 Task: Archive an old repository to make it read-only.
Action: Mouse moved to (1200, 77)
Screenshot: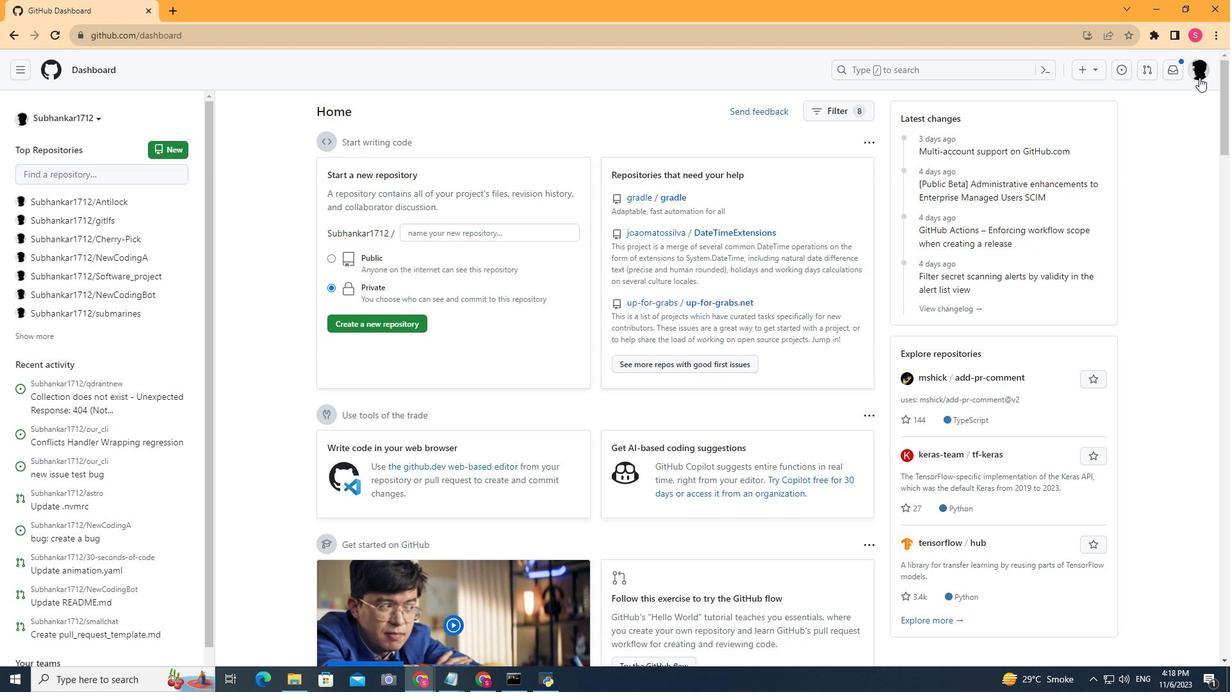 
Action: Mouse pressed left at (1200, 77)
Screenshot: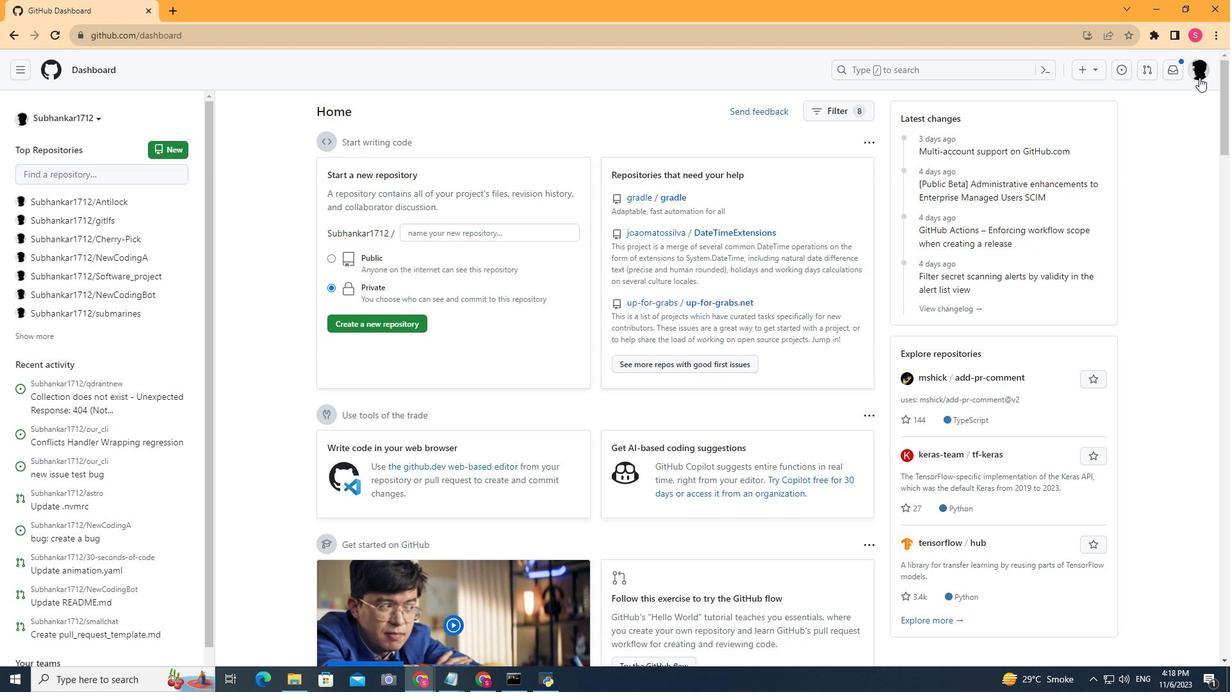 
Action: Mouse moved to (1090, 182)
Screenshot: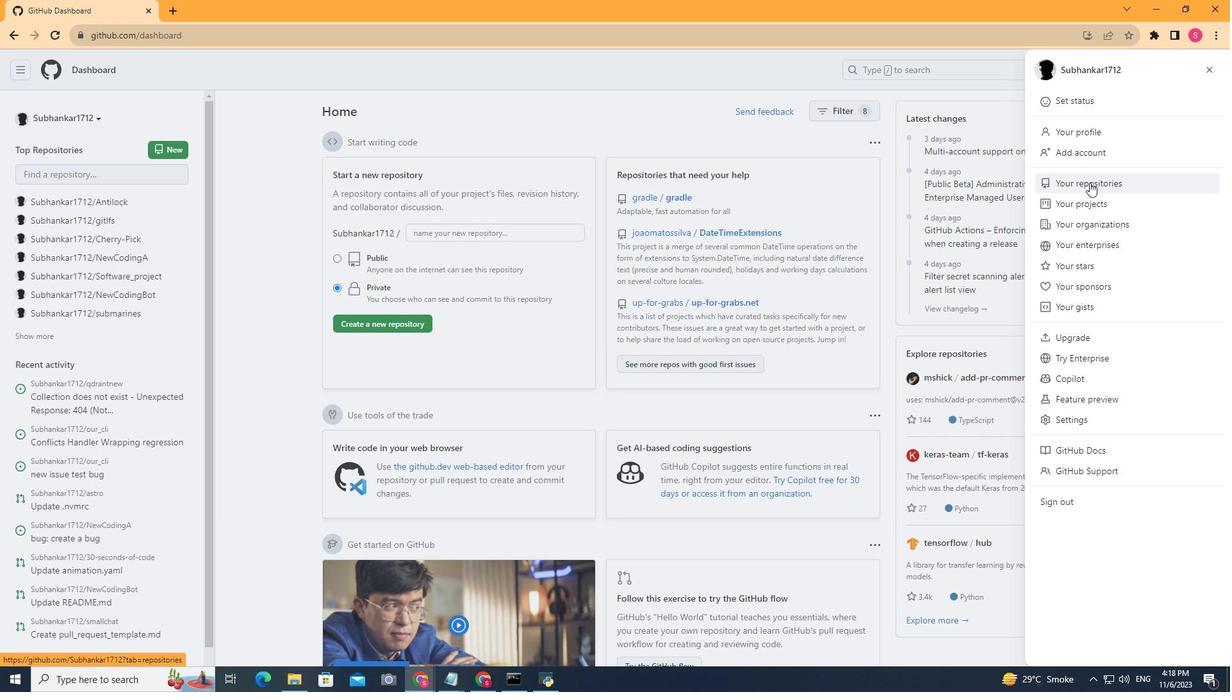 
Action: Mouse pressed left at (1090, 182)
Screenshot: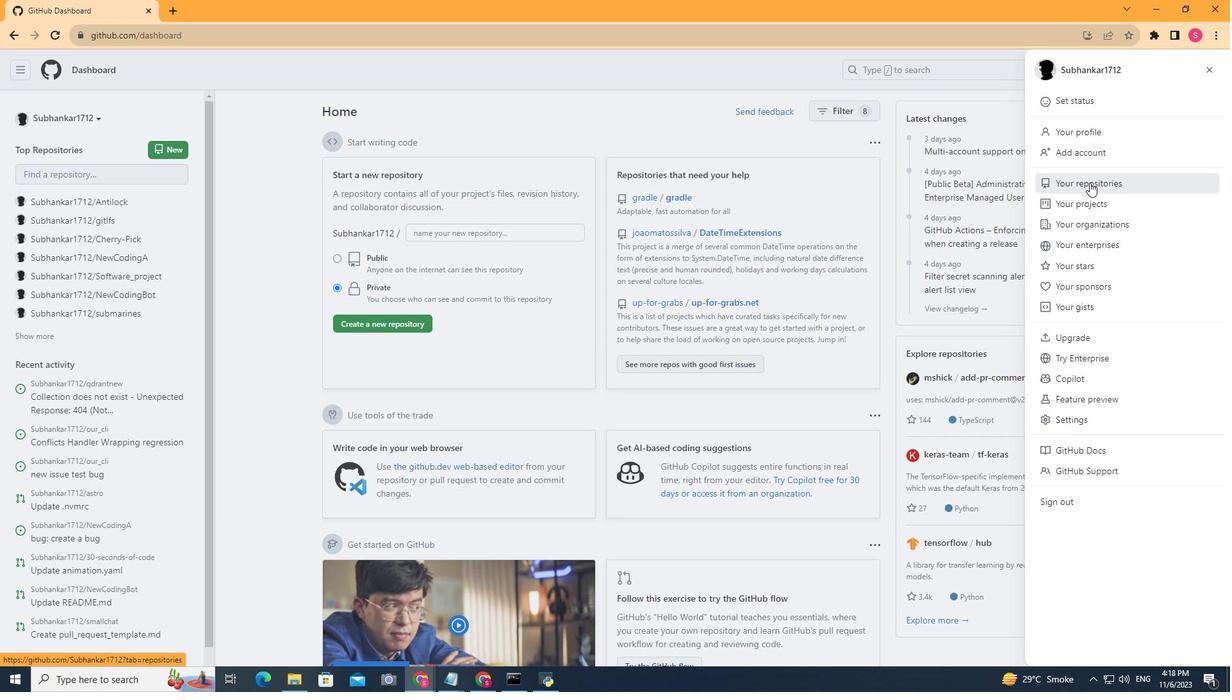 
Action: Mouse moved to (569, 269)
Screenshot: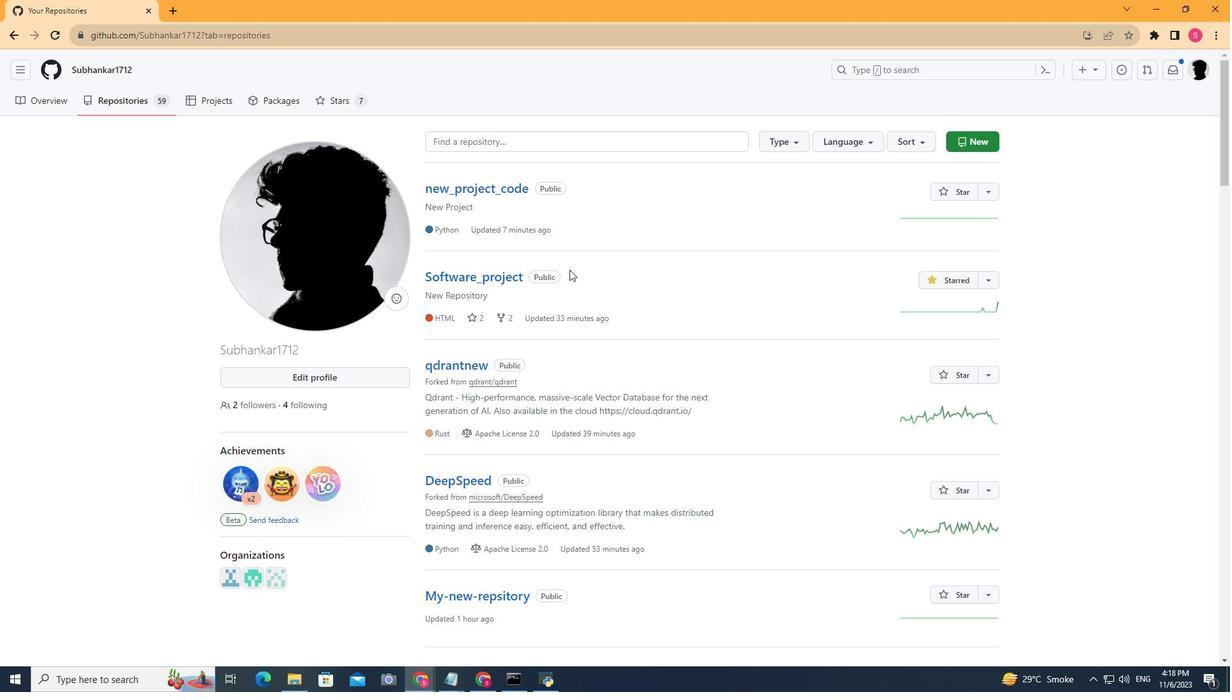 
Action: Mouse scrolled (569, 269) with delta (0, 0)
Screenshot: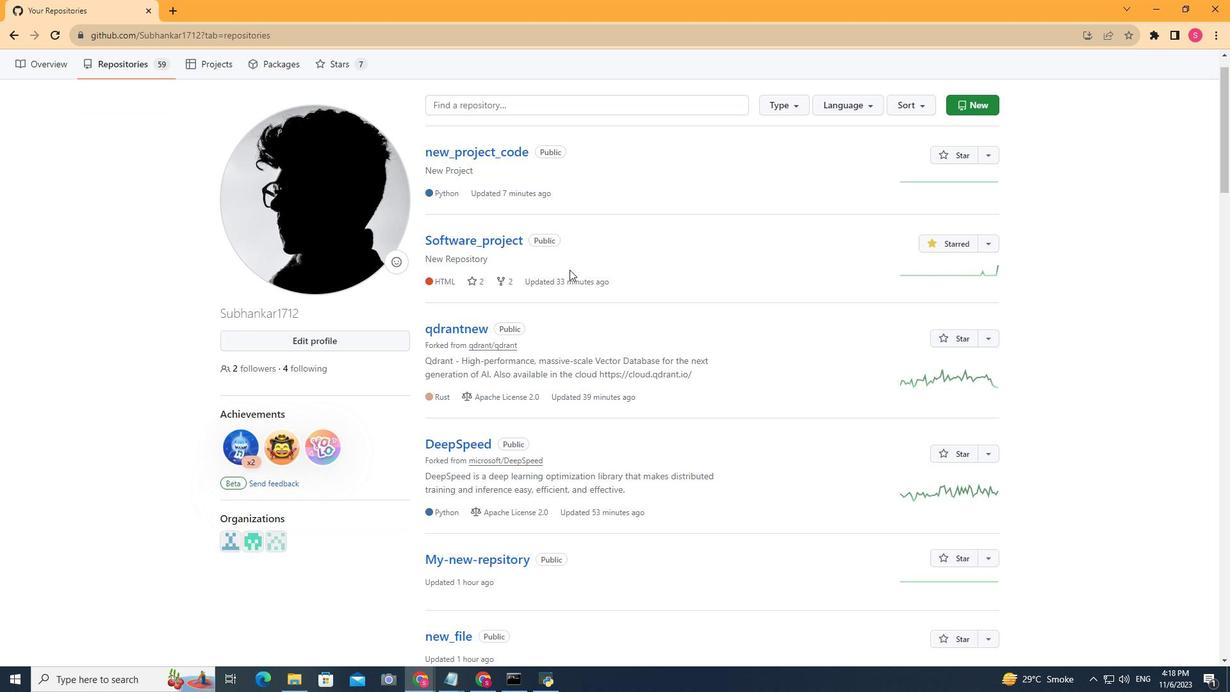 
Action: Mouse scrolled (569, 269) with delta (0, 0)
Screenshot: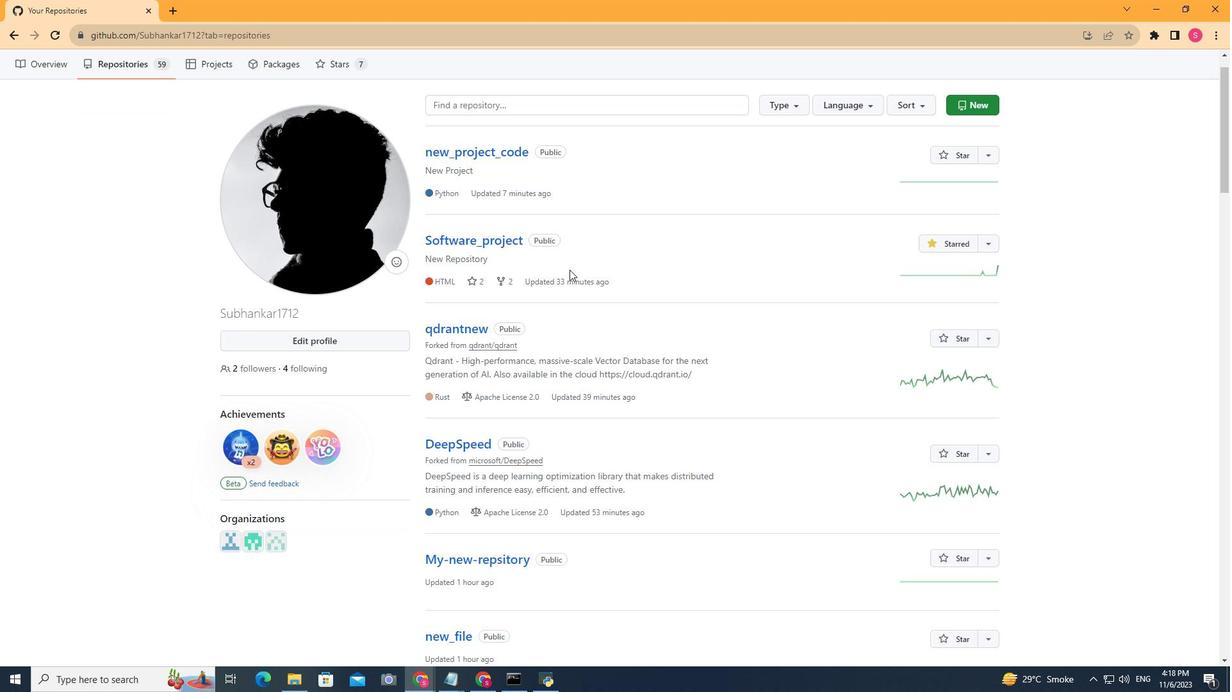 
Action: Mouse scrolled (569, 269) with delta (0, 0)
Screenshot: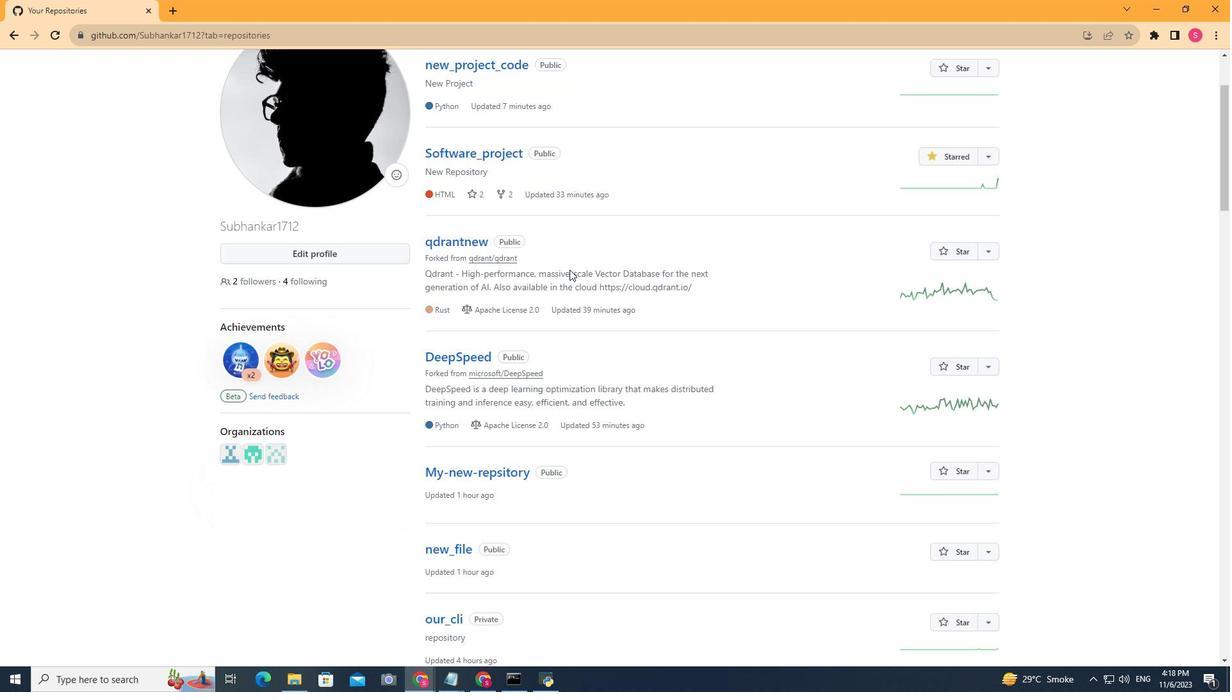 
Action: Mouse scrolled (569, 269) with delta (0, 0)
Screenshot: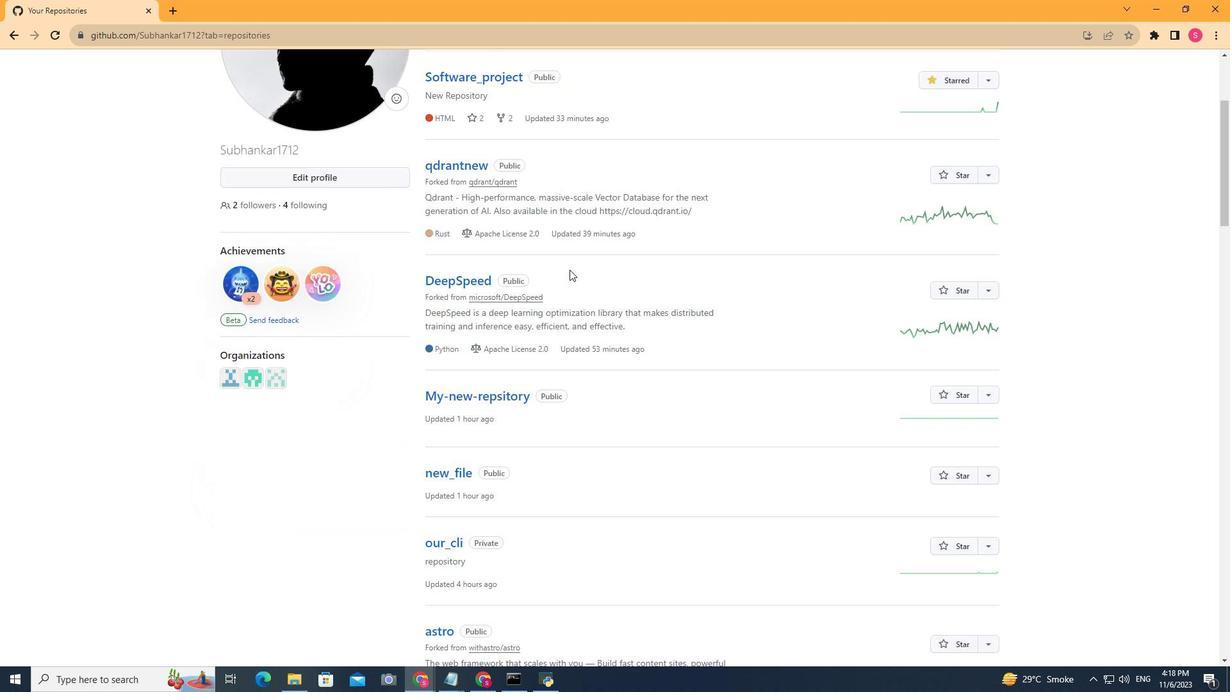 
Action: Mouse scrolled (569, 269) with delta (0, 0)
Screenshot: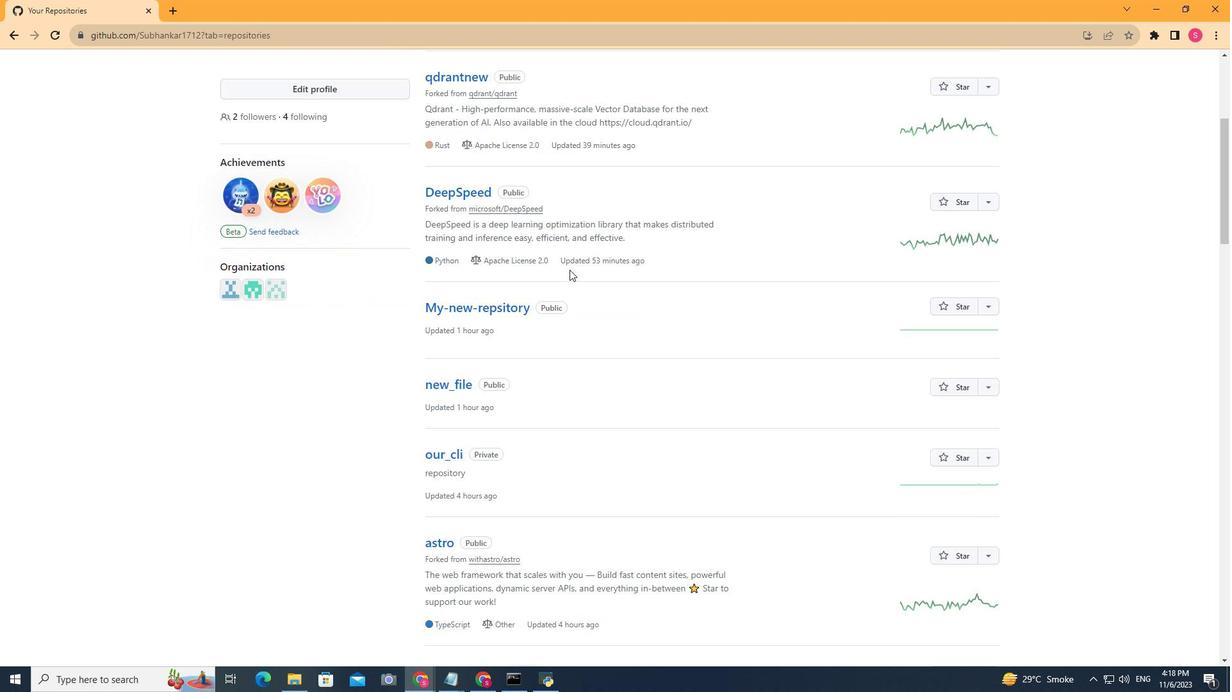 
Action: Mouse scrolled (569, 269) with delta (0, 0)
Screenshot: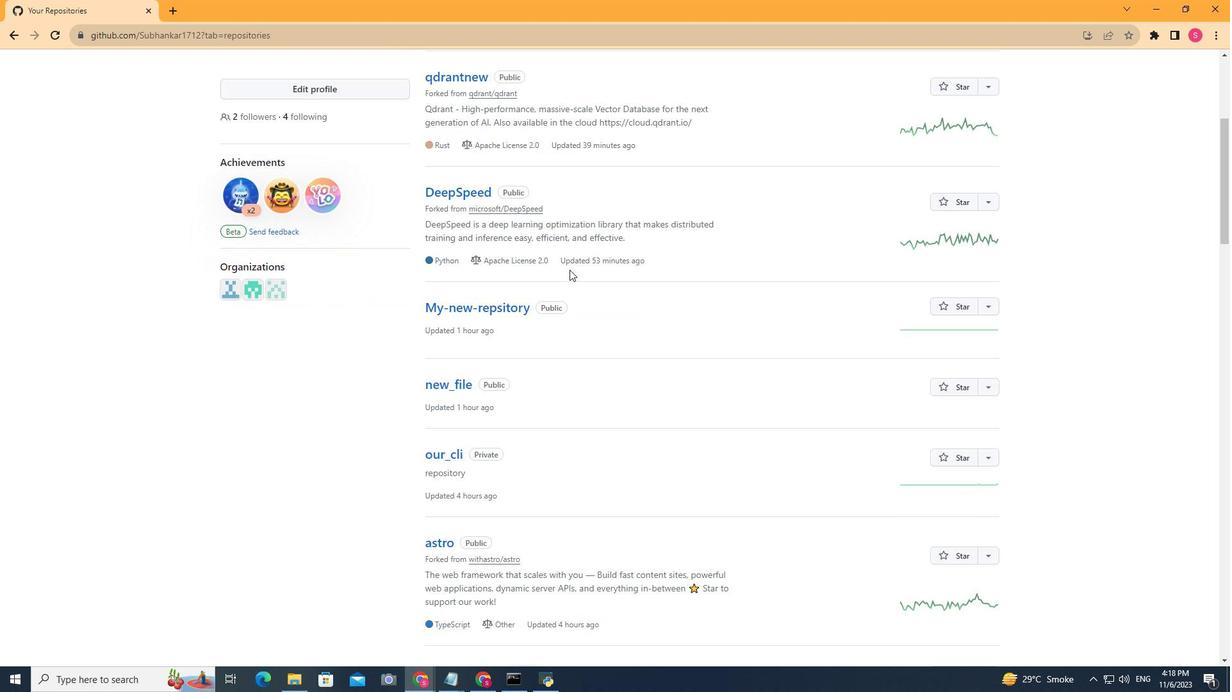 
Action: Mouse scrolled (569, 269) with delta (0, 0)
Screenshot: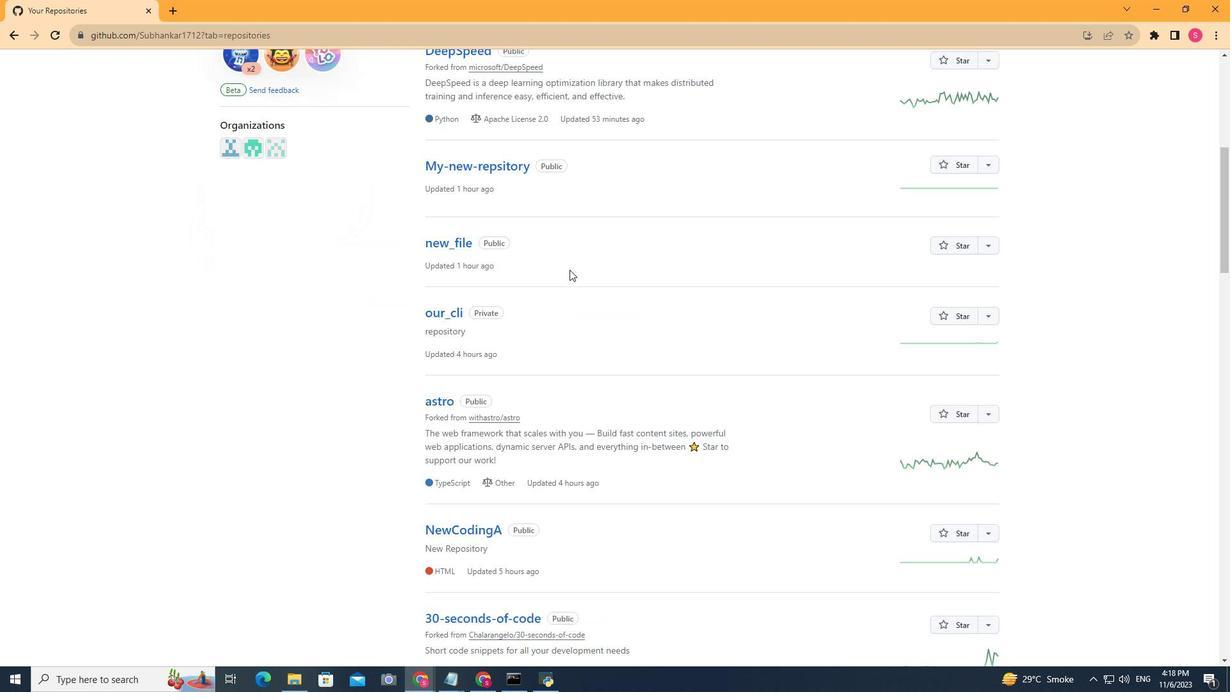 
Action: Mouse scrolled (569, 269) with delta (0, 0)
Screenshot: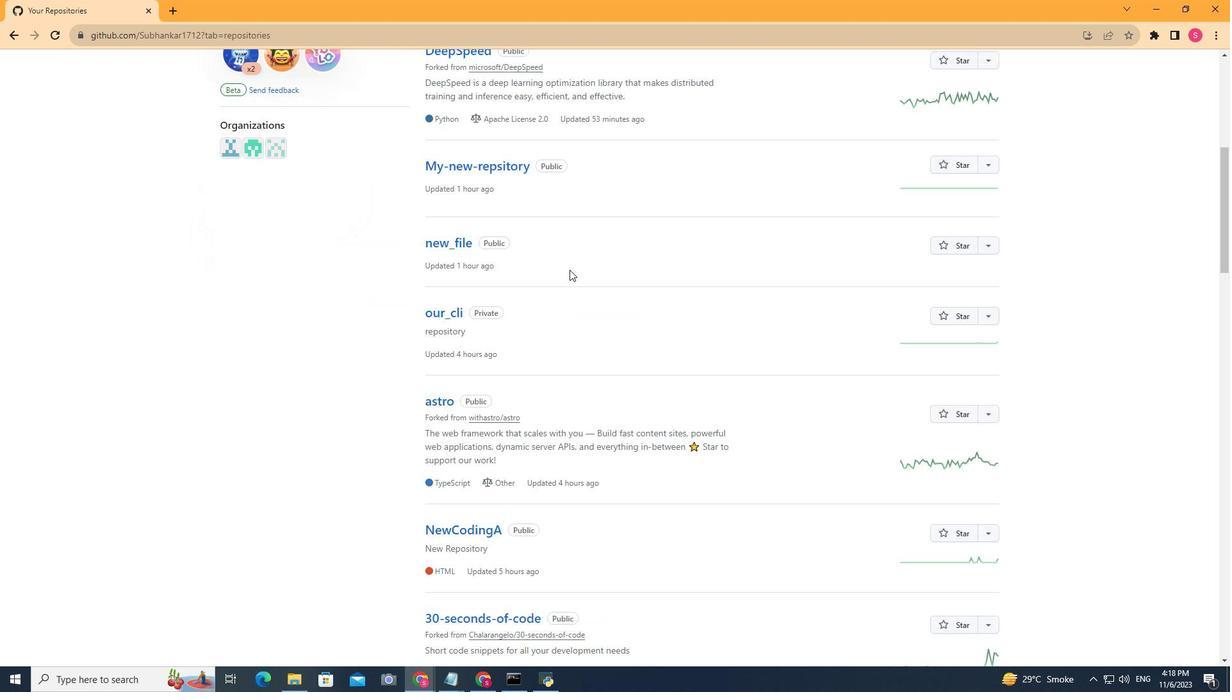 
Action: Mouse scrolled (569, 269) with delta (0, 0)
Screenshot: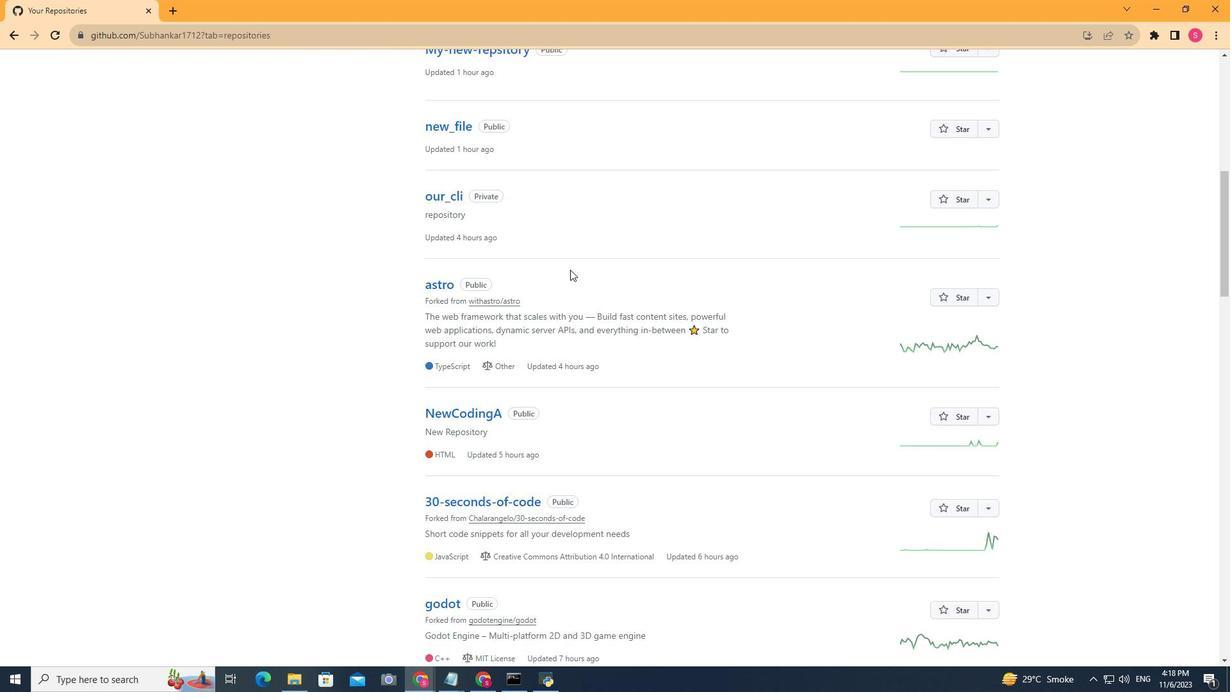 
Action: Mouse scrolled (569, 269) with delta (0, 0)
Screenshot: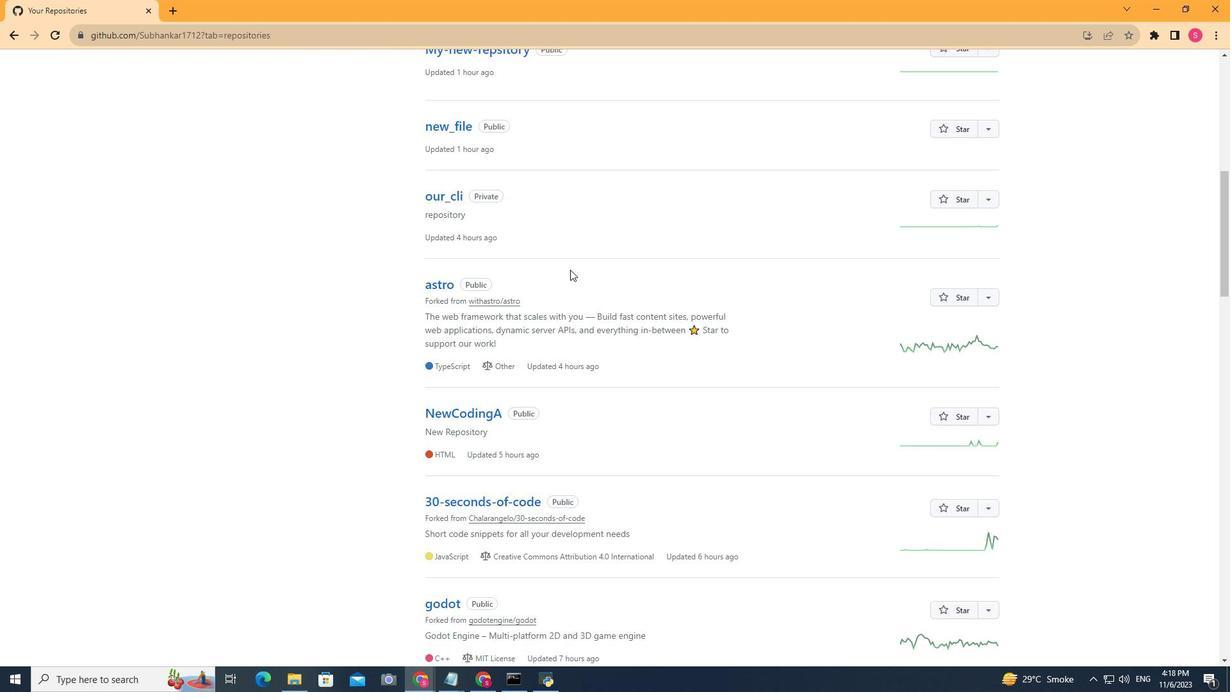 
Action: Mouse scrolled (569, 269) with delta (0, 0)
Screenshot: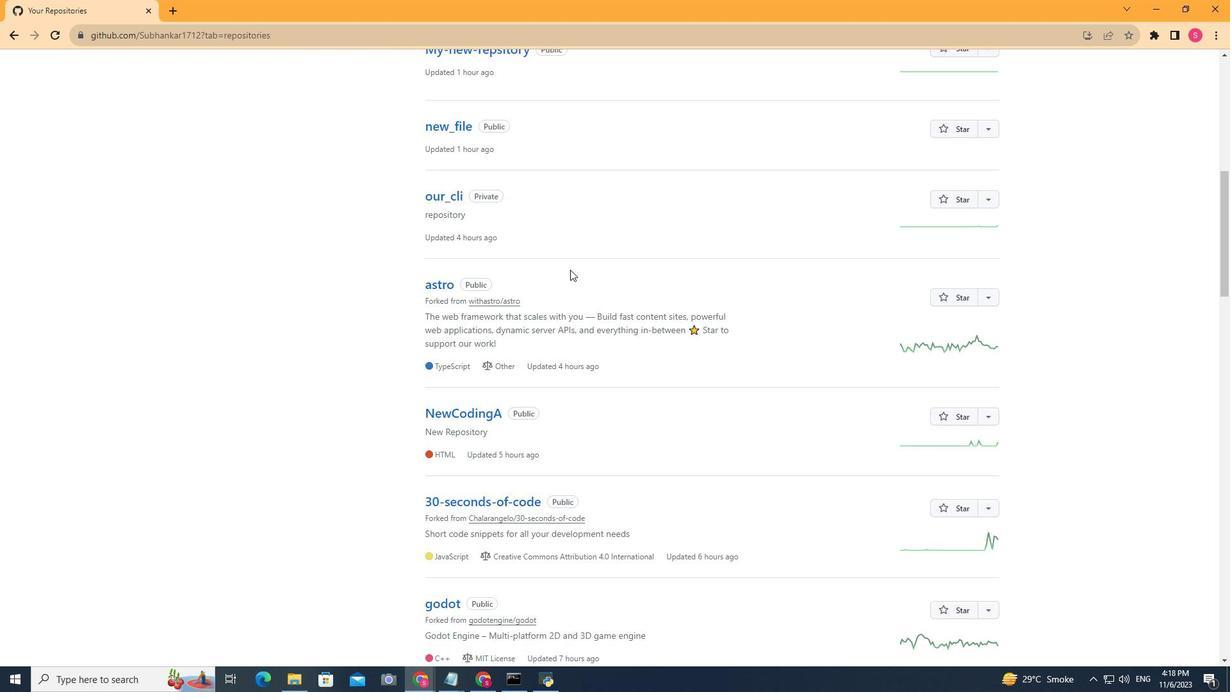 
Action: Mouse scrolled (569, 269) with delta (0, 0)
Screenshot: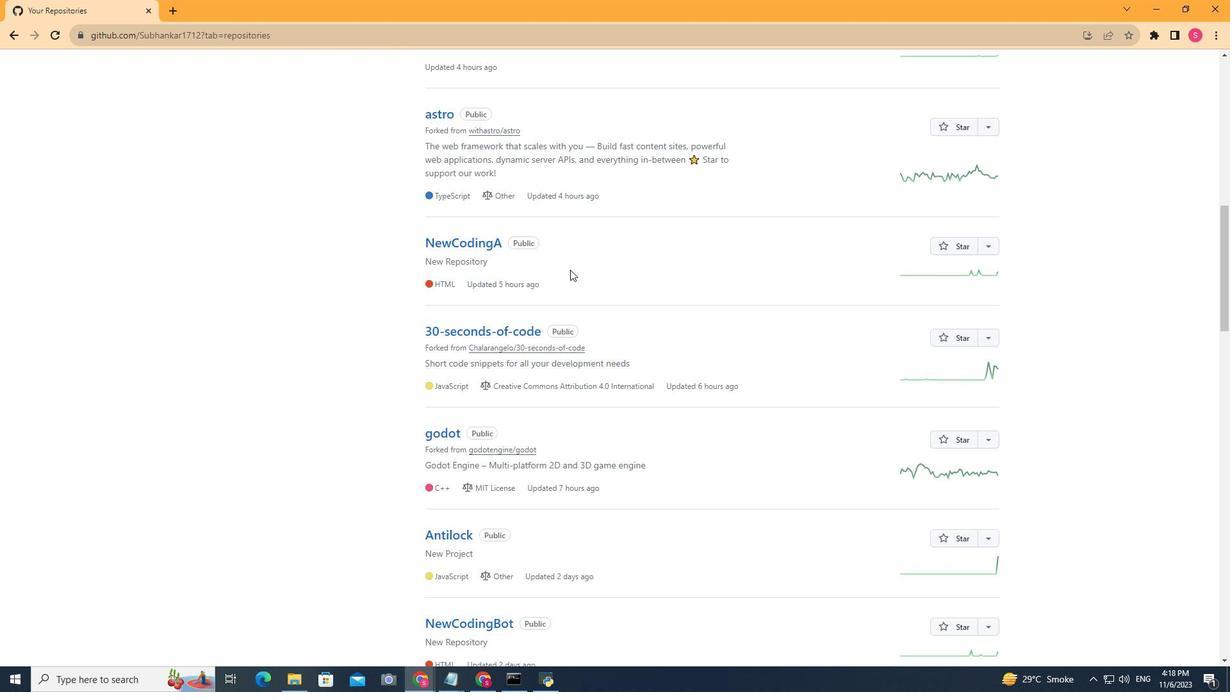 
Action: Mouse moved to (570, 269)
Screenshot: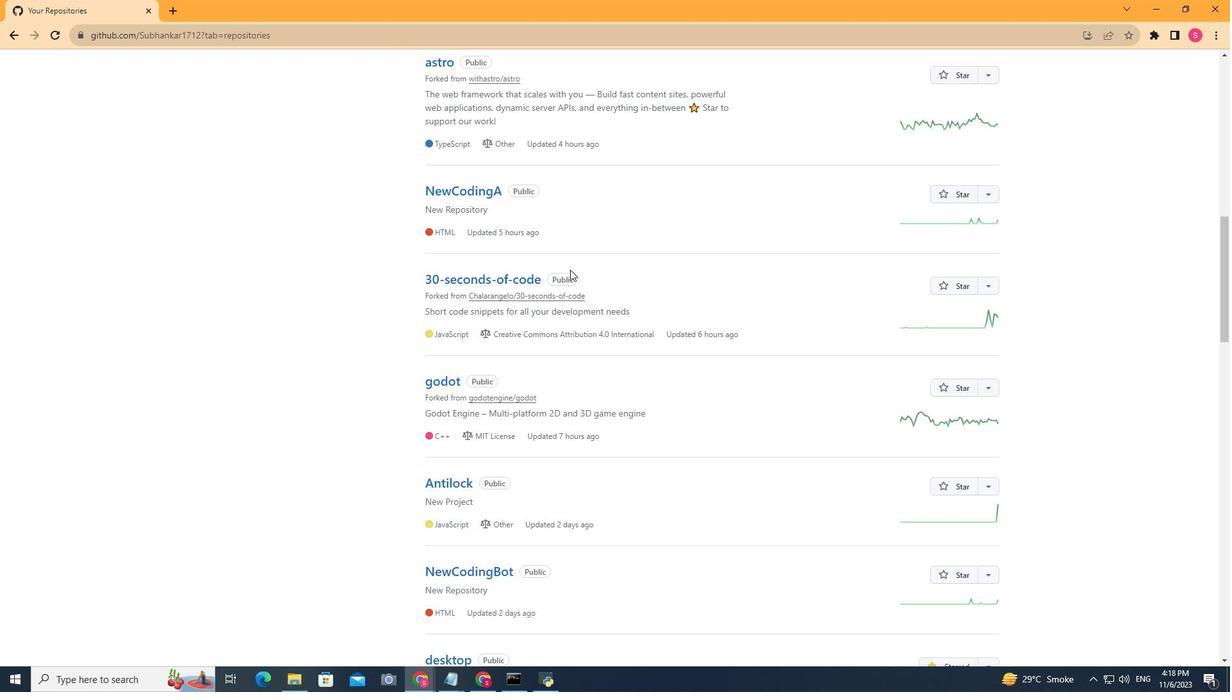 
Action: Mouse scrolled (570, 269) with delta (0, 0)
Screenshot: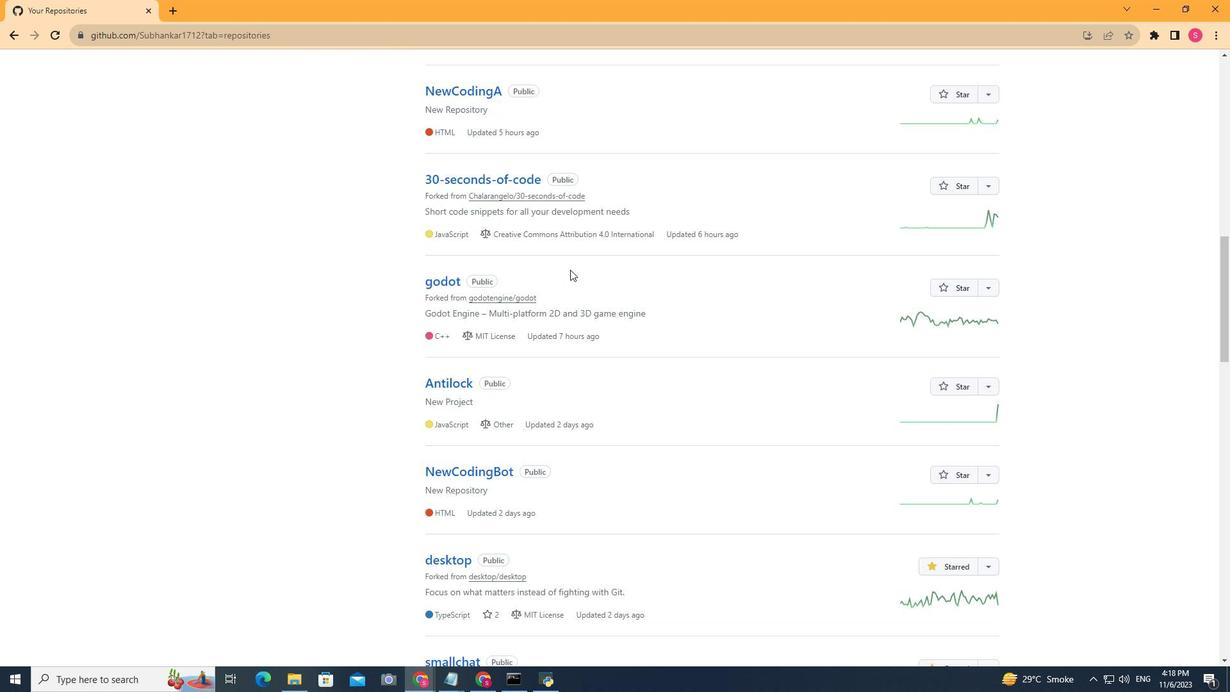 
Action: Mouse scrolled (570, 269) with delta (0, 0)
Screenshot: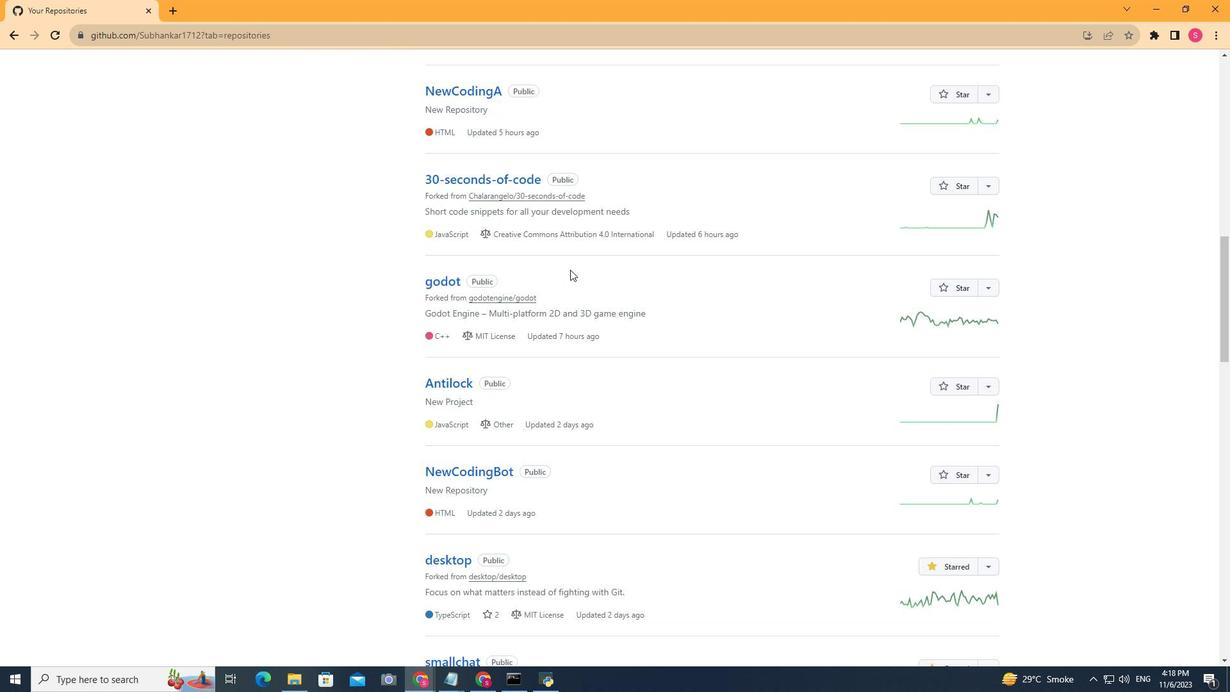 
Action: Mouse scrolled (570, 269) with delta (0, 0)
Screenshot: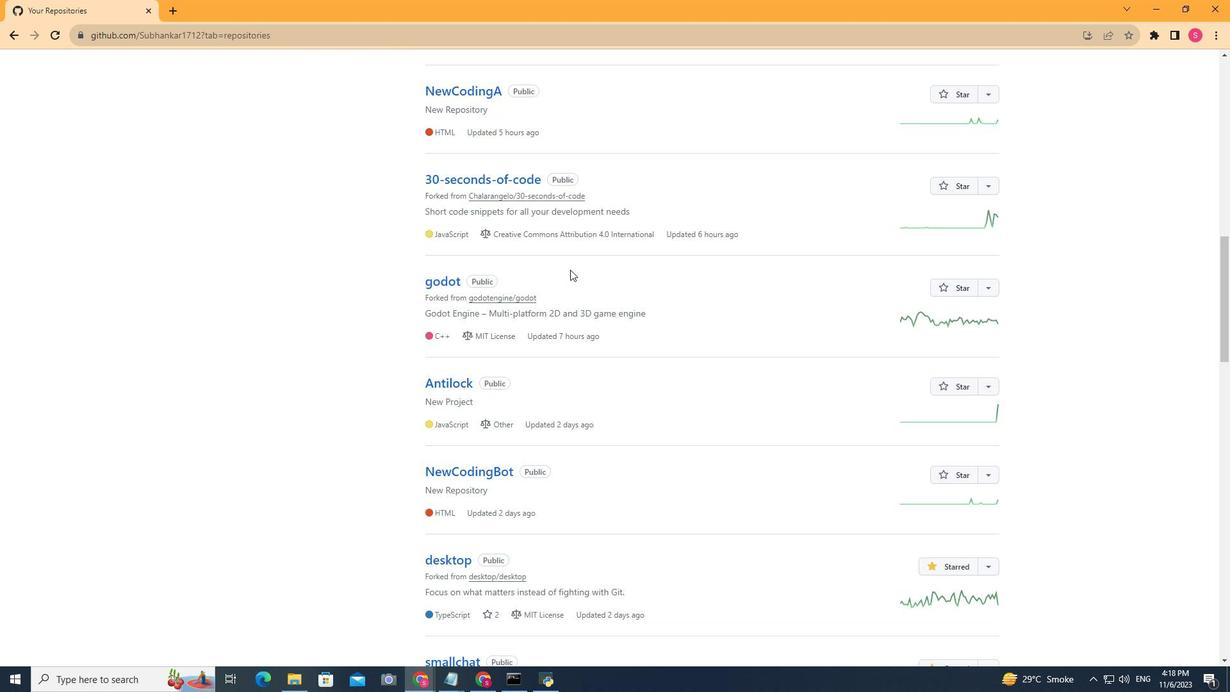 
Action: Mouse scrolled (570, 269) with delta (0, 0)
Screenshot: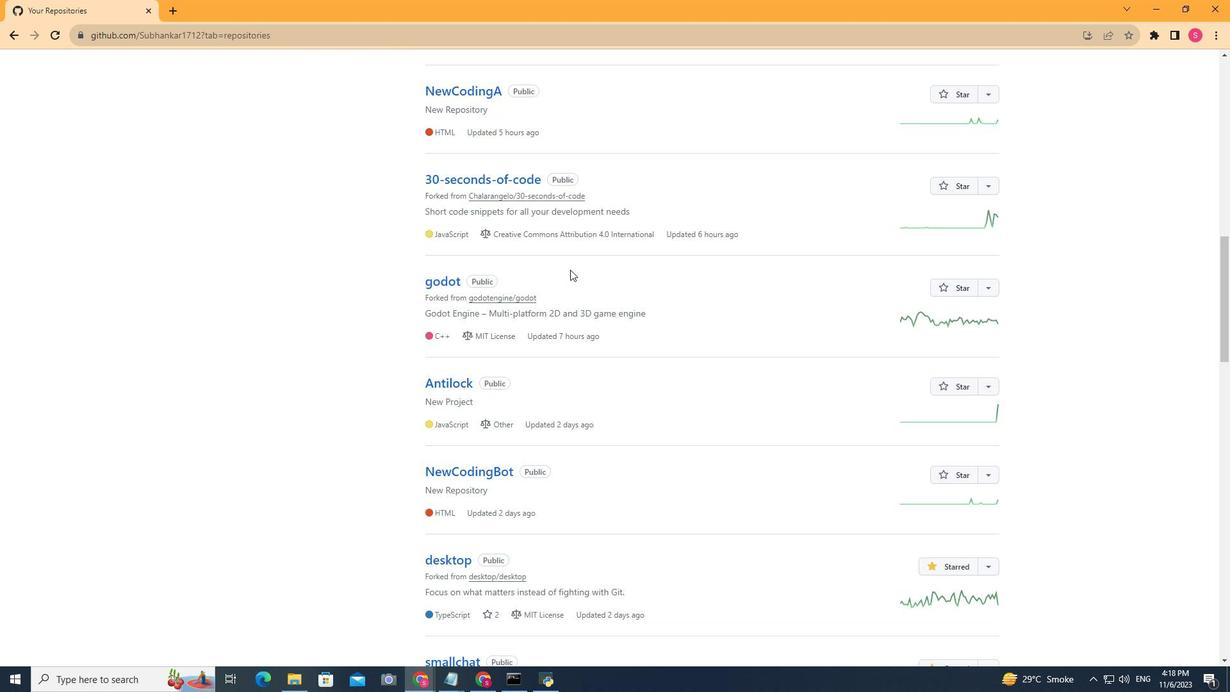 
Action: Mouse scrolled (570, 269) with delta (0, 0)
Screenshot: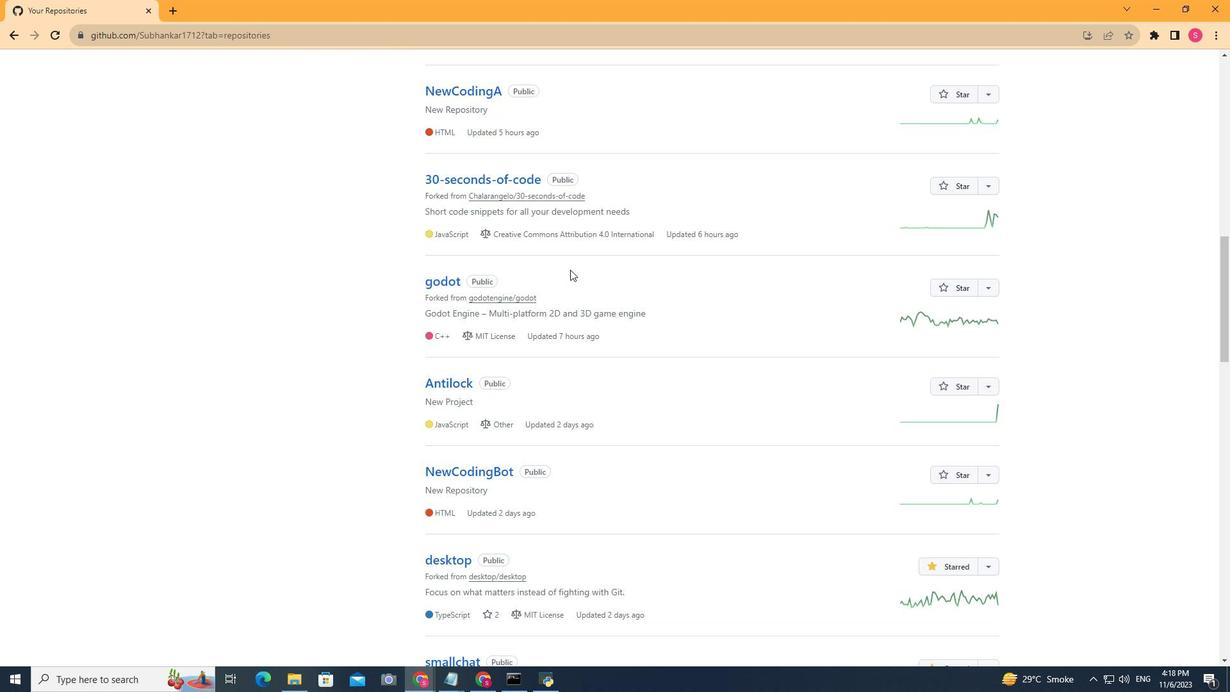
Action: Mouse moved to (570, 269)
Screenshot: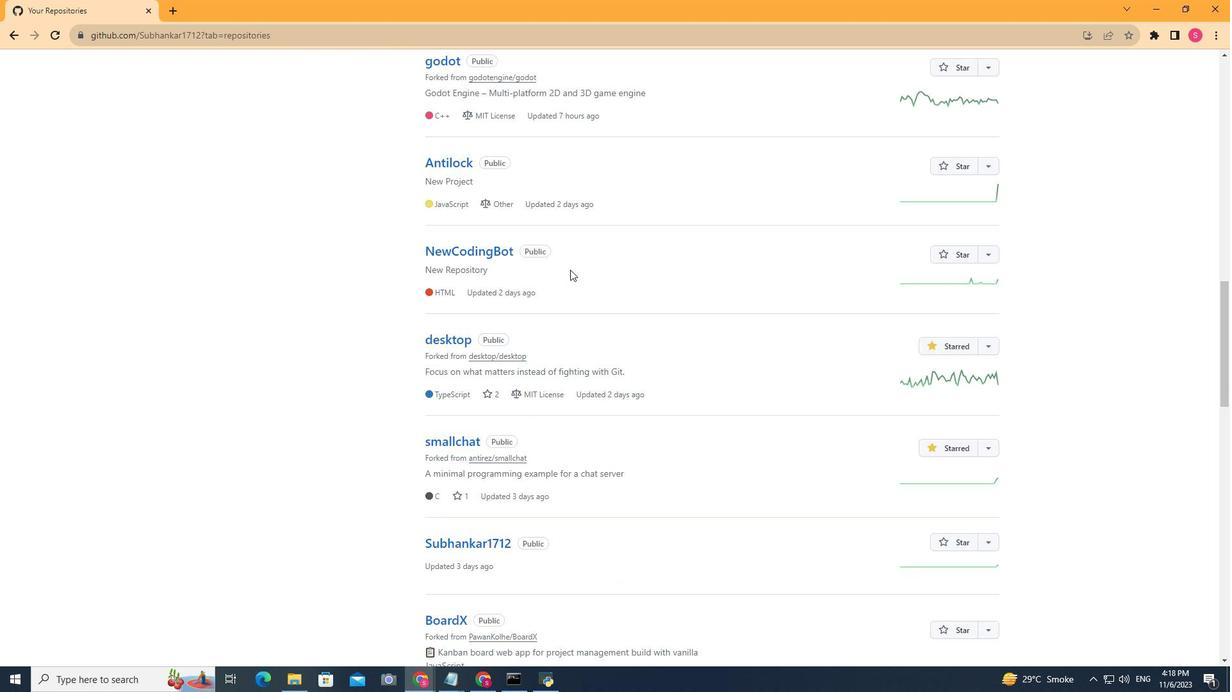 
Action: Mouse scrolled (570, 269) with delta (0, 0)
Screenshot: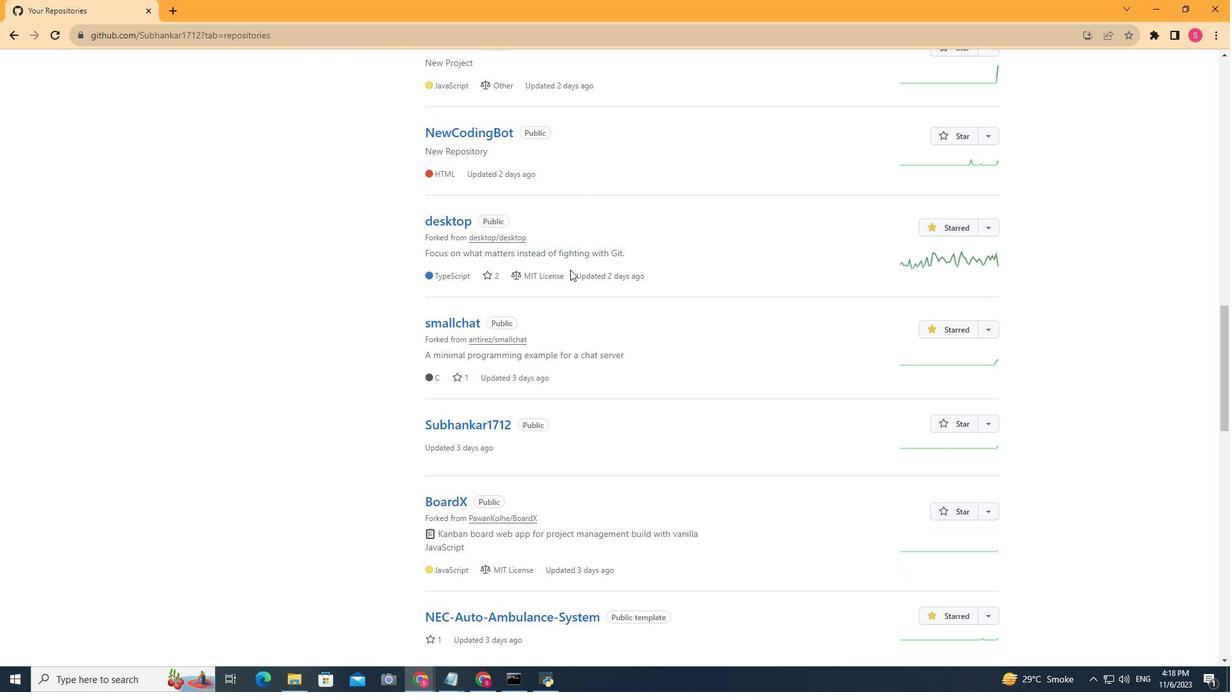 
Action: Mouse scrolled (570, 269) with delta (0, 0)
Screenshot: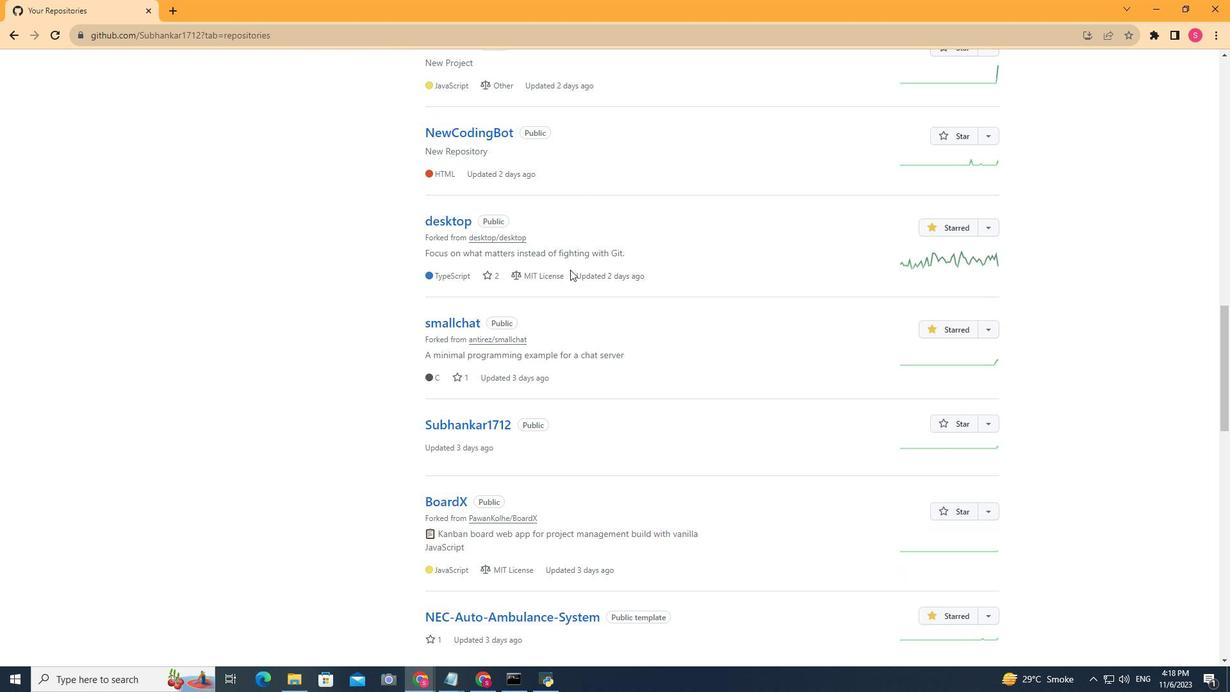 
Action: Mouse scrolled (570, 269) with delta (0, 0)
Screenshot: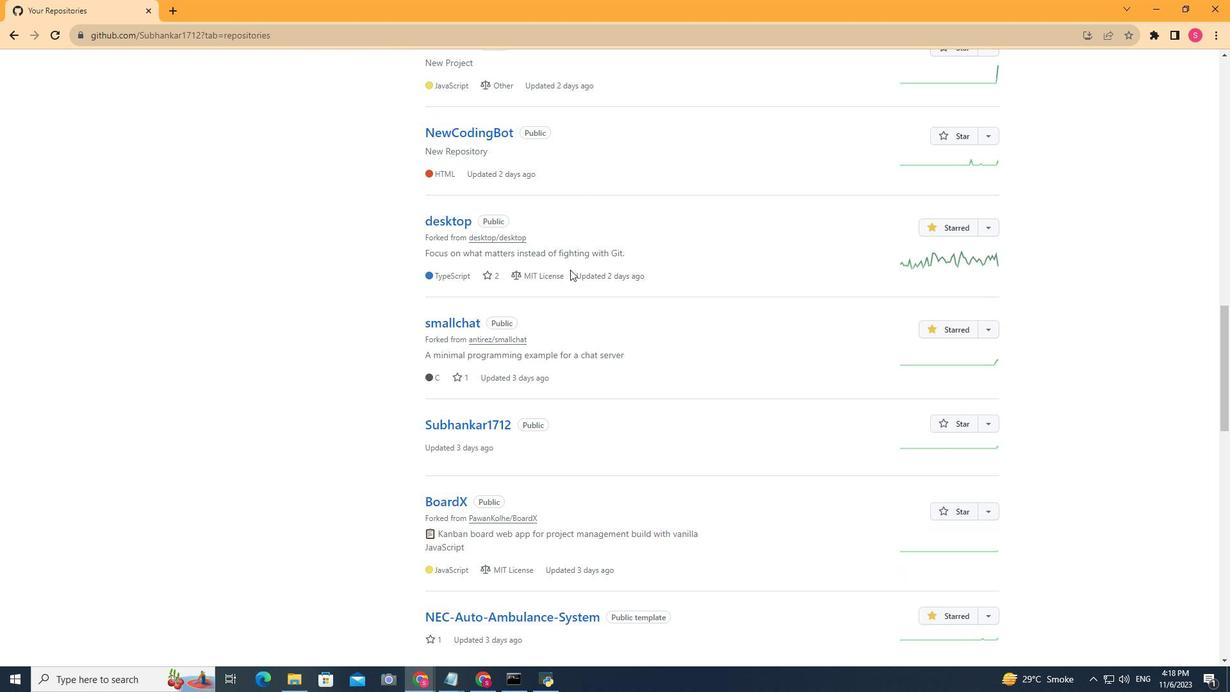 
Action: Mouse scrolled (570, 269) with delta (0, 0)
Screenshot: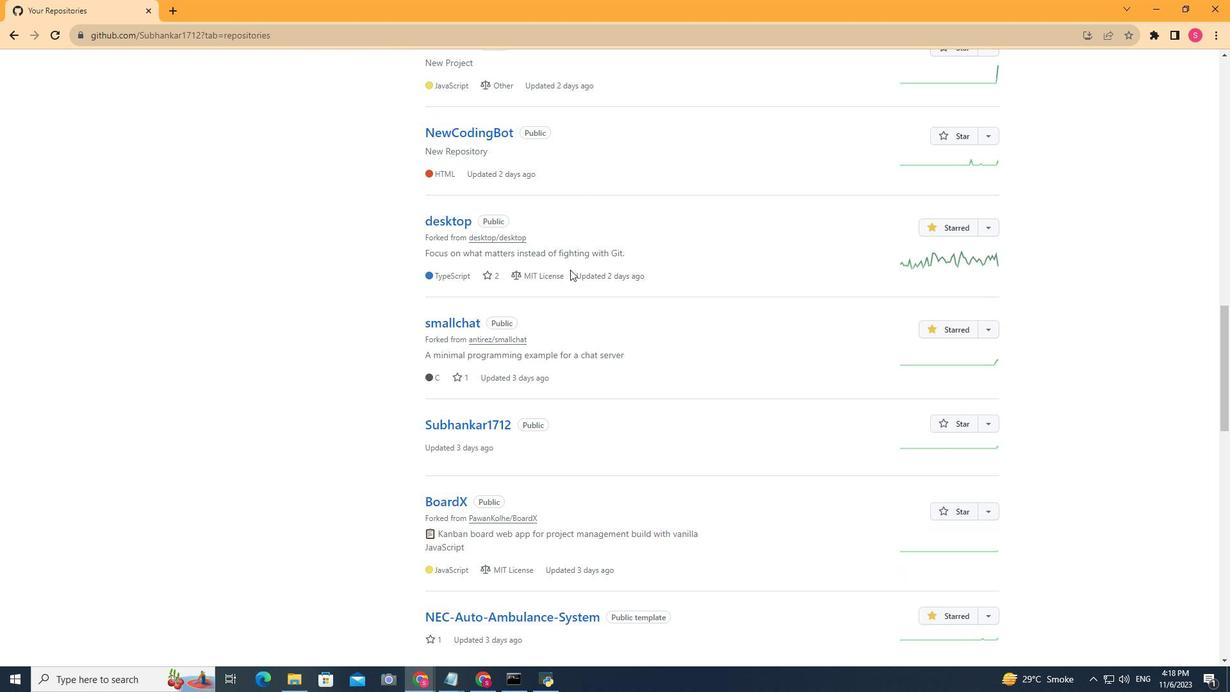 
Action: Mouse scrolled (570, 269) with delta (0, 0)
Screenshot: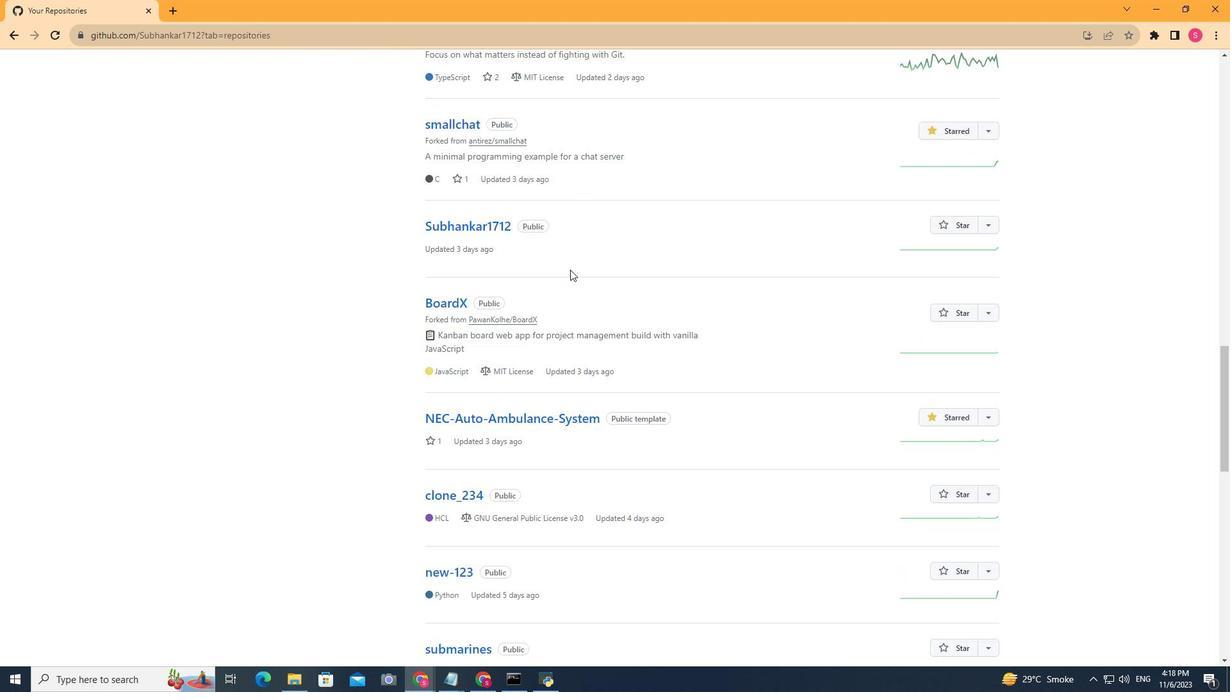 
Action: Mouse scrolled (570, 269) with delta (0, 0)
Screenshot: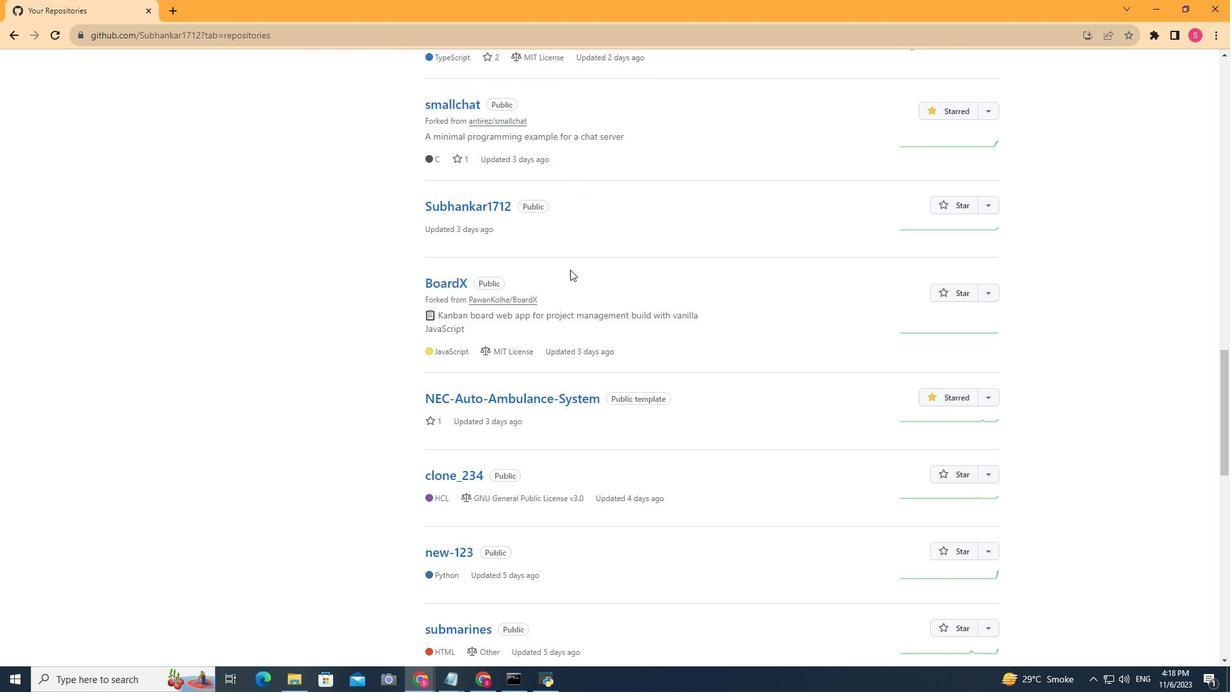 
Action: Mouse scrolled (570, 269) with delta (0, 0)
Screenshot: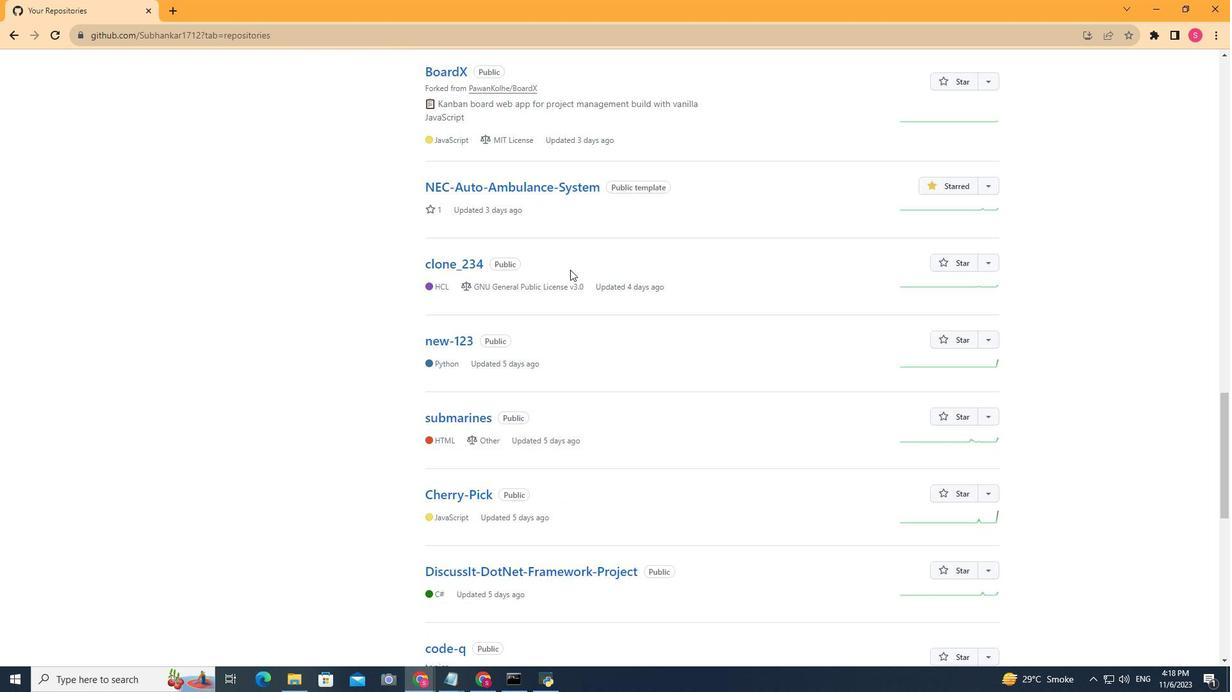 
Action: Mouse scrolled (570, 269) with delta (0, 0)
Screenshot: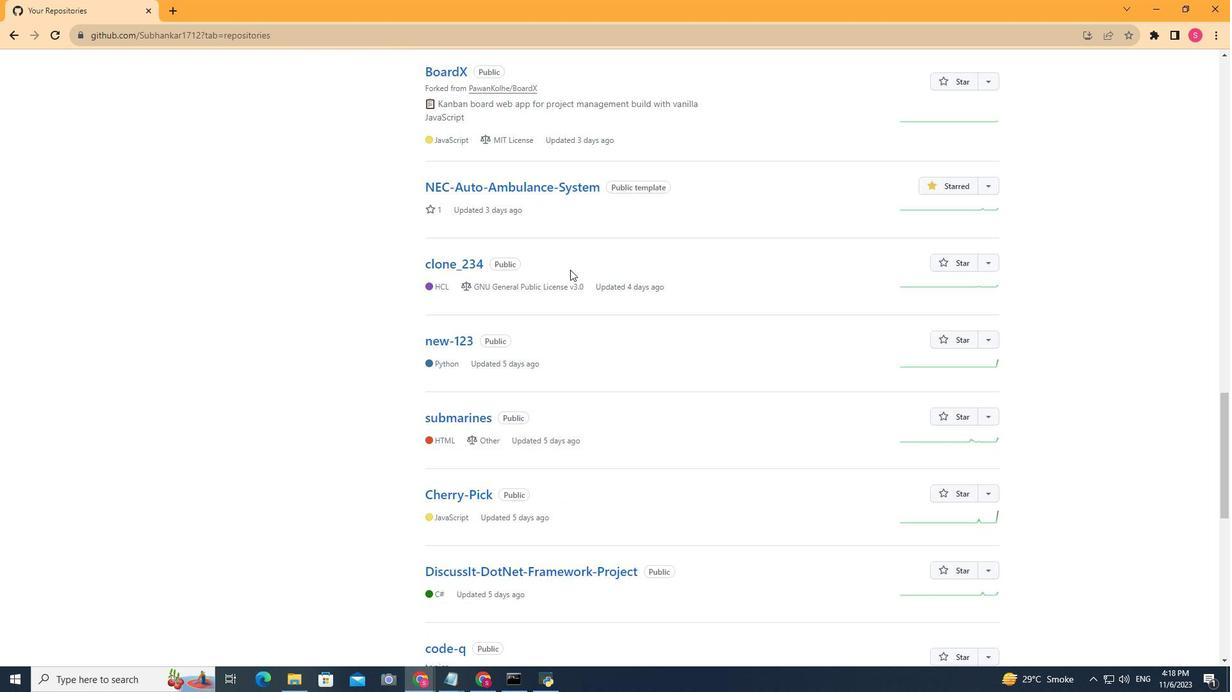 
Action: Mouse scrolled (570, 269) with delta (0, 0)
Screenshot: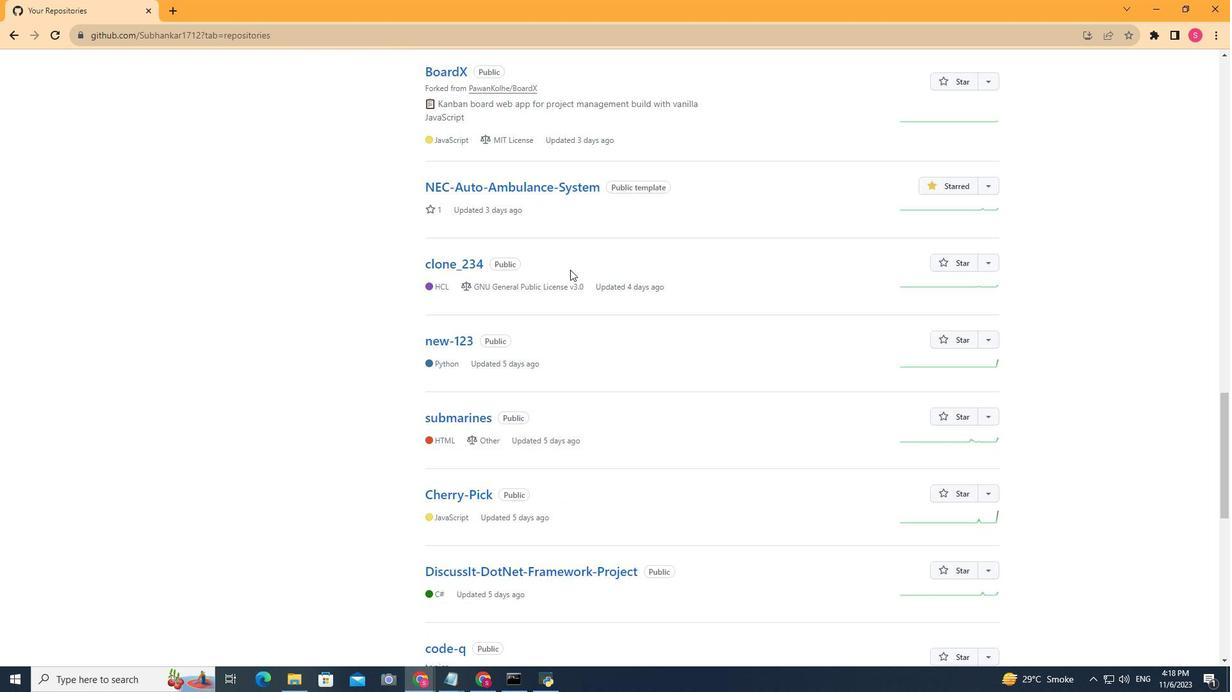 
Action: Mouse scrolled (570, 269) with delta (0, 0)
Screenshot: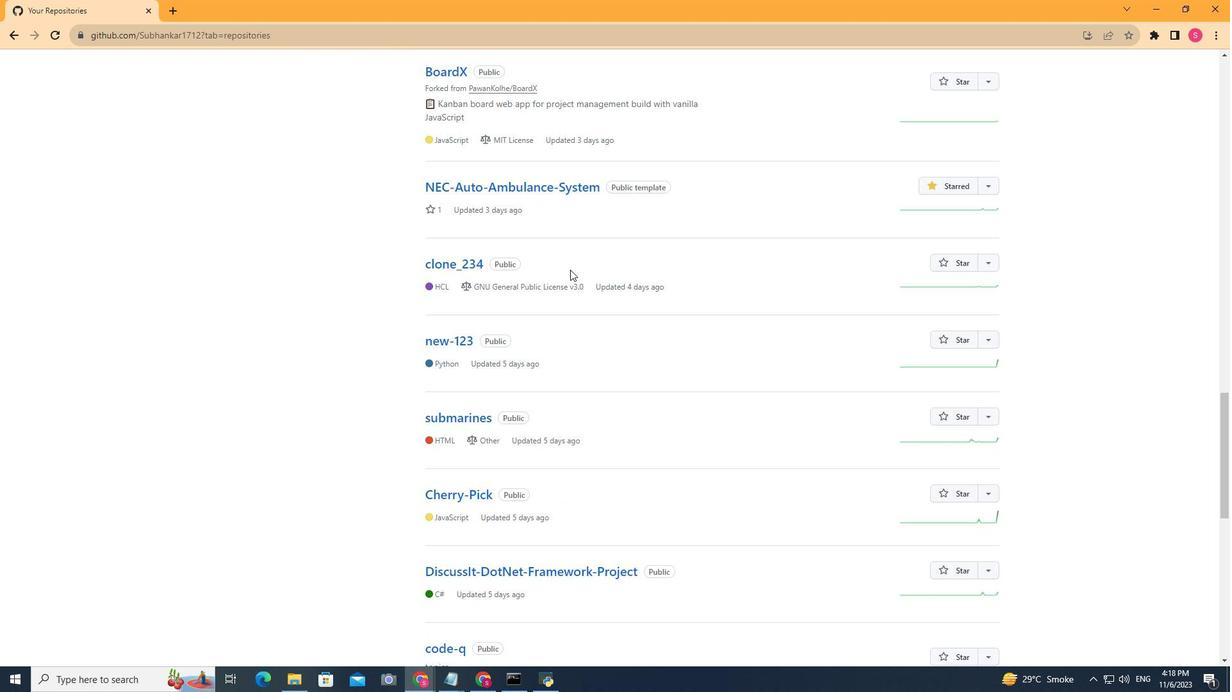
Action: Mouse scrolled (570, 269) with delta (0, 0)
Screenshot: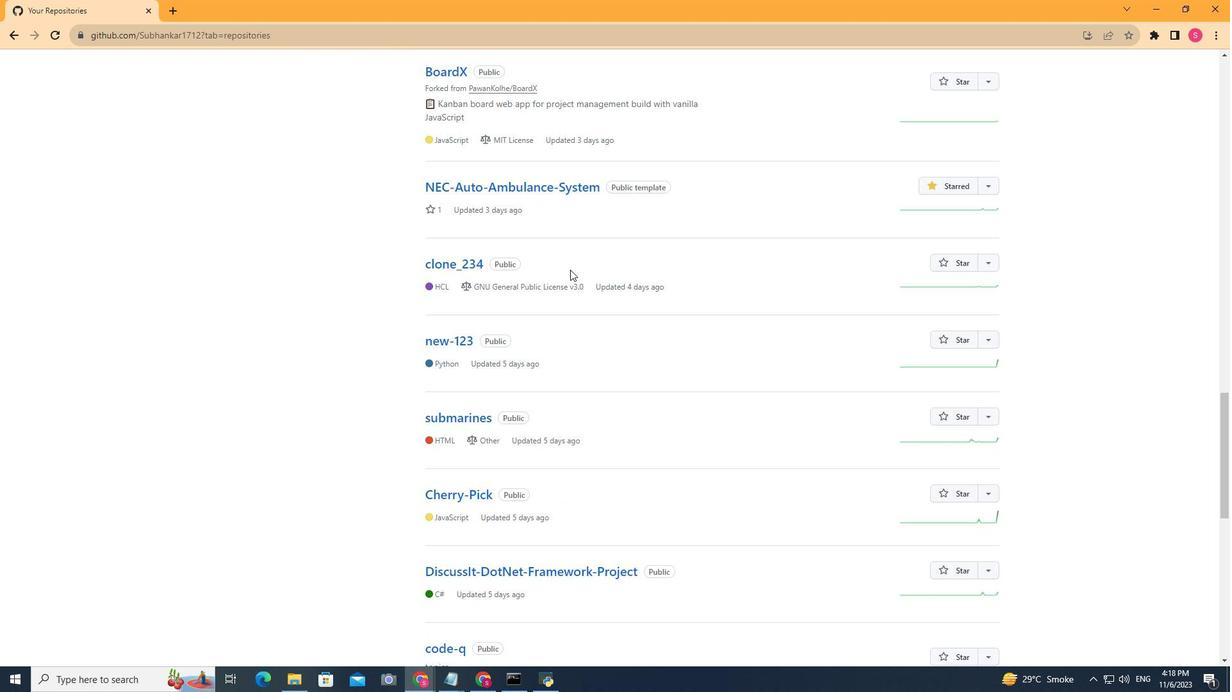 
Action: Mouse scrolled (570, 269) with delta (0, 0)
Screenshot: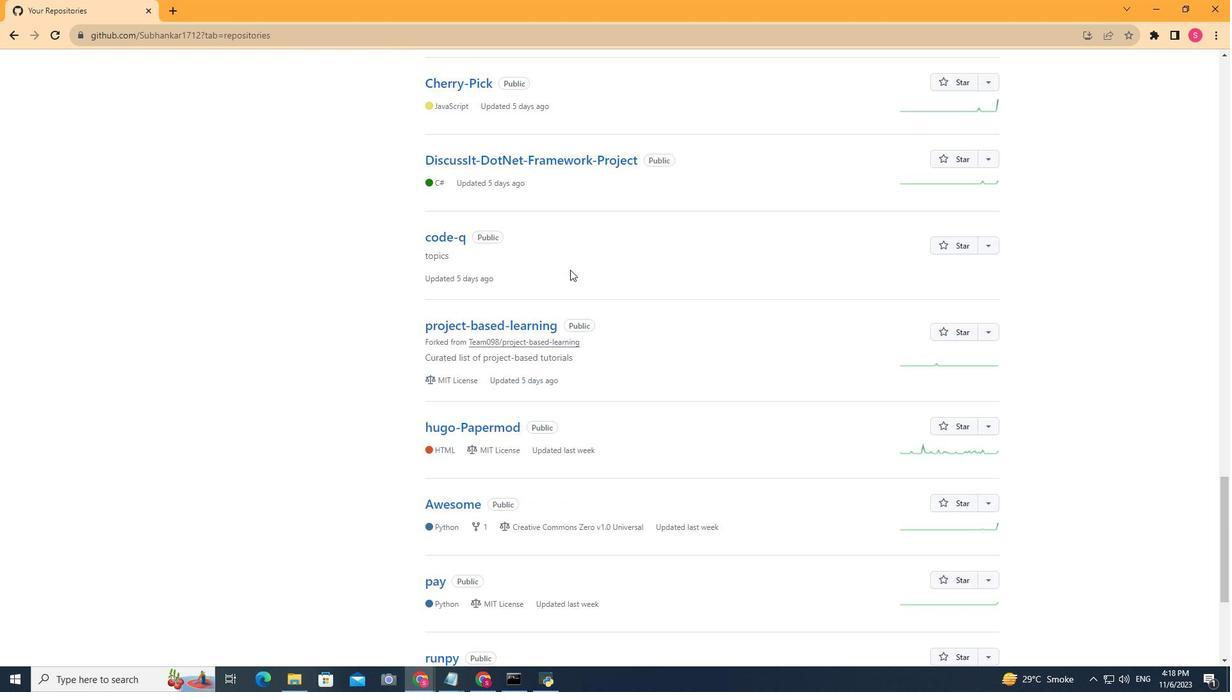 
Action: Mouse scrolled (570, 269) with delta (0, 0)
Screenshot: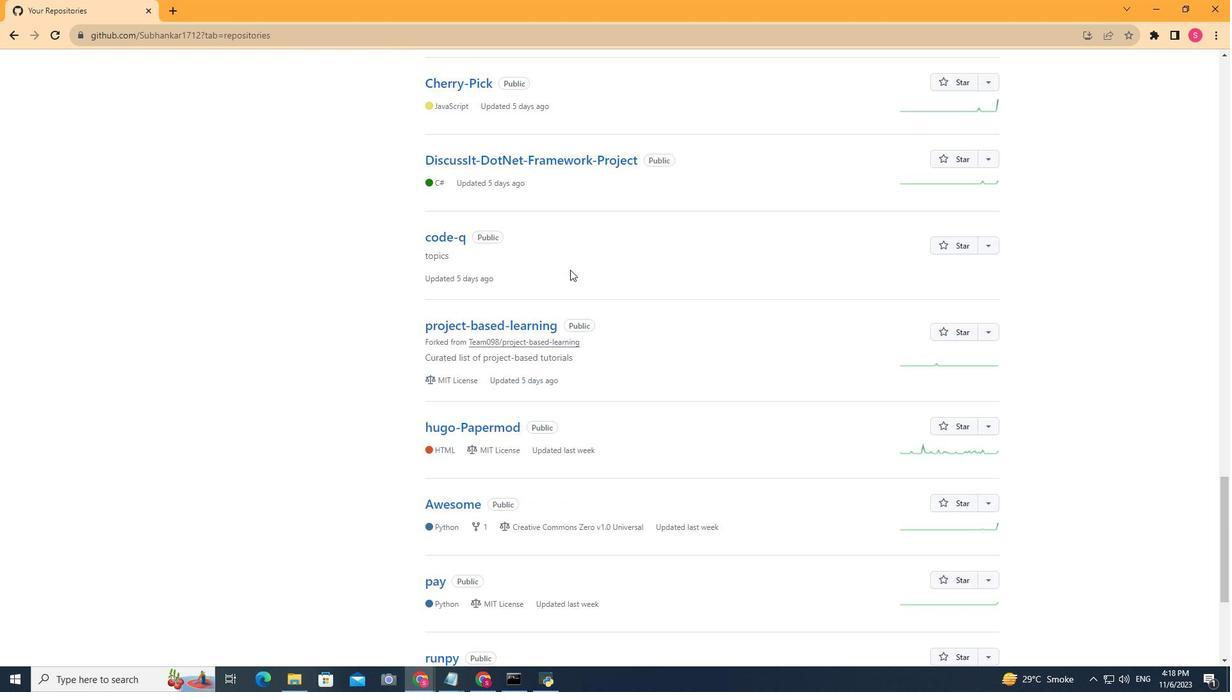 
Action: Mouse scrolled (570, 269) with delta (0, 0)
Screenshot: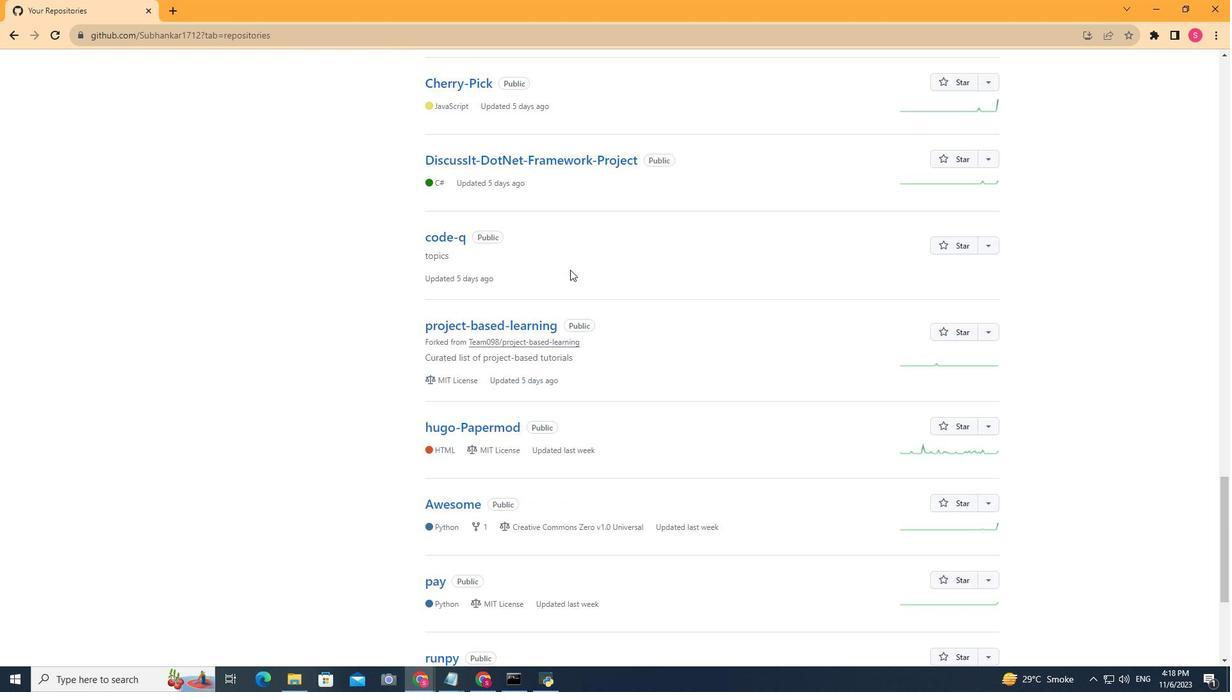 
Action: Mouse scrolled (570, 269) with delta (0, 0)
Screenshot: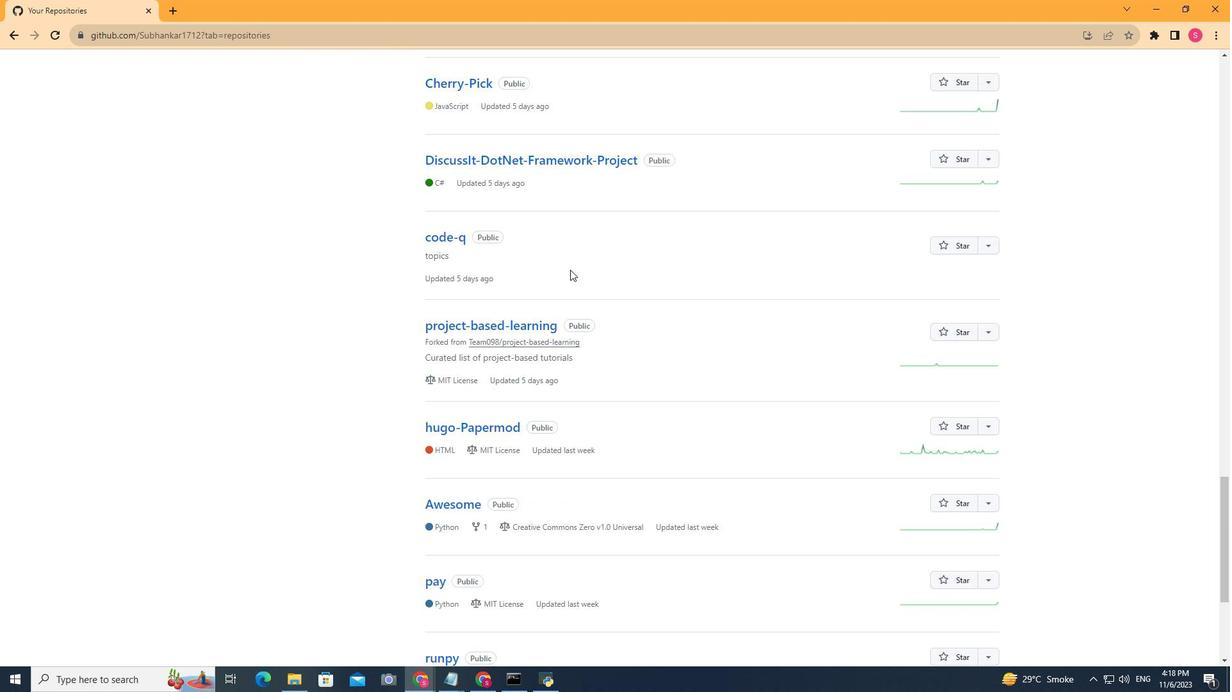 
Action: Mouse scrolled (570, 269) with delta (0, 0)
Screenshot: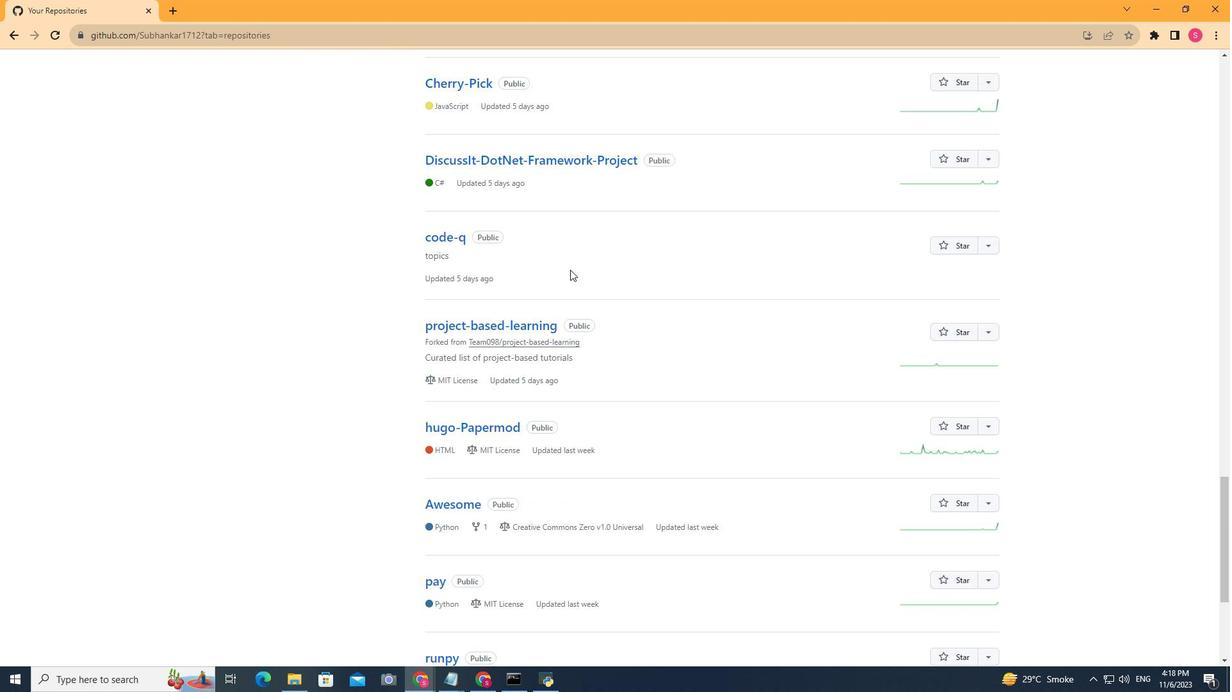 
Action: Mouse scrolled (570, 269) with delta (0, 0)
Screenshot: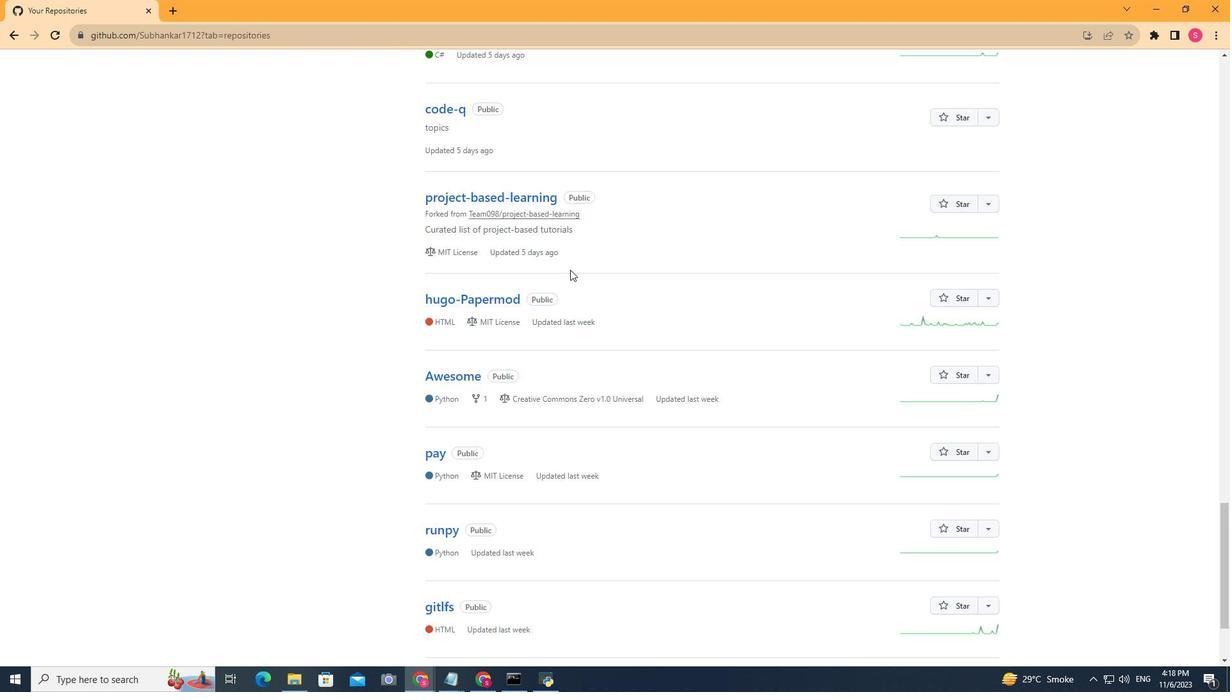 
Action: Mouse scrolled (570, 269) with delta (0, 0)
Screenshot: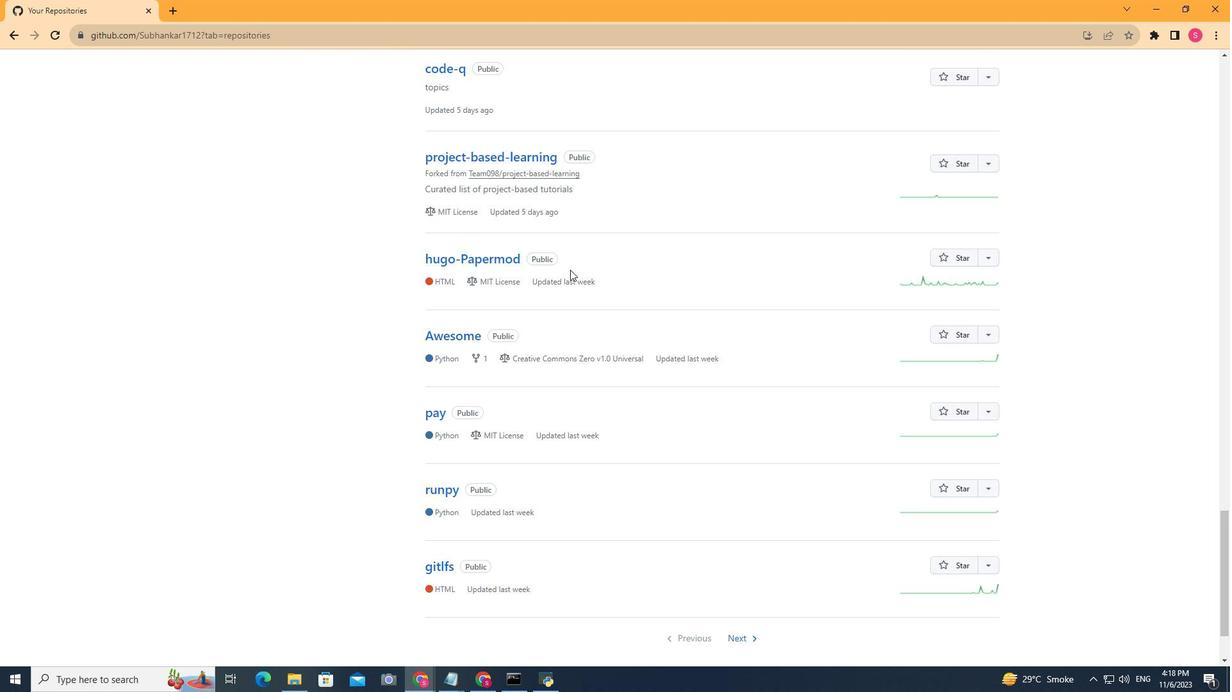
Action: Mouse scrolled (570, 269) with delta (0, 0)
Screenshot: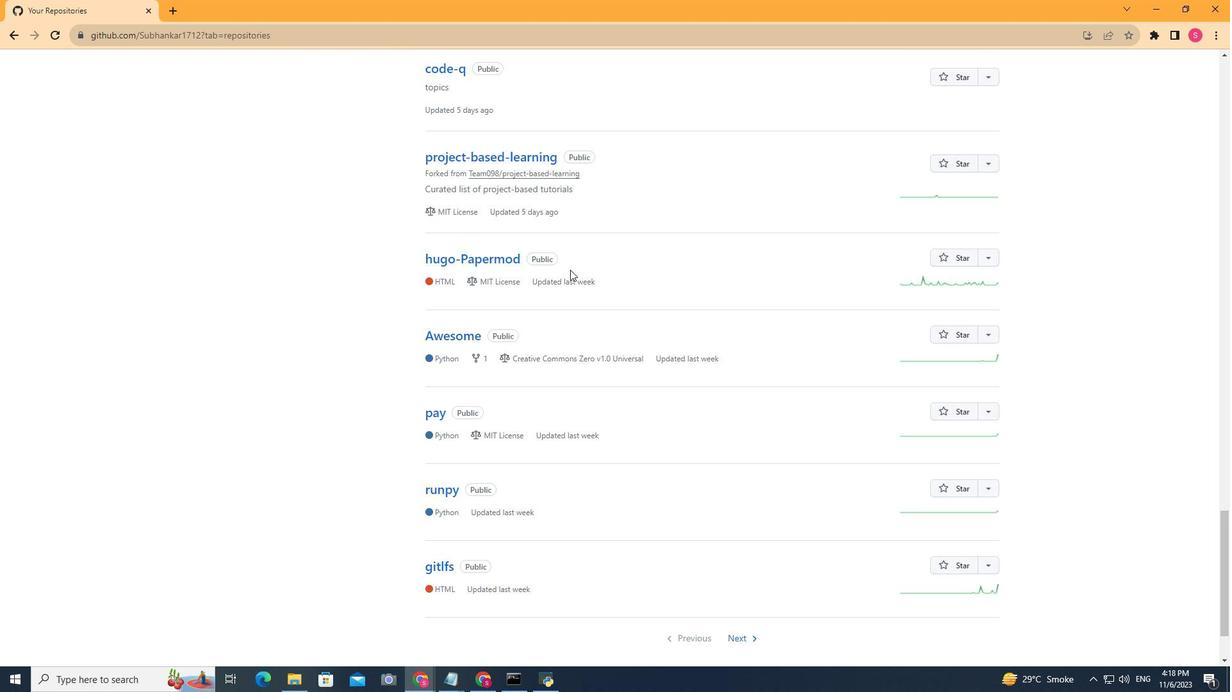 
Action: Mouse scrolled (570, 269) with delta (0, 0)
Screenshot: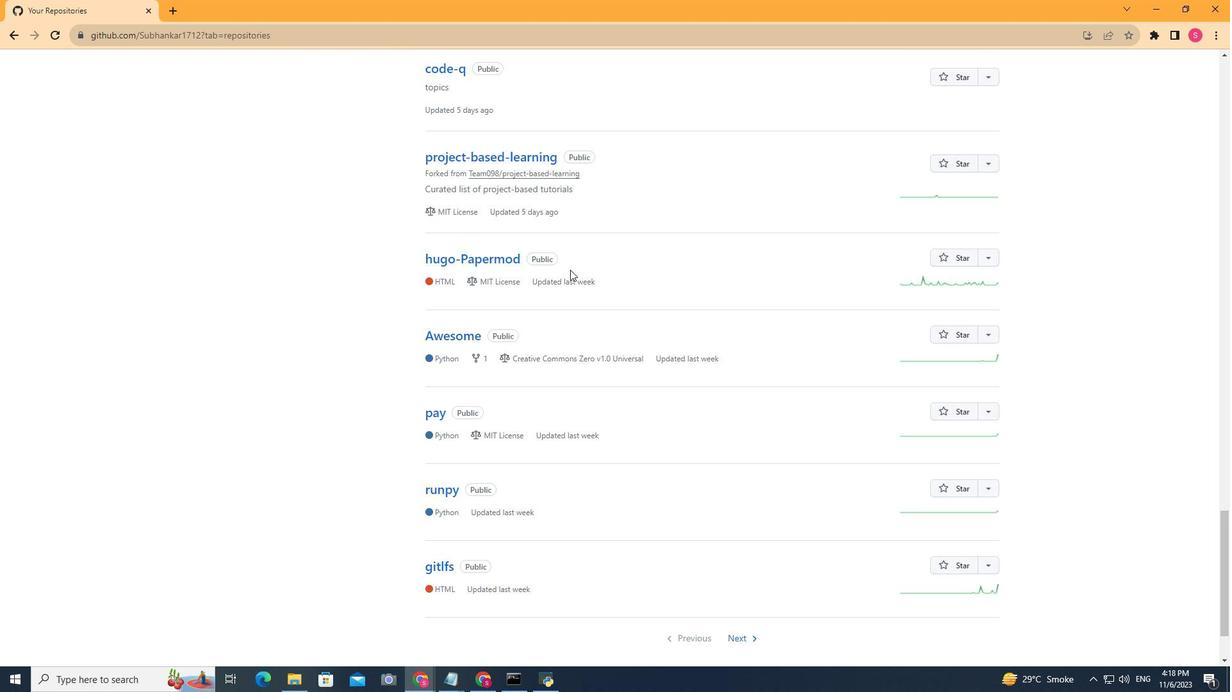 
Action: Mouse scrolled (570, 269) with delta (0, 0)
Screenshot: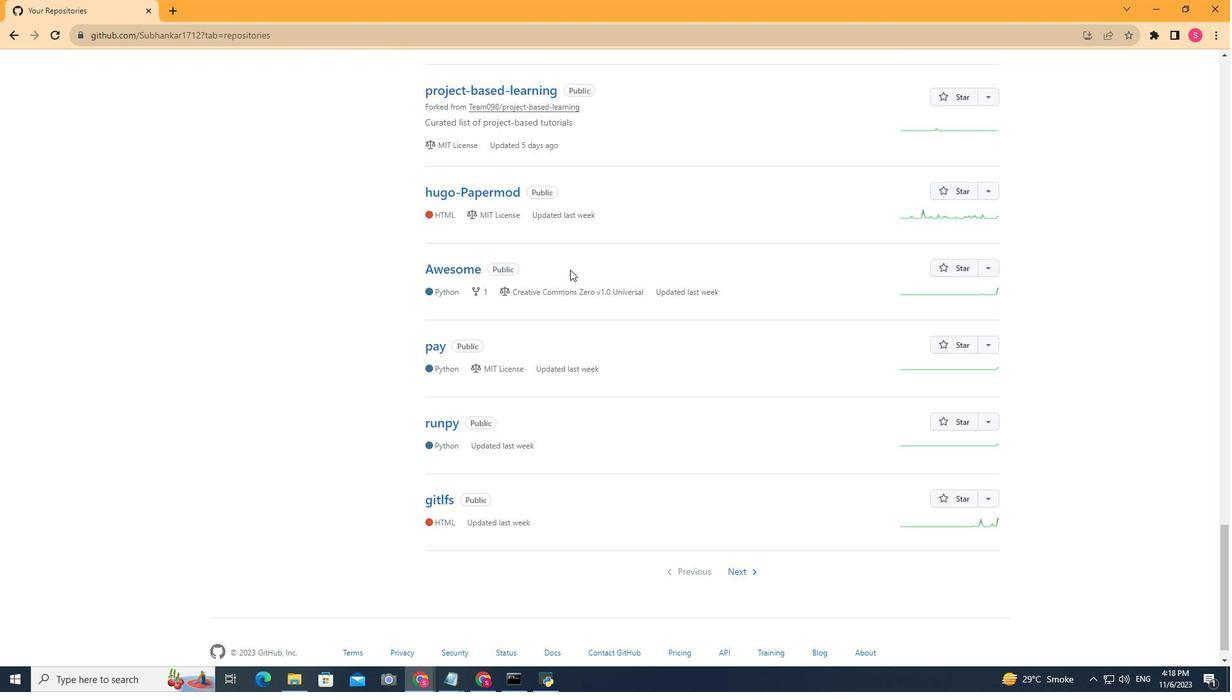 
Action: Mouse scrolled (570, 269) with delta (0, 0)
Screenshot: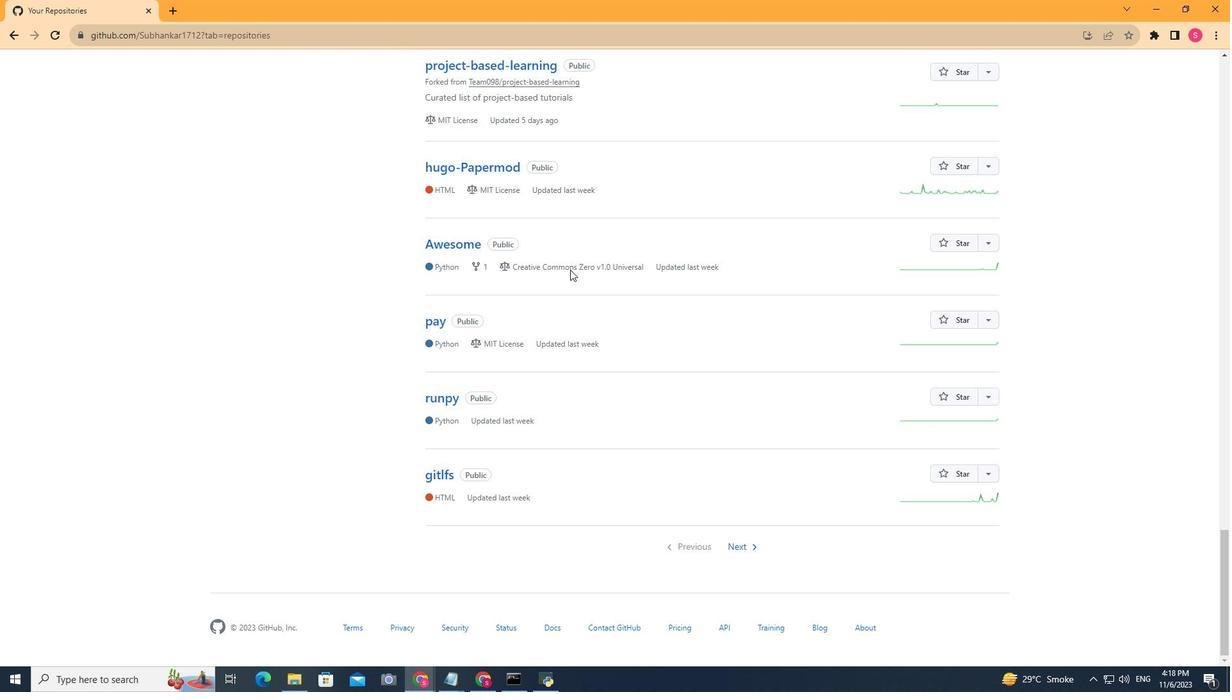 
Action: Mouse scrolled (570, 269) with delta (0, 0)
Screenshot: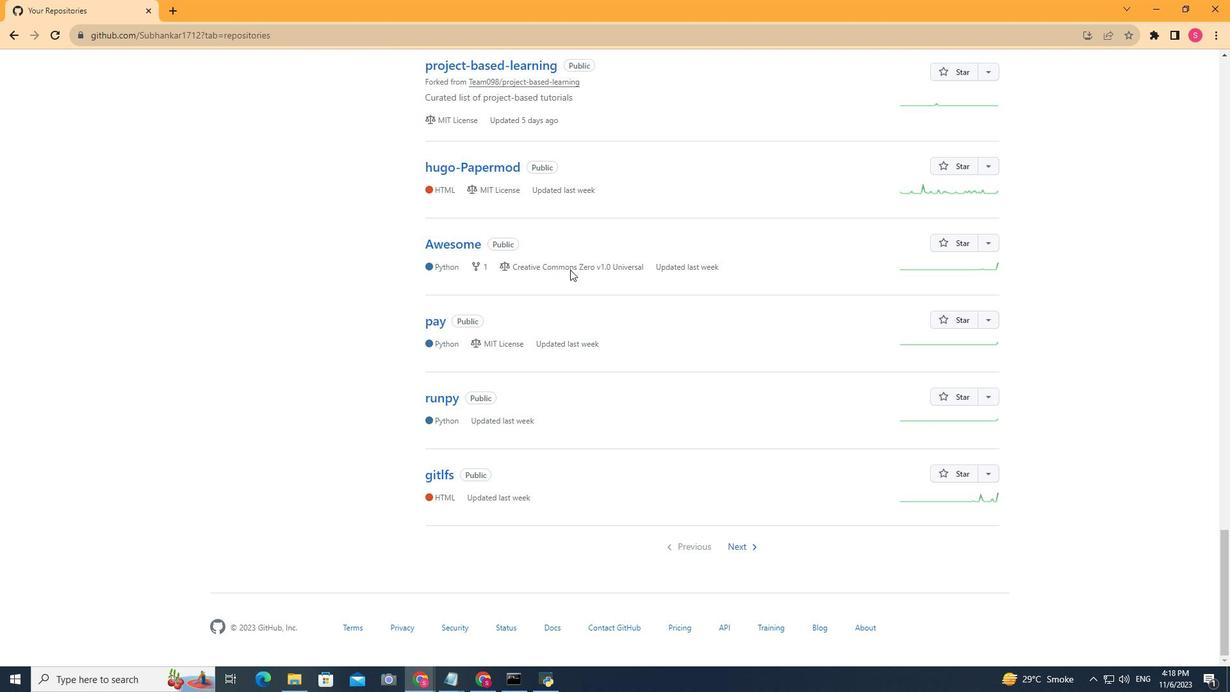 
Action: Mouse scrolled (570, 269) with delta (0, 0)
Screenshot: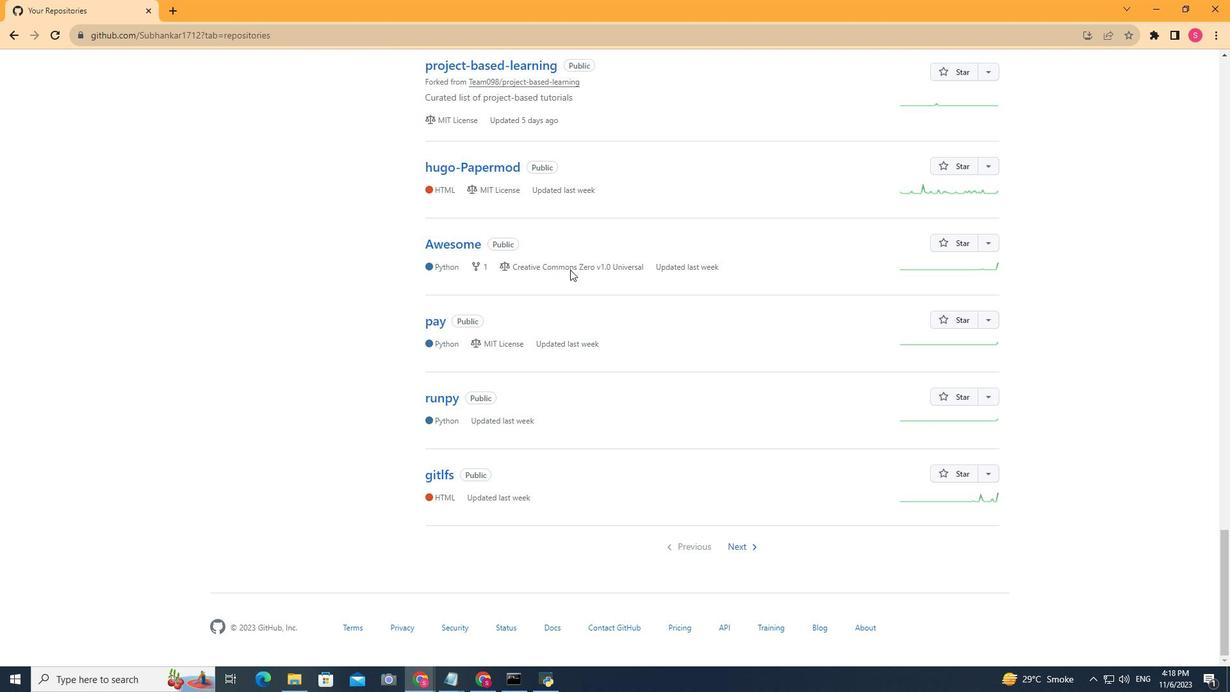 
Action: Mouse scrolled (570, 269) with delta (0, 0)
Screenshot: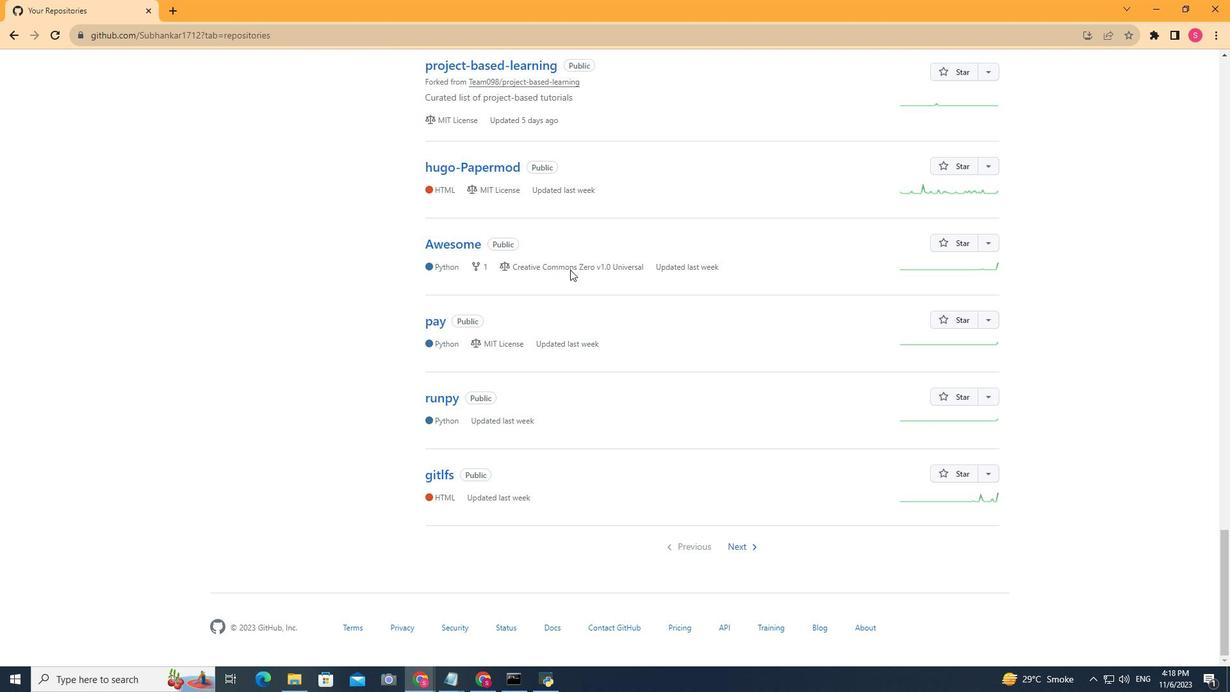 
Action: Mouse scrolled (570, 269) with delta (0, 0)
Screenshot: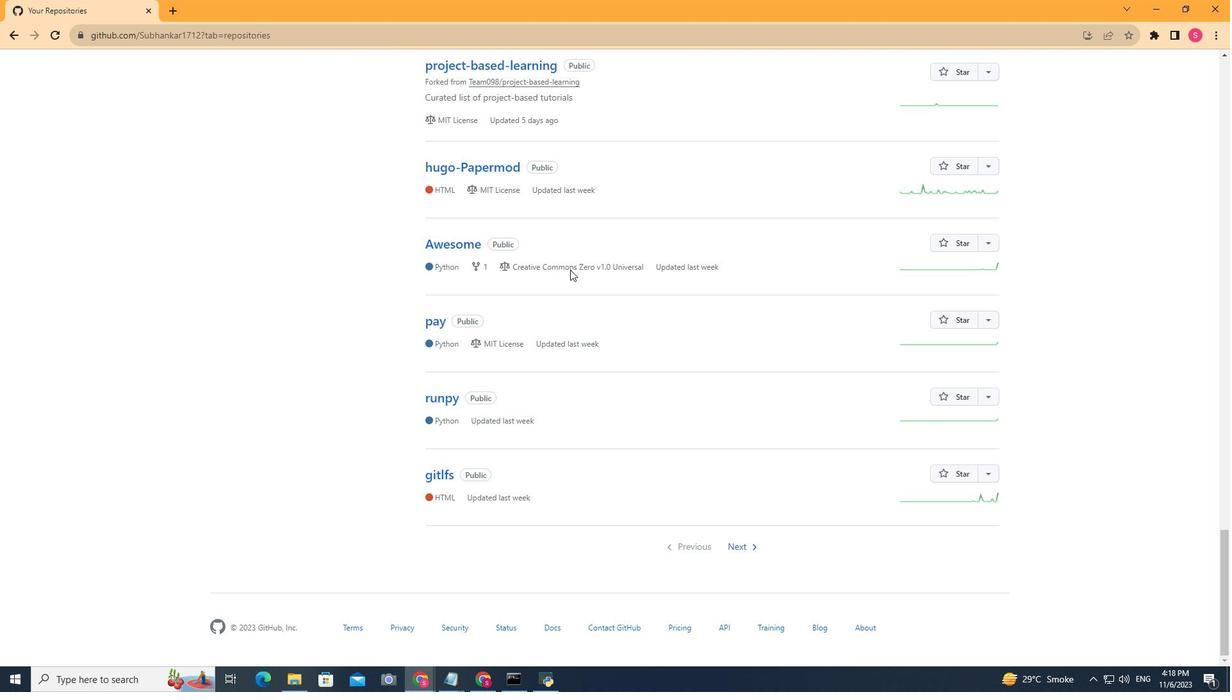 
Action: Mouse scrolled (570, 269) with delta (0, 0)
Screenshot: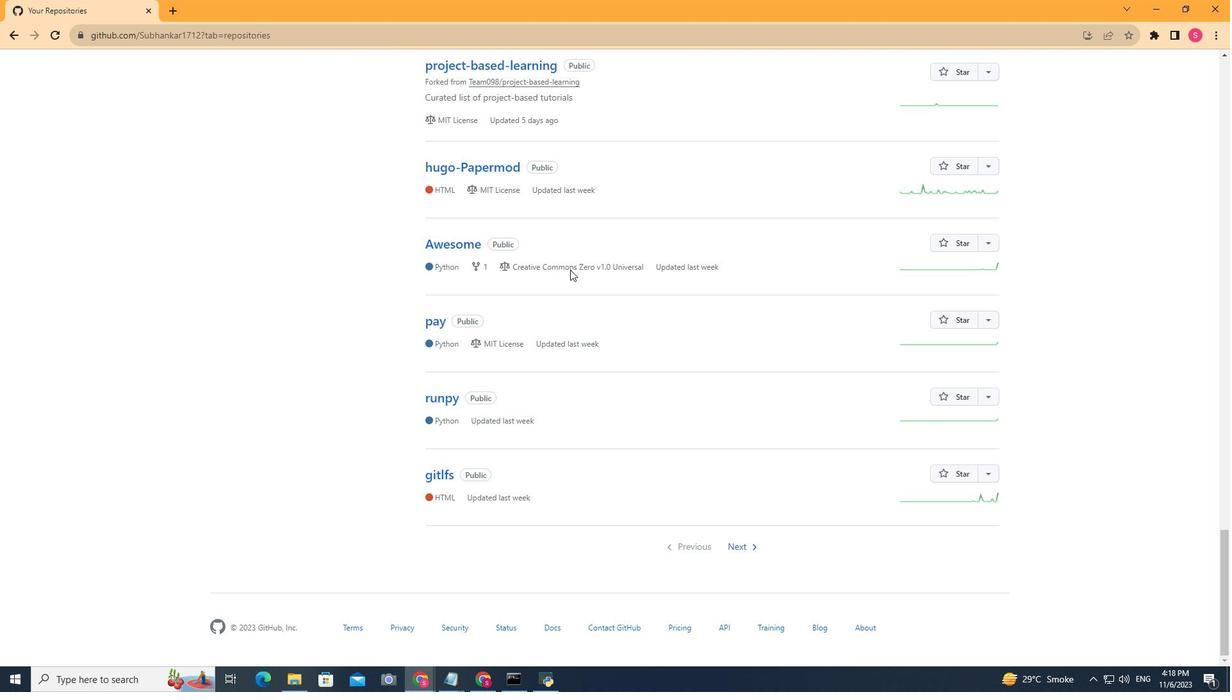 
Action: Mouse scrolled (570, 269) with delta (0, 0)
Screenshot: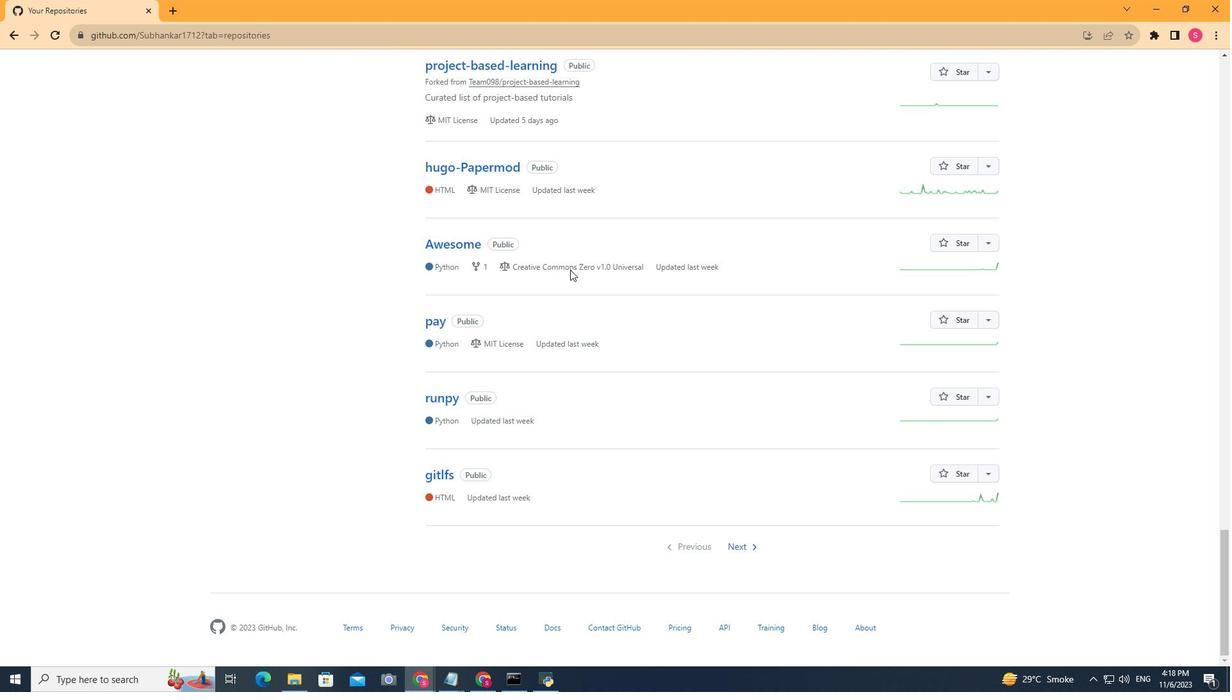 
Action: Mouse moved to (743, 545)
Screenshot: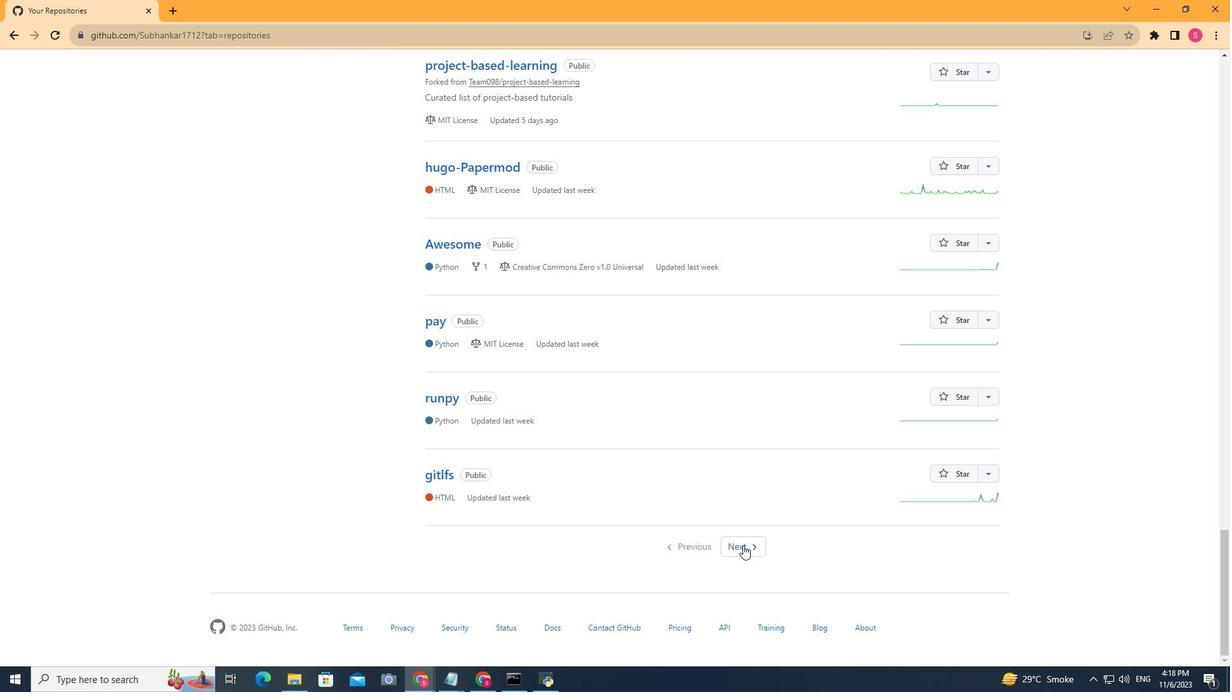 
Action: Mouse pressed left at (743, 545)
Screenshot: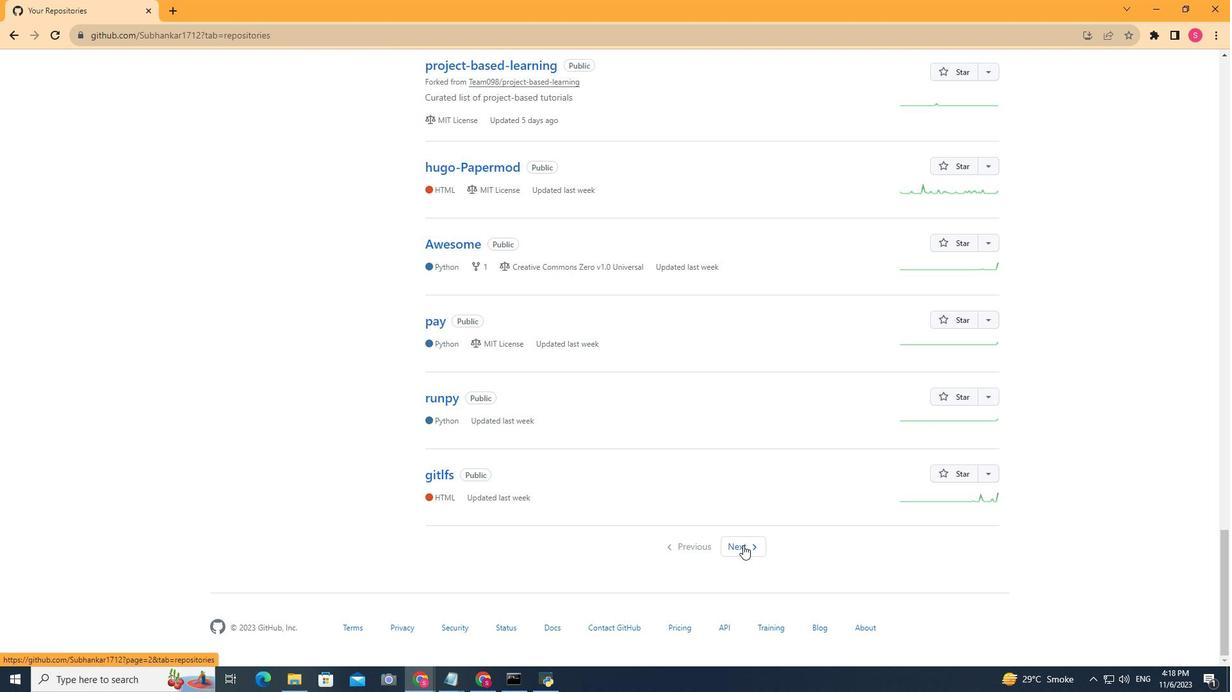 
Action: Mouse moved to (503, 360)
Screenshot: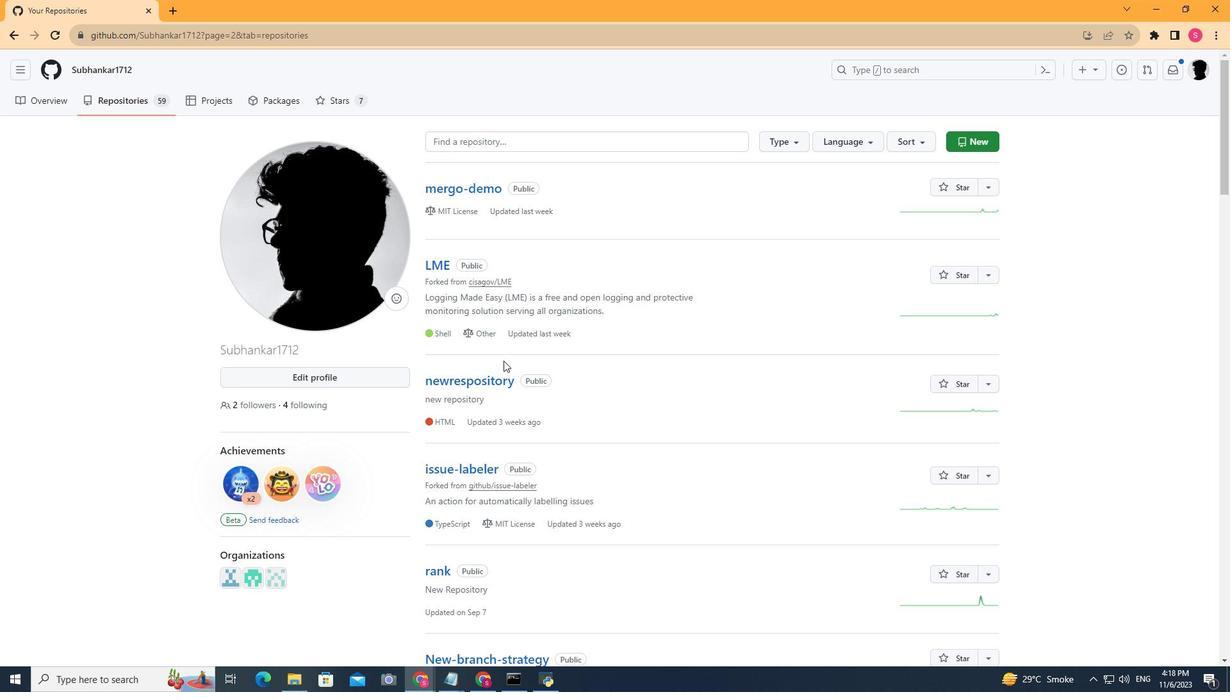 
Action: Mouse scrolled (503, 360) with delta (0, 0)
Screenshot: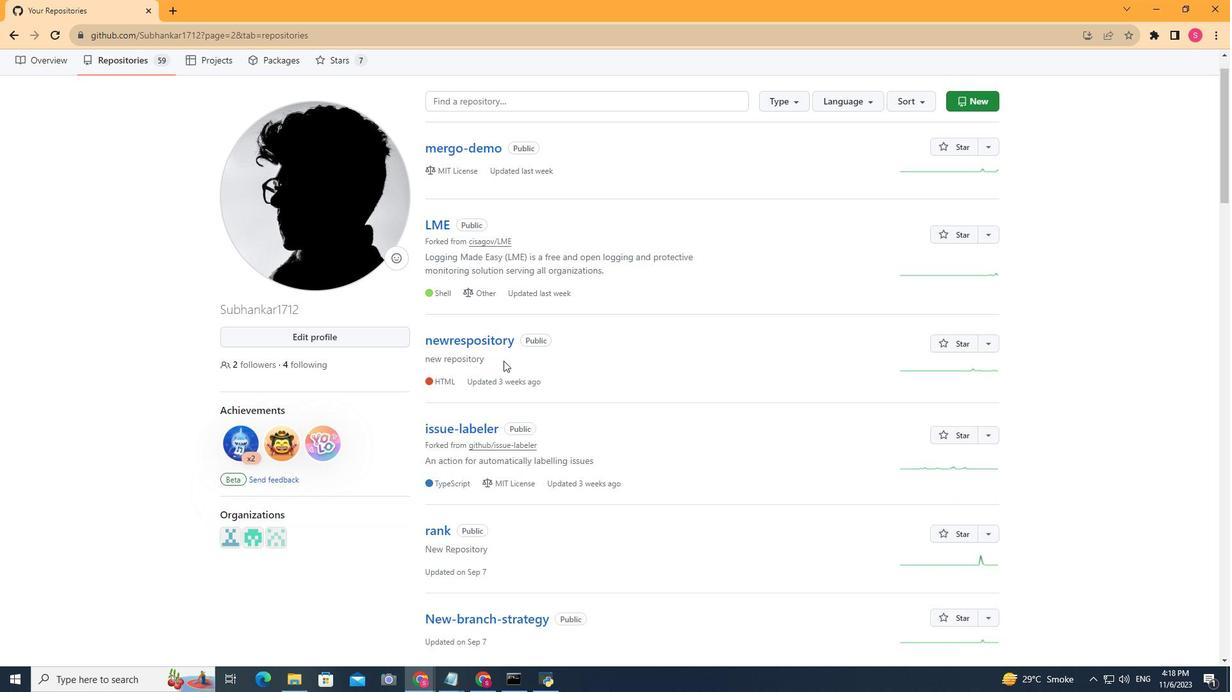 
Action: Mouse scrolled (503, 360) with delta (0, 0)
Screenshot: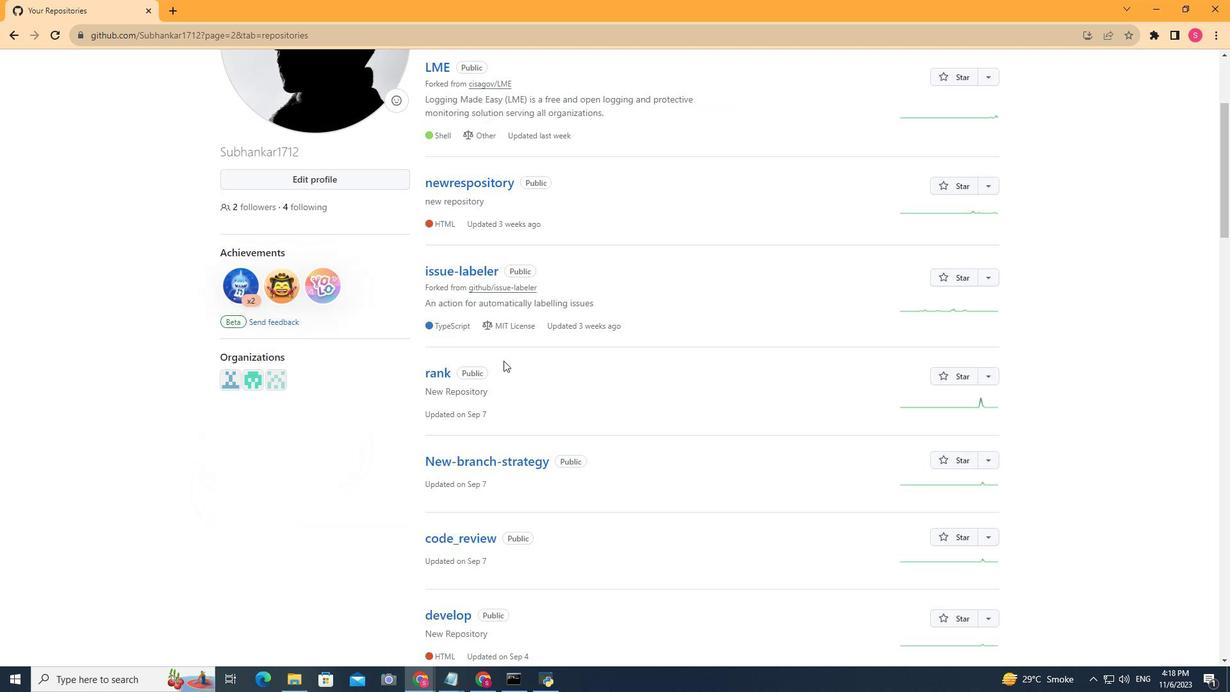 
Action: Mouse scrolled (503, 360) with delta (0, 0)
Screenshot: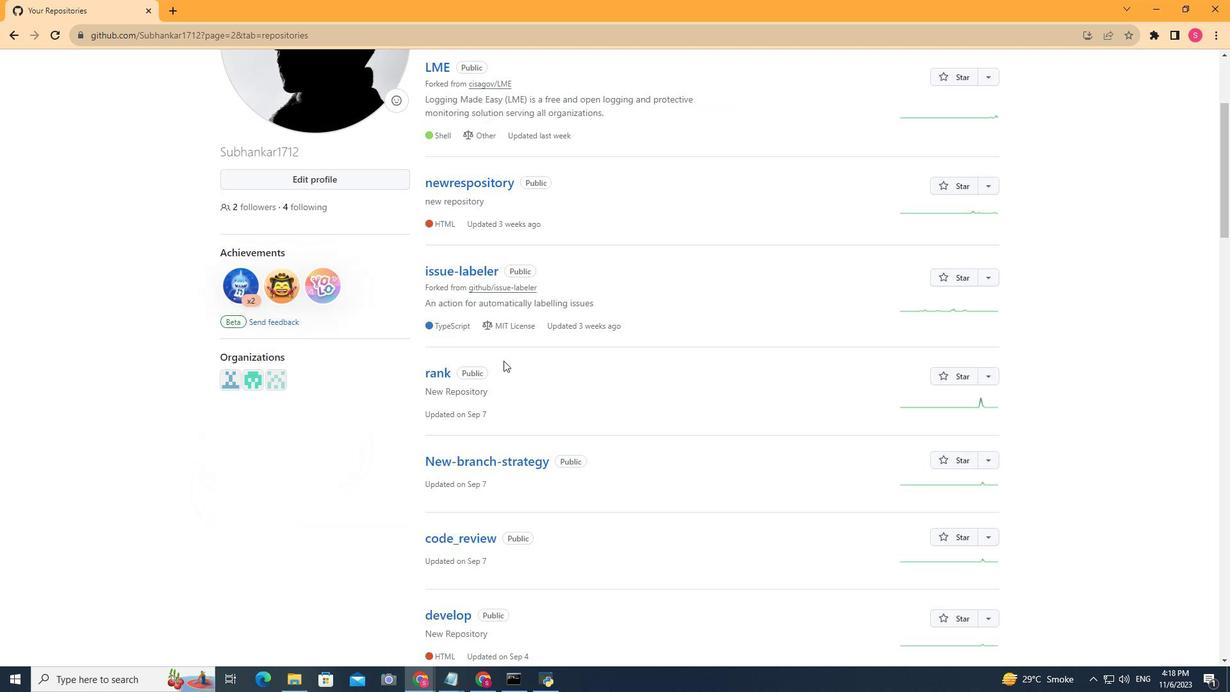 
Action: Mouse scrolled (503, 360) with delta (0, 0)
Screenshot: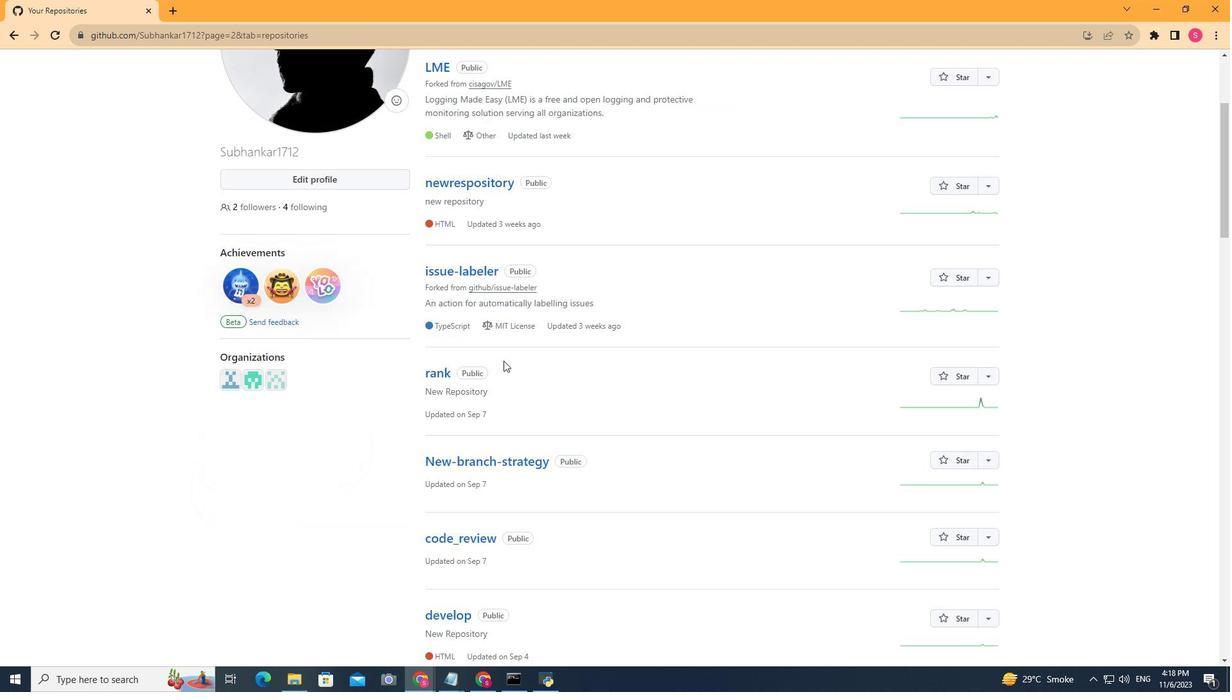 
Action: Mouse scrolled (503, 360) with delta (0, 0)
Screenshot: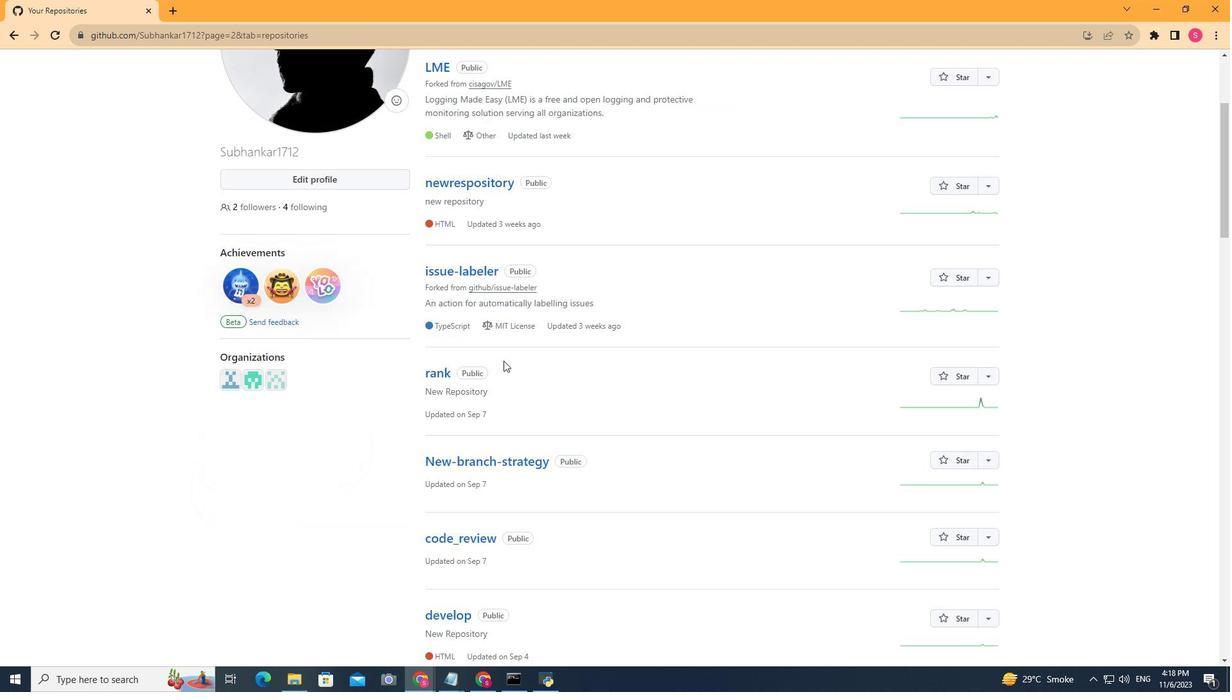 
Action: Mouse scrolled (503, 360) with delta (0, 0)
Screenshot: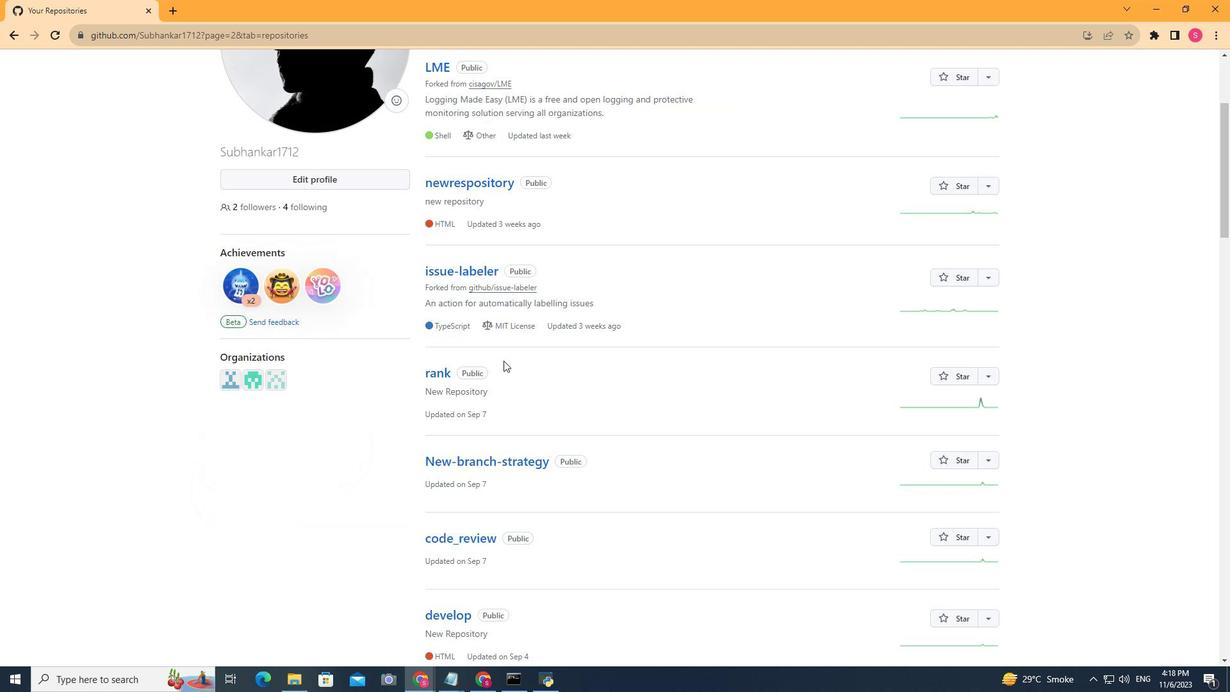 
Action: Mouse scrolled (503, 360) with delta (0, 0)
Screenshot: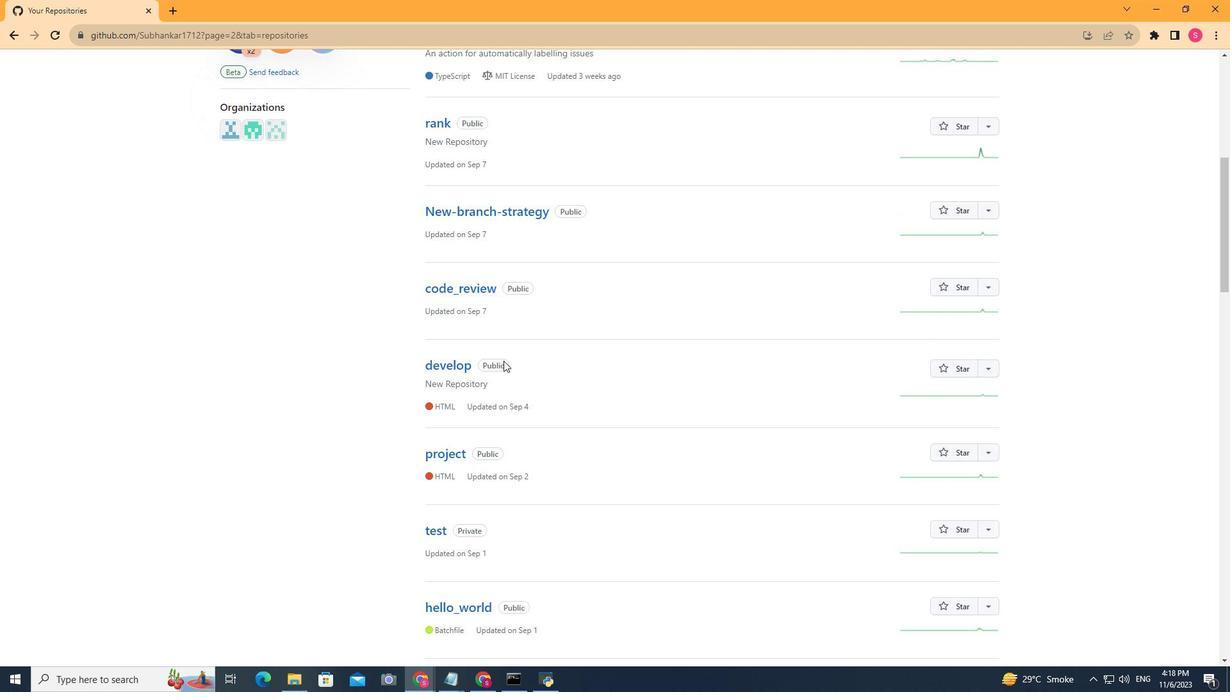 
Action: Mouse scrolled (503, 360) with delta (0, 0)
Screenshot: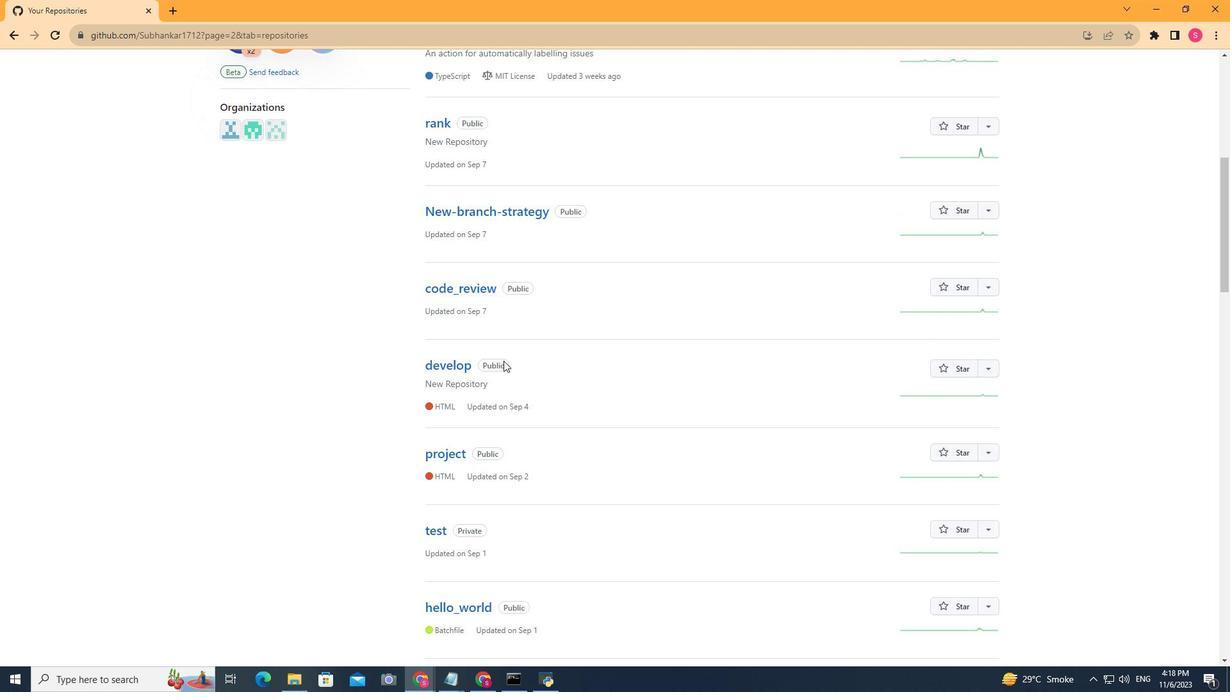 
Action: Mouse scrolled (503, 360) with delta (0, 0)
Screenshot: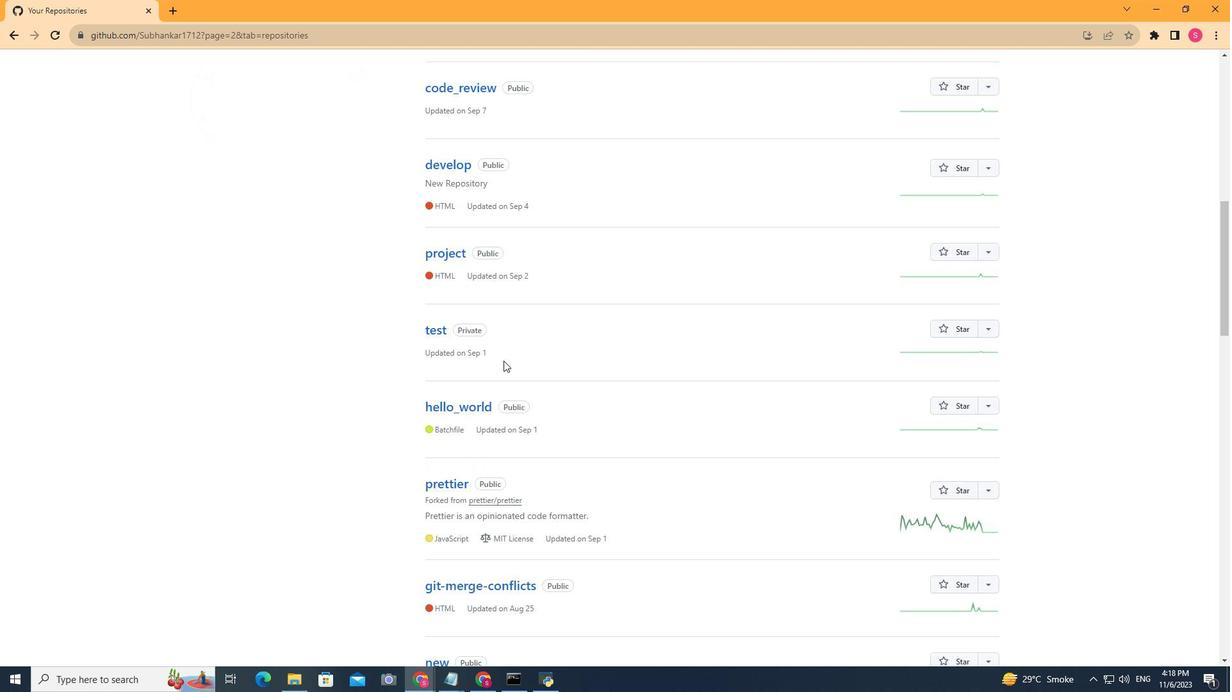 
Action: Mouse scrolled (503, 360) with delta (0, 0)
Screenshot: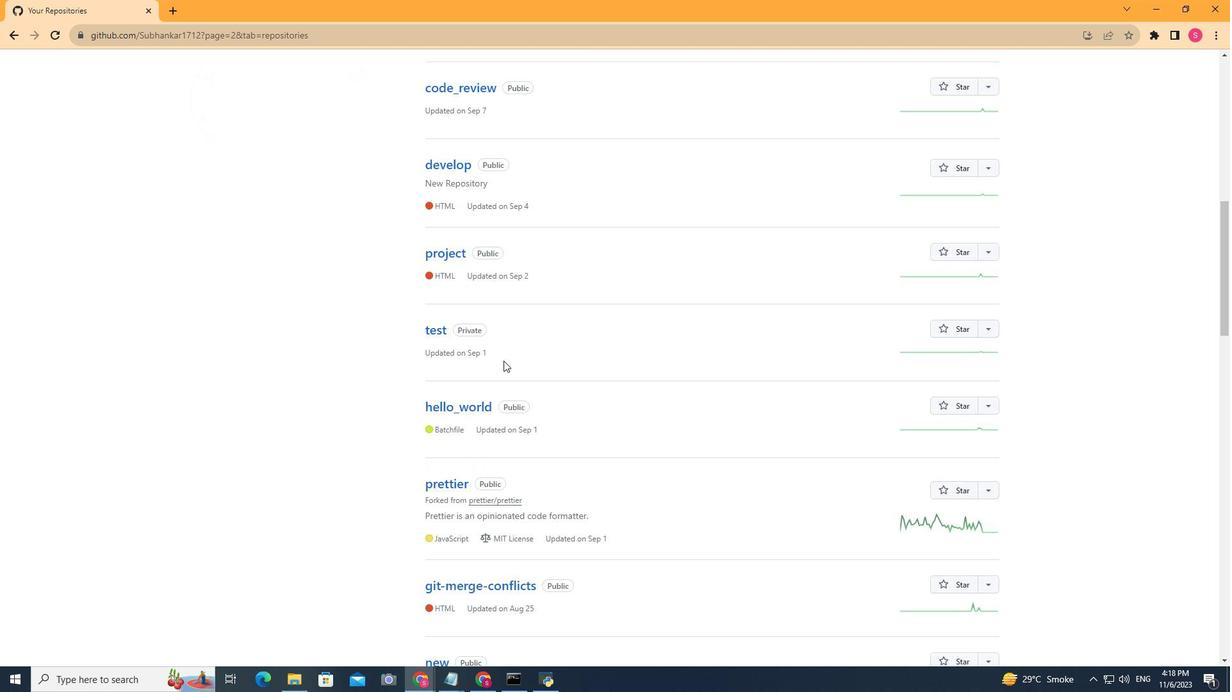 
Action: Mouse scrolled (503, 360) with delta (0, 0)
Screenshot: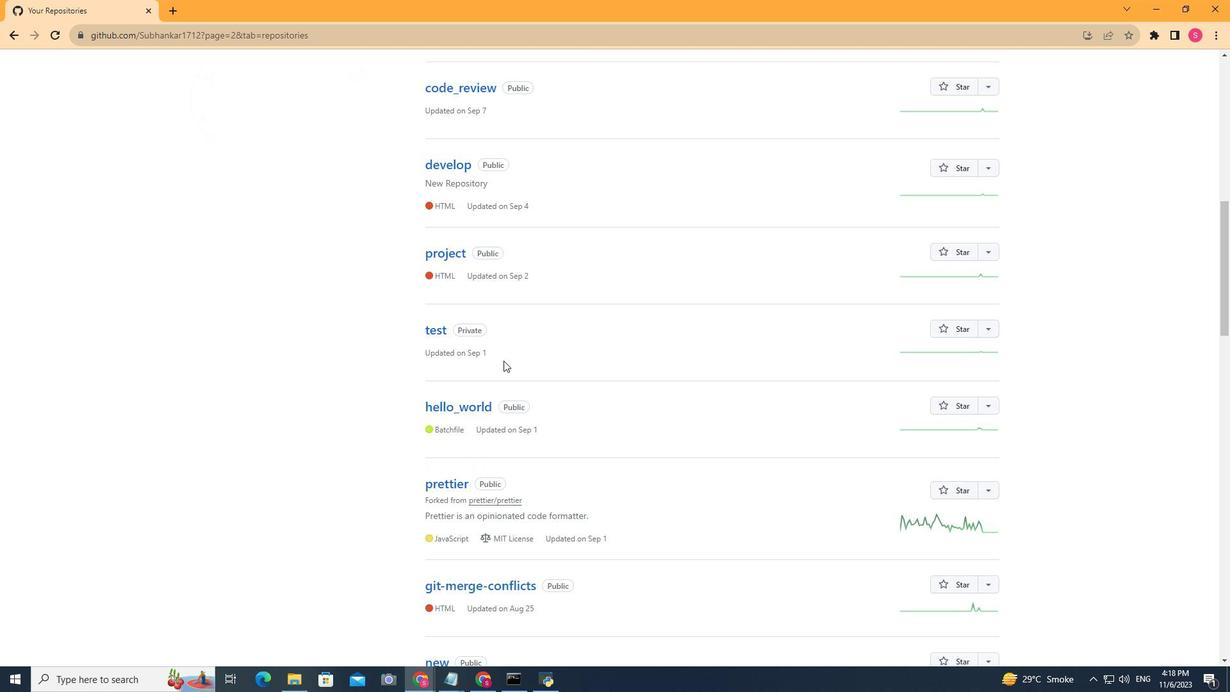 
Action: Mouse moved to (503, 360)
Screenshot: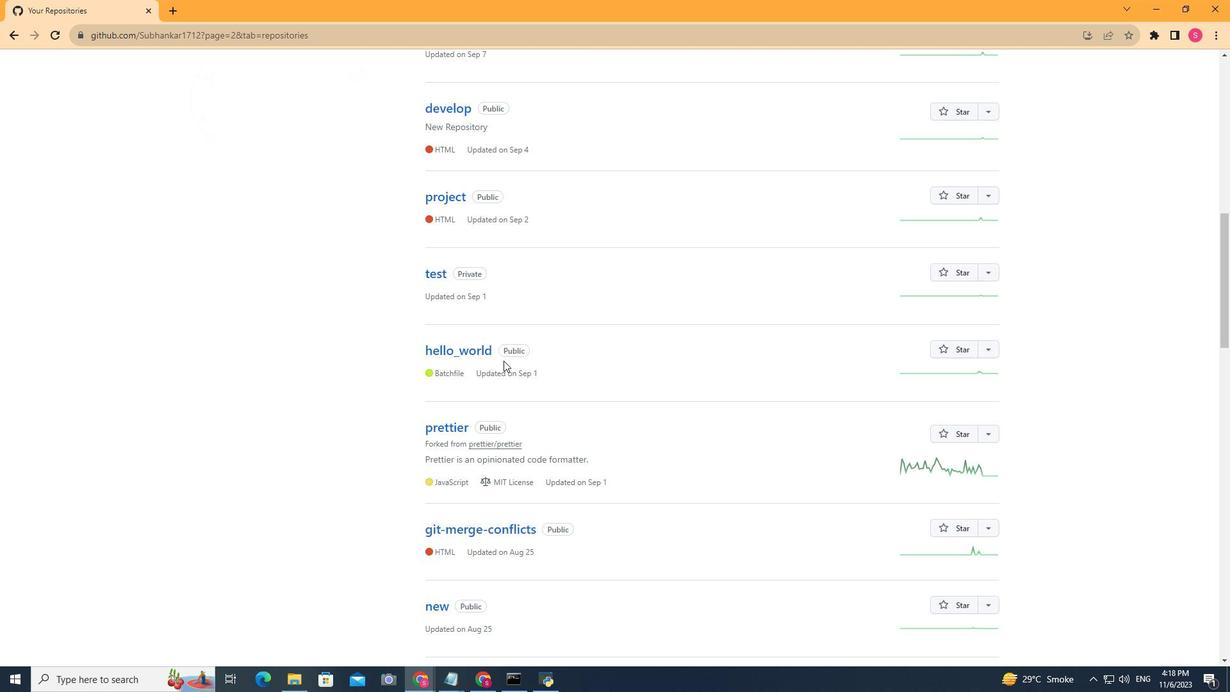 
Action: Mouse scrolled (503, 360) with delta (0, 0)
Screenshot: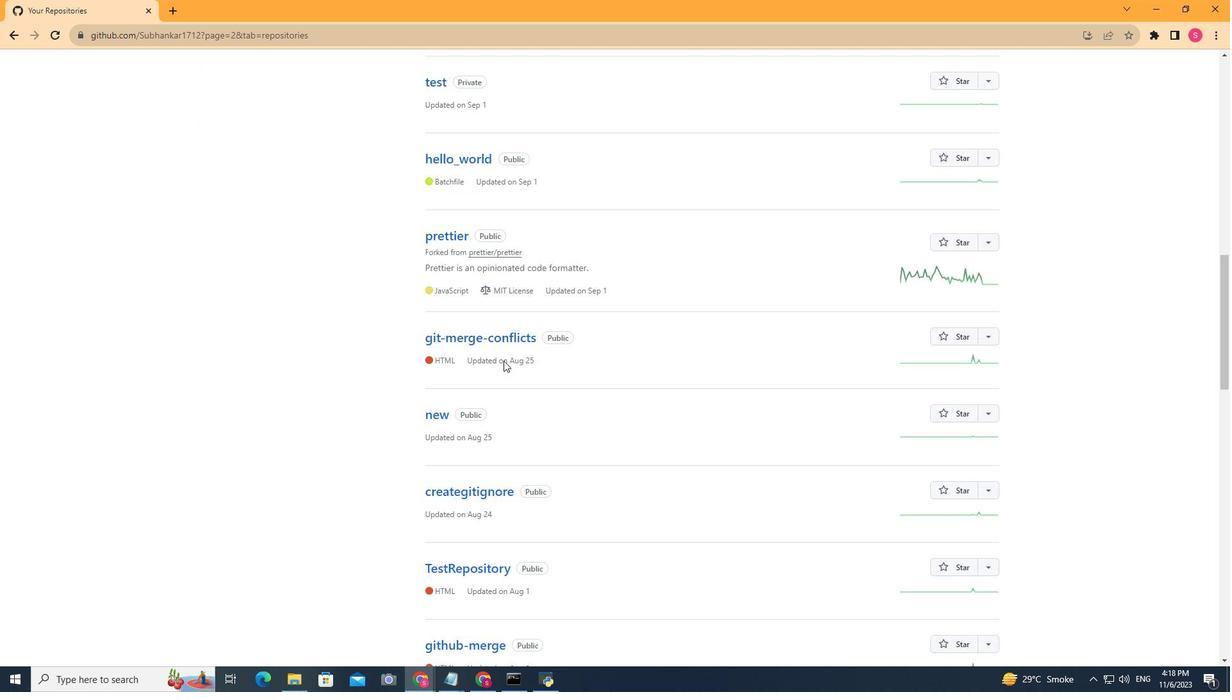 
Action: Mouse scrolled (503, 360) with delta (0, 0)
Screenshot: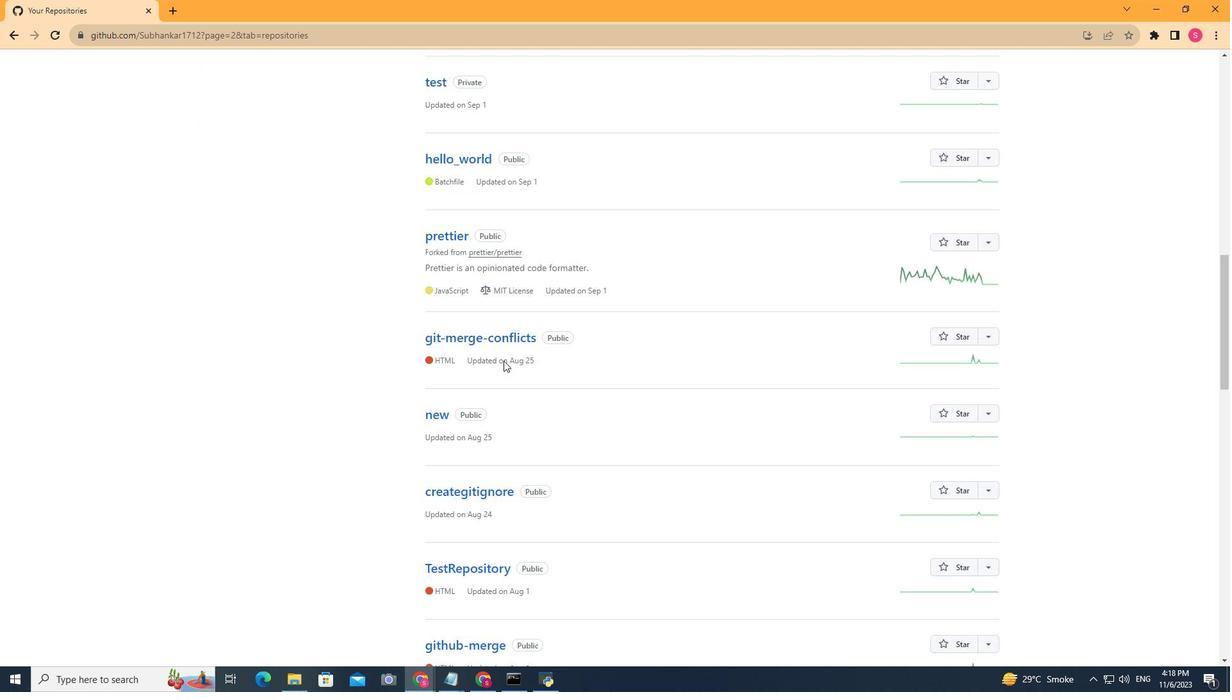 
Action: Mouse scrolled (503, 360) with delta (0, 0)
Screenshot: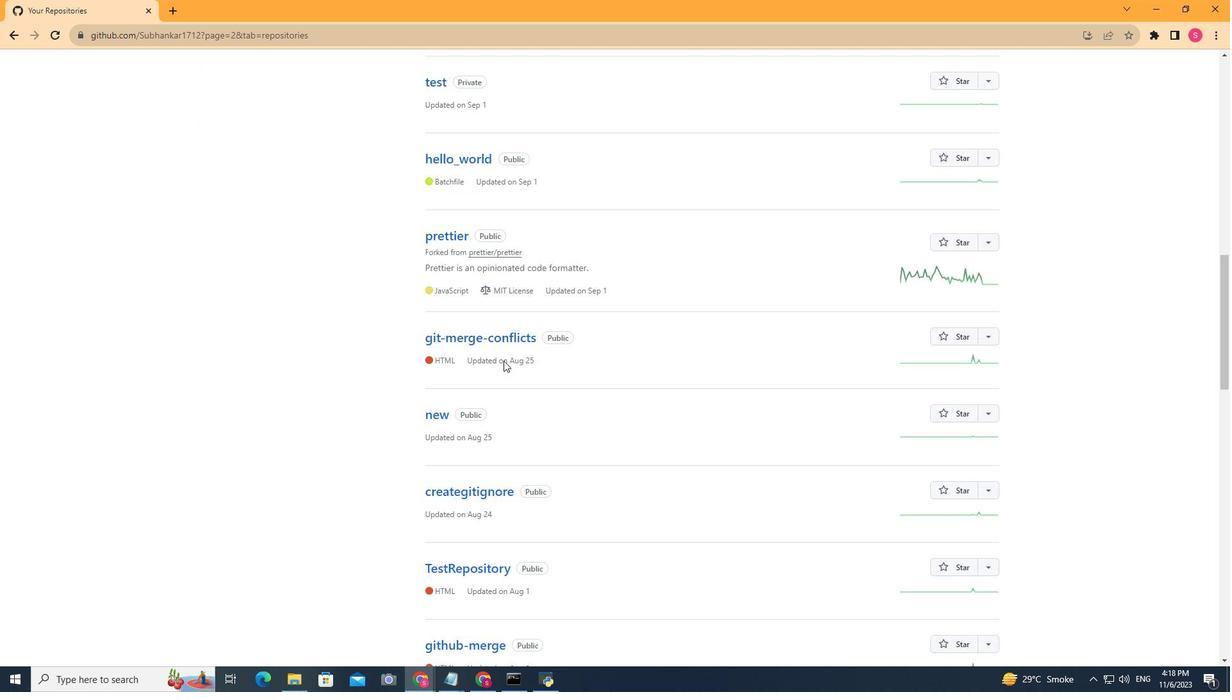 
Action: Mouse scrolled (503, 360) with delta (0, 0)
Screenshot: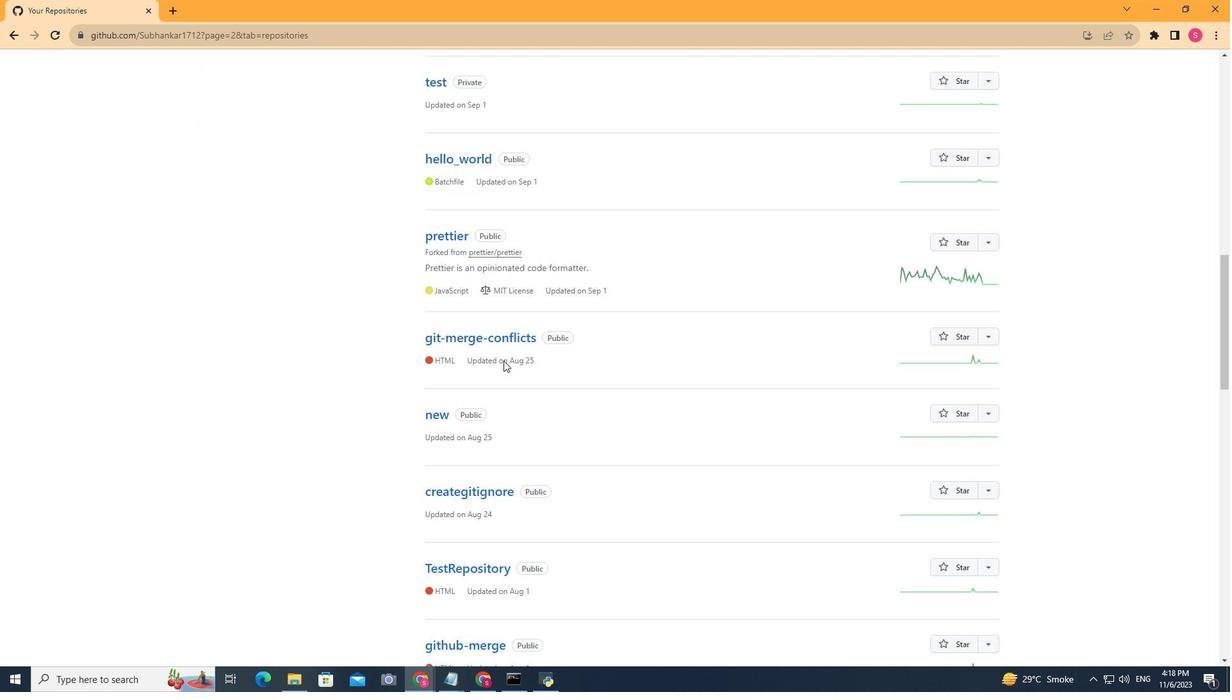 
Action: Mouse scrolled (503, 360) with delta (0, 0)
Screenshot: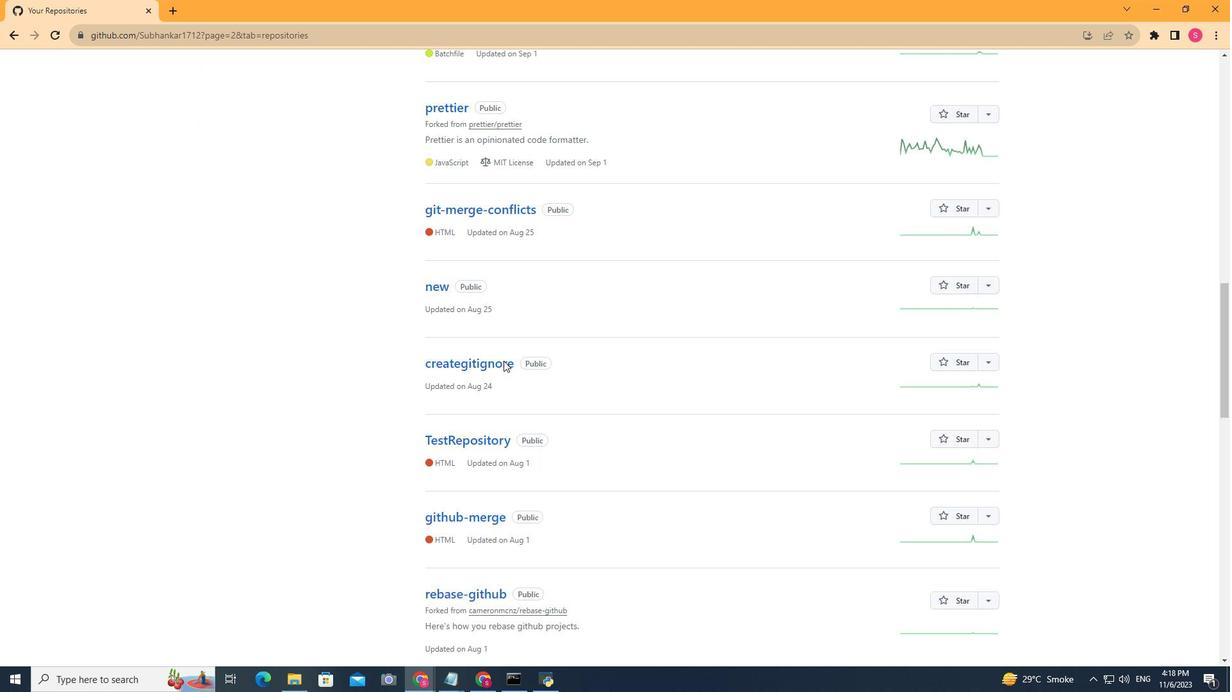 
Action: Mouse moved to (504, 360)
Screenshot: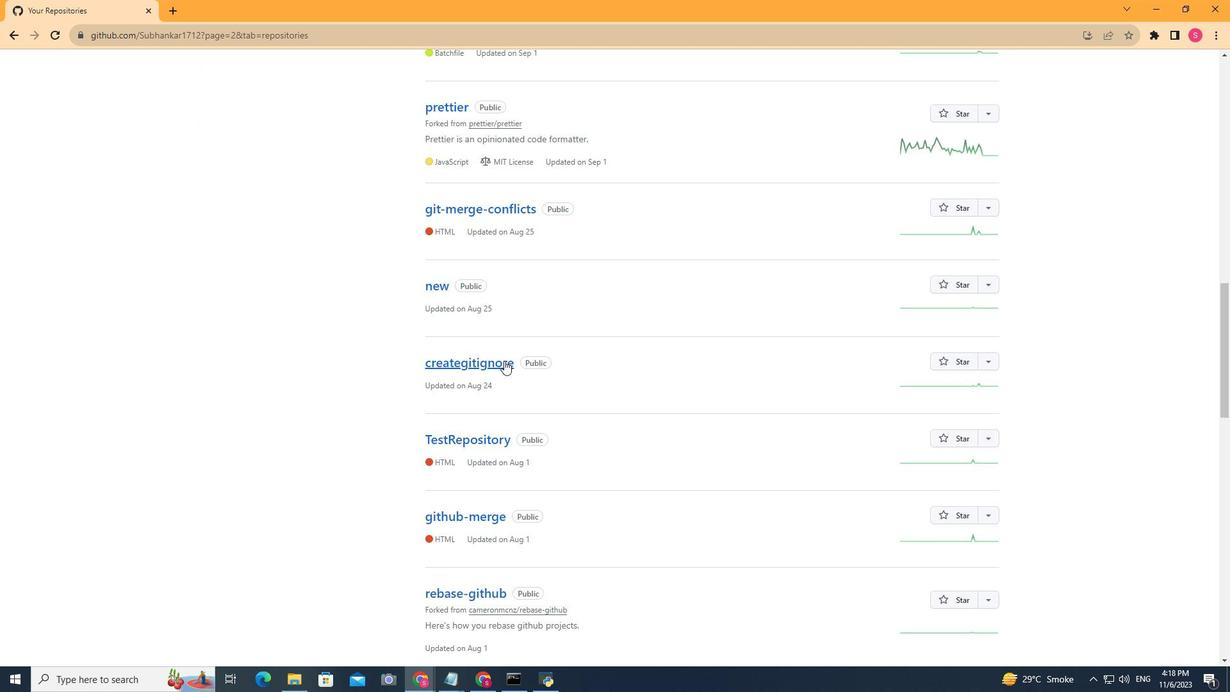 
Action: Mouse scrolled (504, 360) with delta (0, 0)
Screenshot: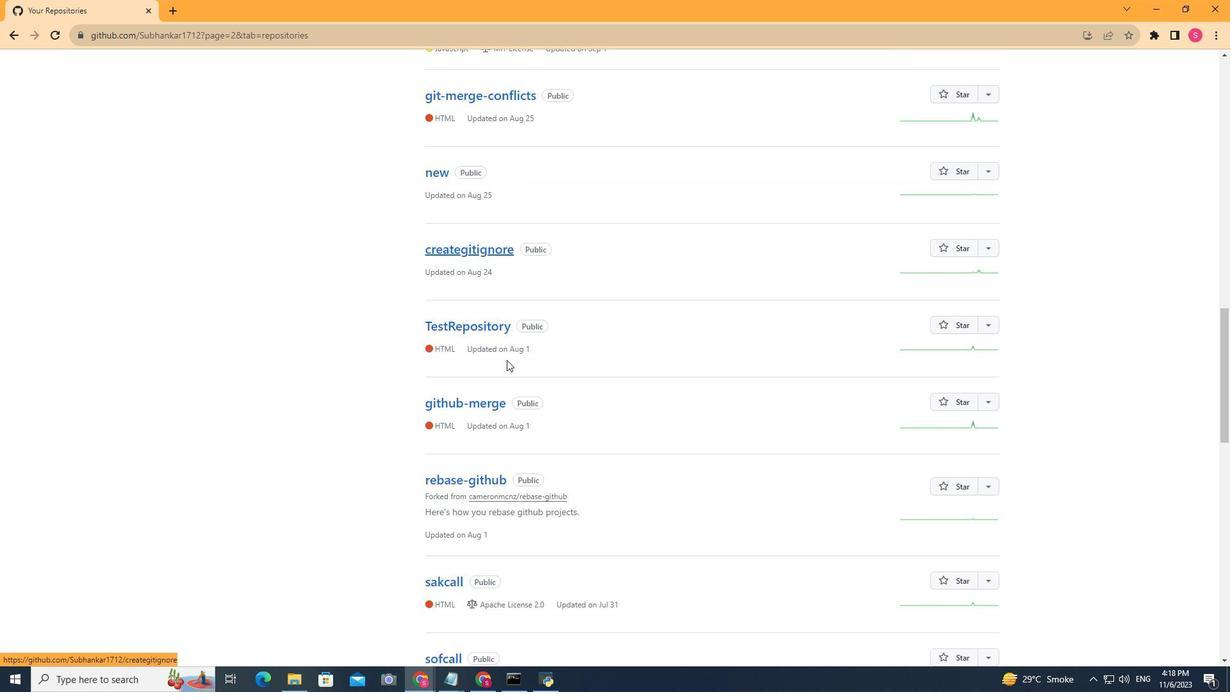 
Action: Mouse scrolled (504, 360) with delta (0, 0)
Screenshot: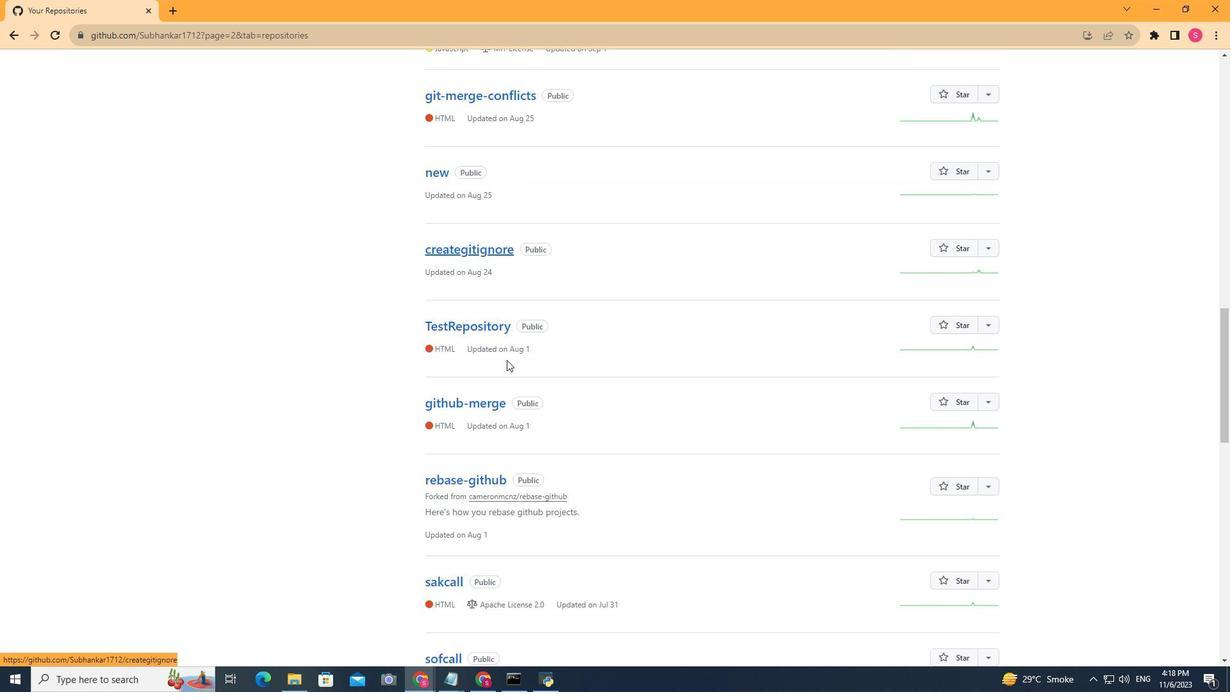 
Action: Mouse scrolled (504, 360) with delta (0, 0)
Screenshot: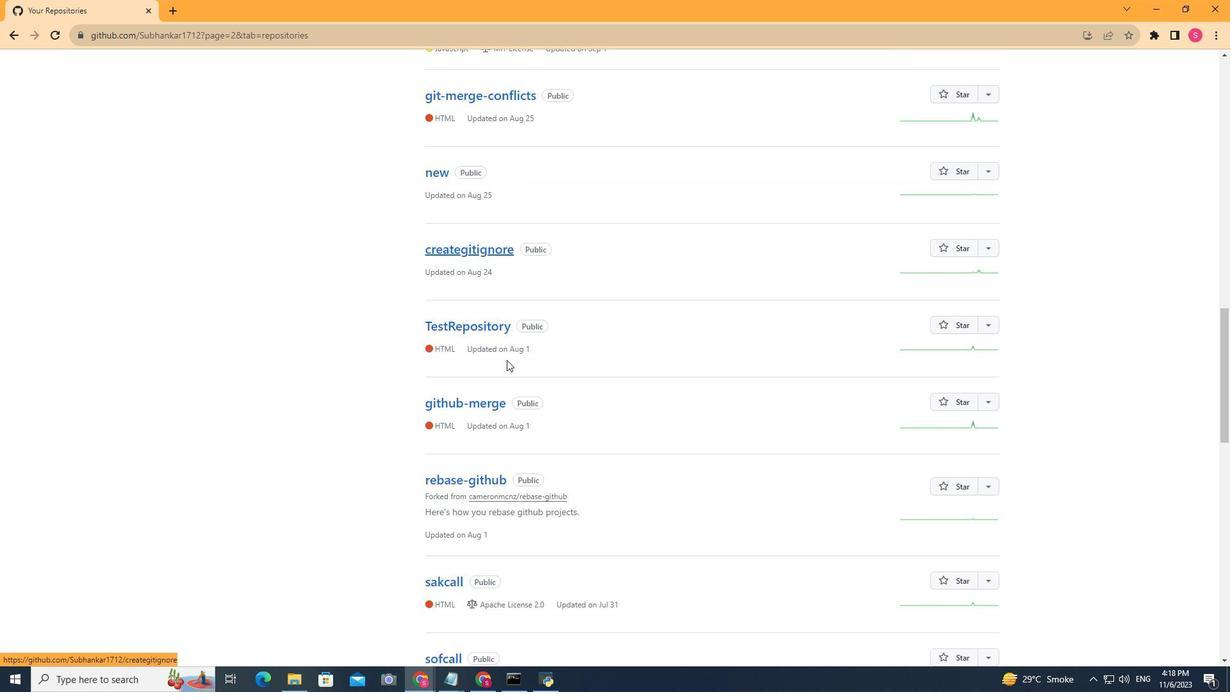 
Action: Mouse scrolled (504, 360) with delta (0, 0)
Screenshot: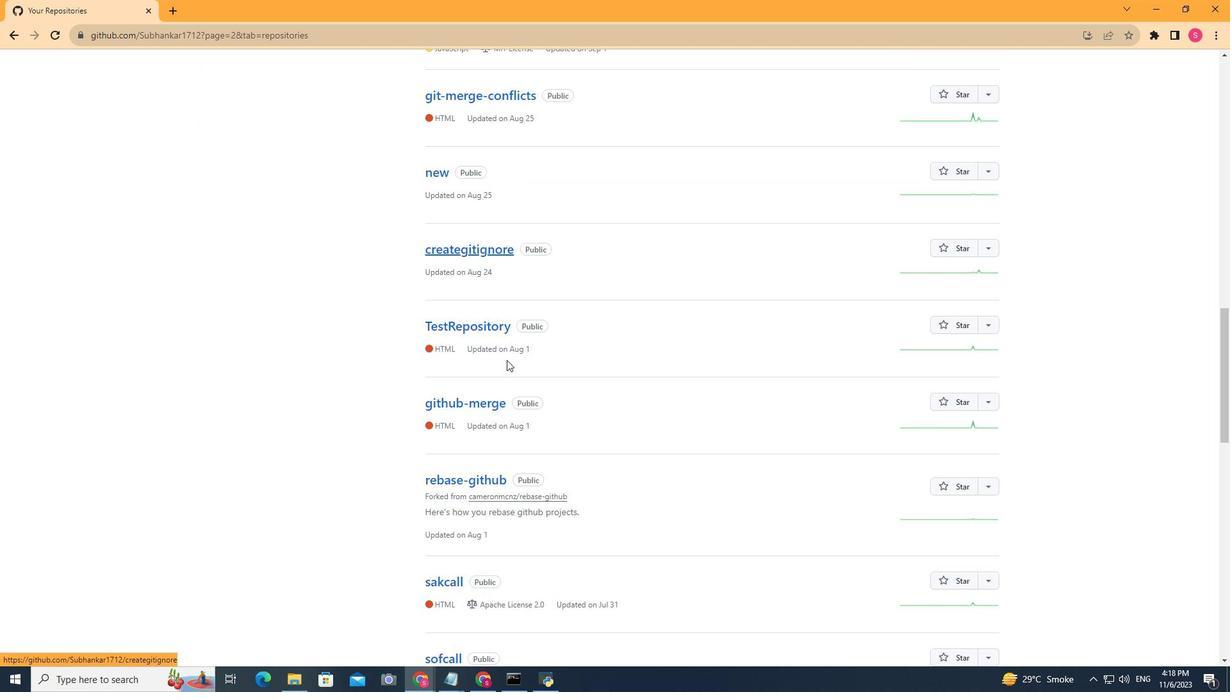 
Action: Mouse moved to (509, 359)
Screenshot: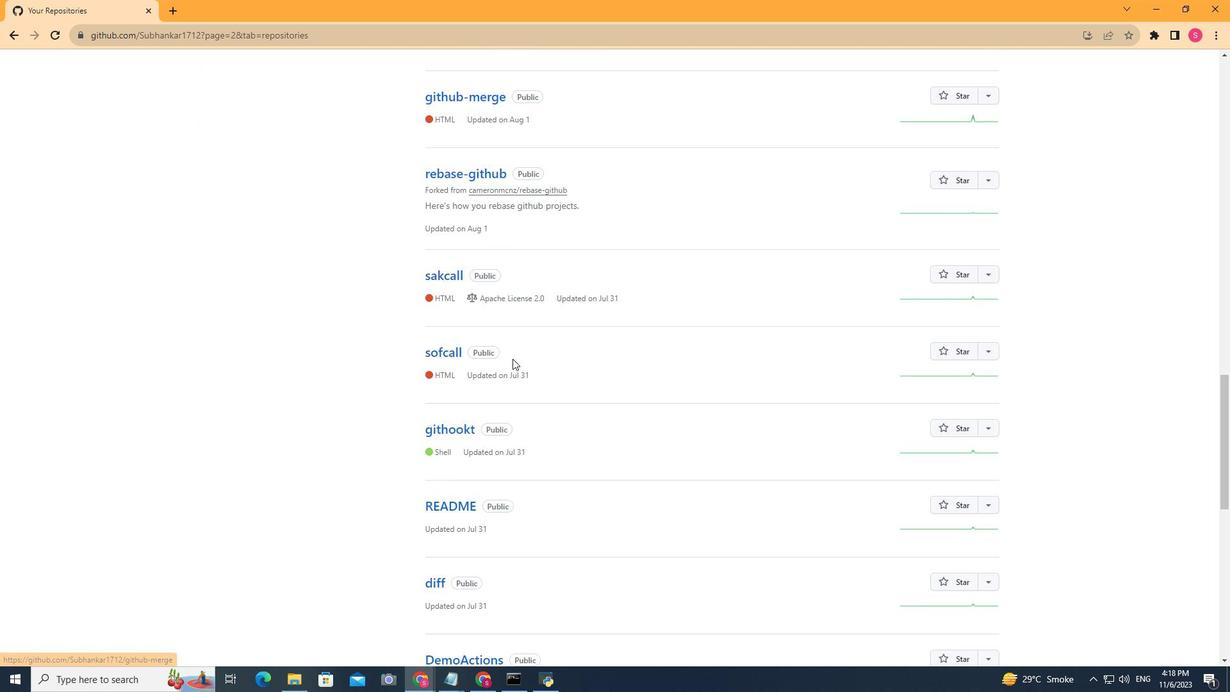 
Action: Mouse scrolled (509, 358) with delta (0, 0)
Screenshot: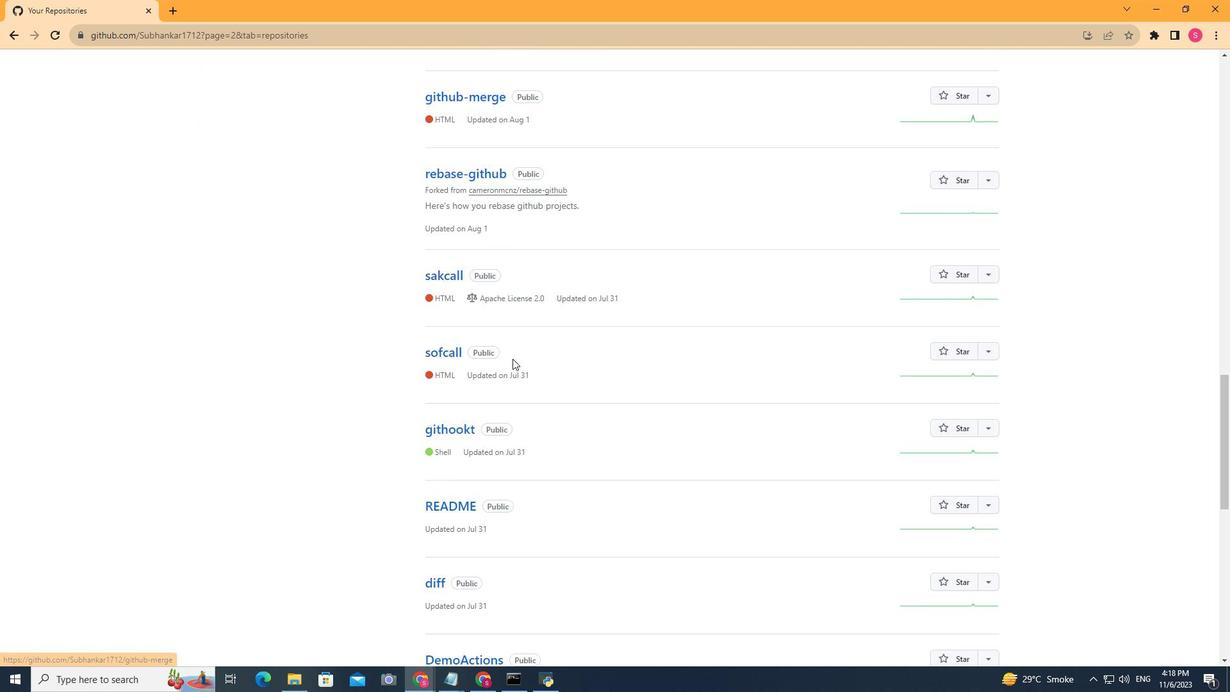 
Action: Mouse scrolled (509, 358) with delta (0, 0)
Screenshot: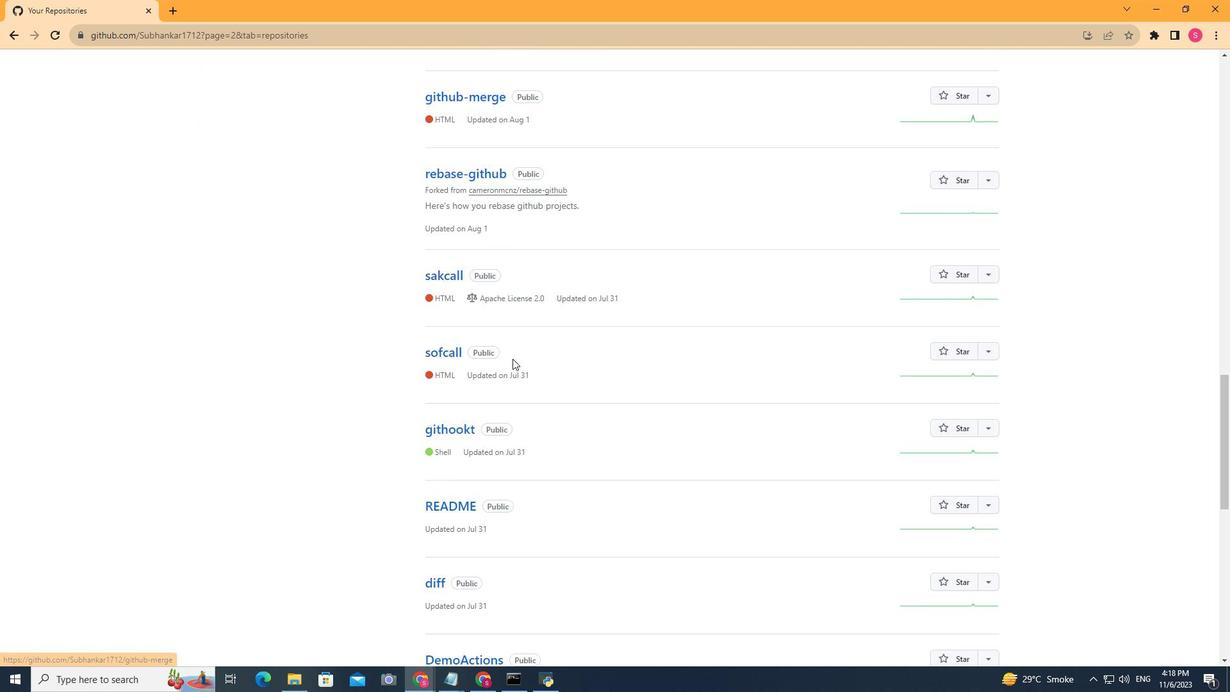 
Action: Mouse scrolled (509, 358) with delta (0, 0)
Screenshot: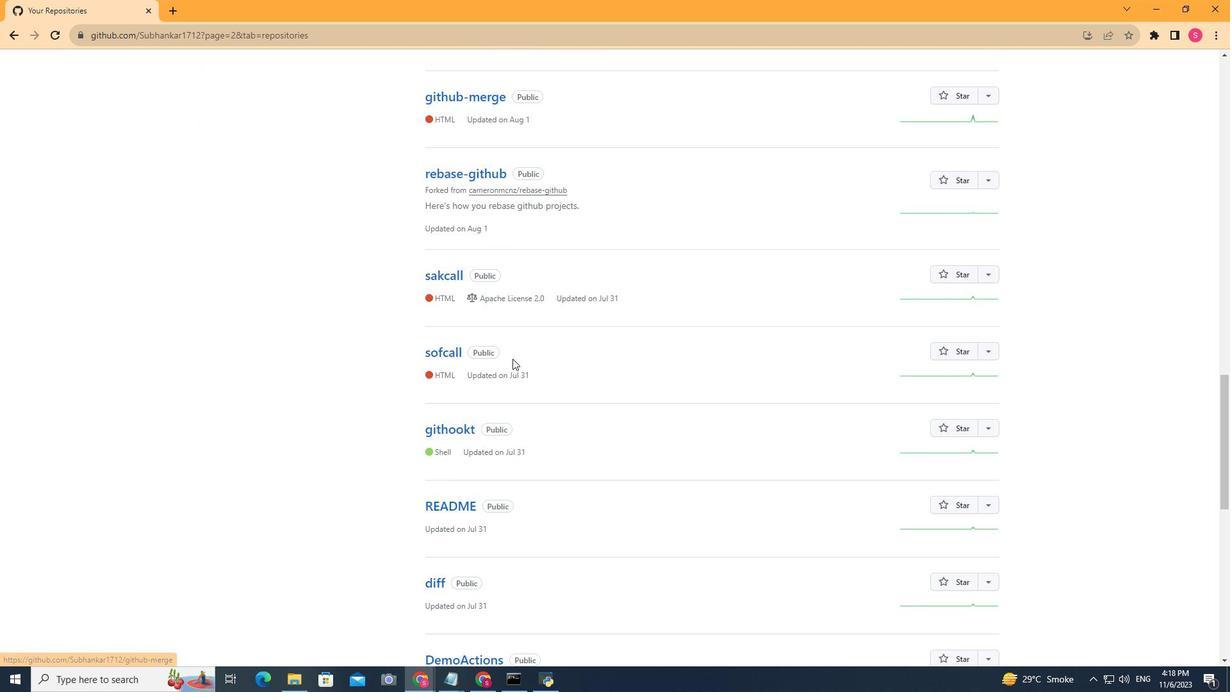 
Action: Mouse moved to (510, 359)
Screenshot: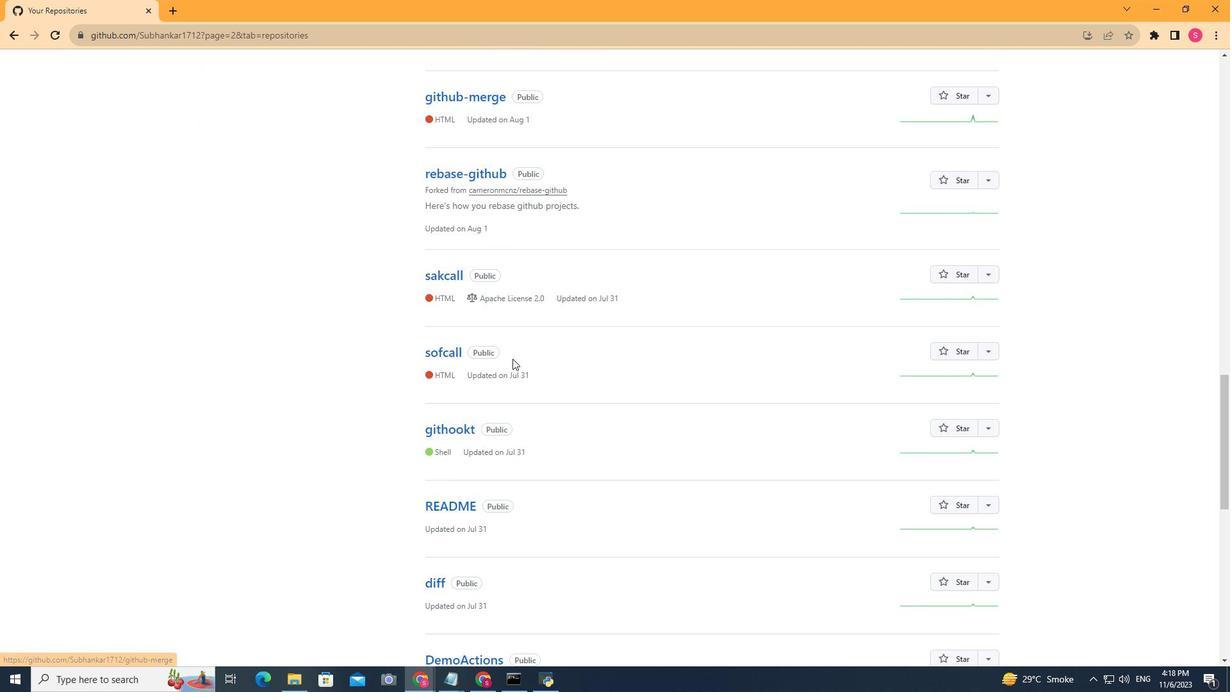 
Action: Mouse scrolled (510, 358) with delta (0, 0)
Screenshot: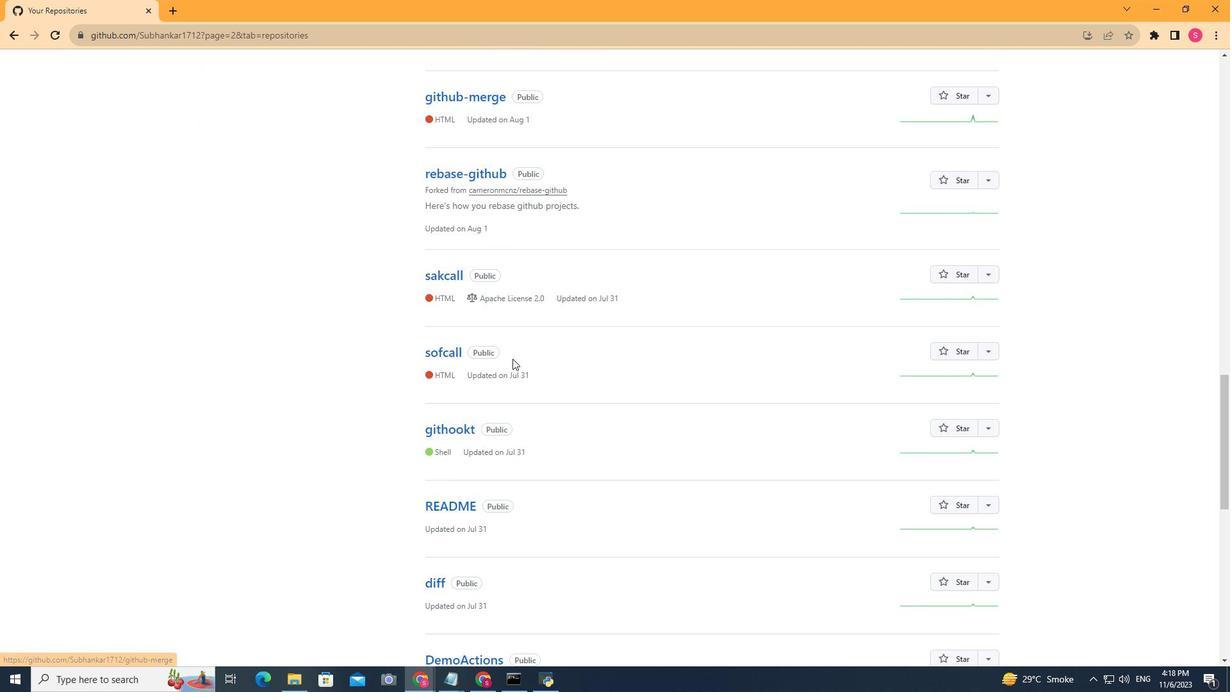 
Action: Mouse moved to (511, 359)
Screenshot: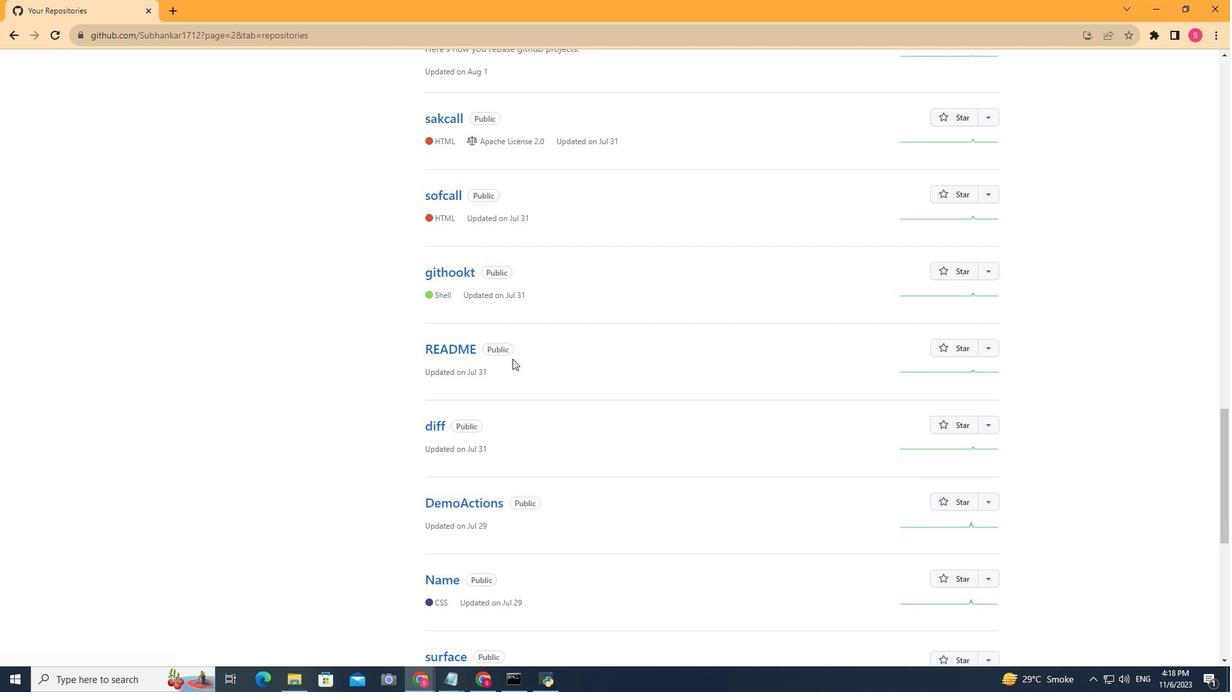 
Action: Mouse scrolled (511, 358) with delta (0, 0)
Screenshot: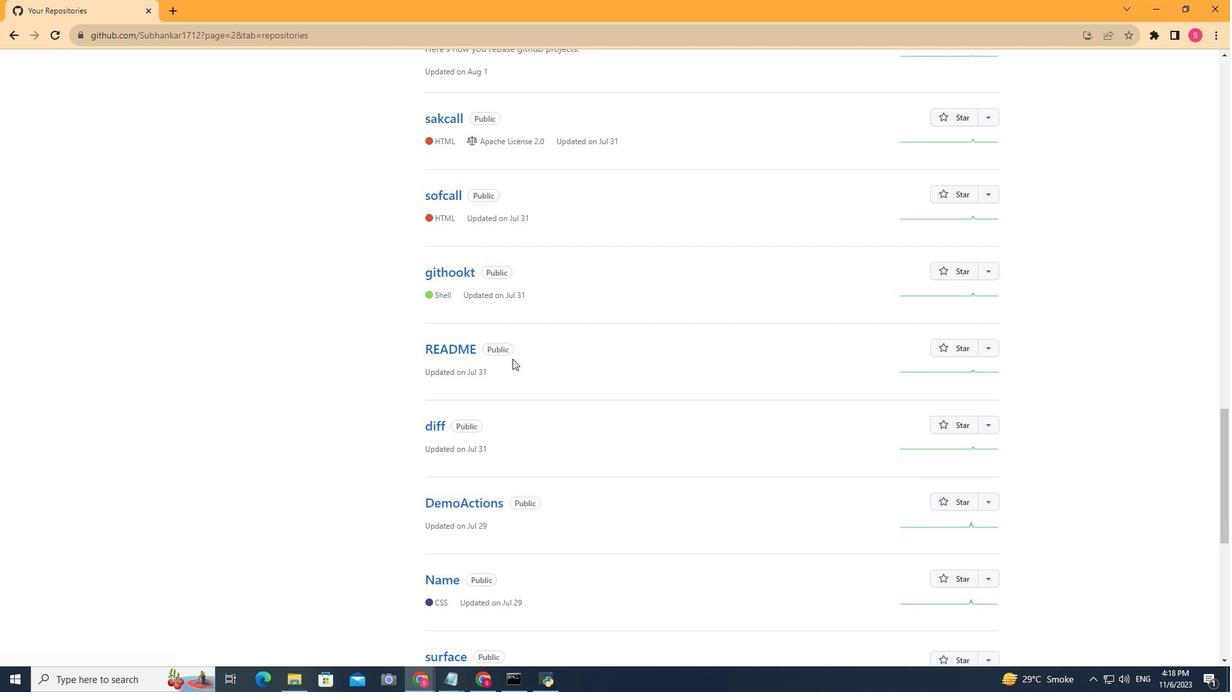 
Action: Mouse moved to (512, 359)
Screenshot: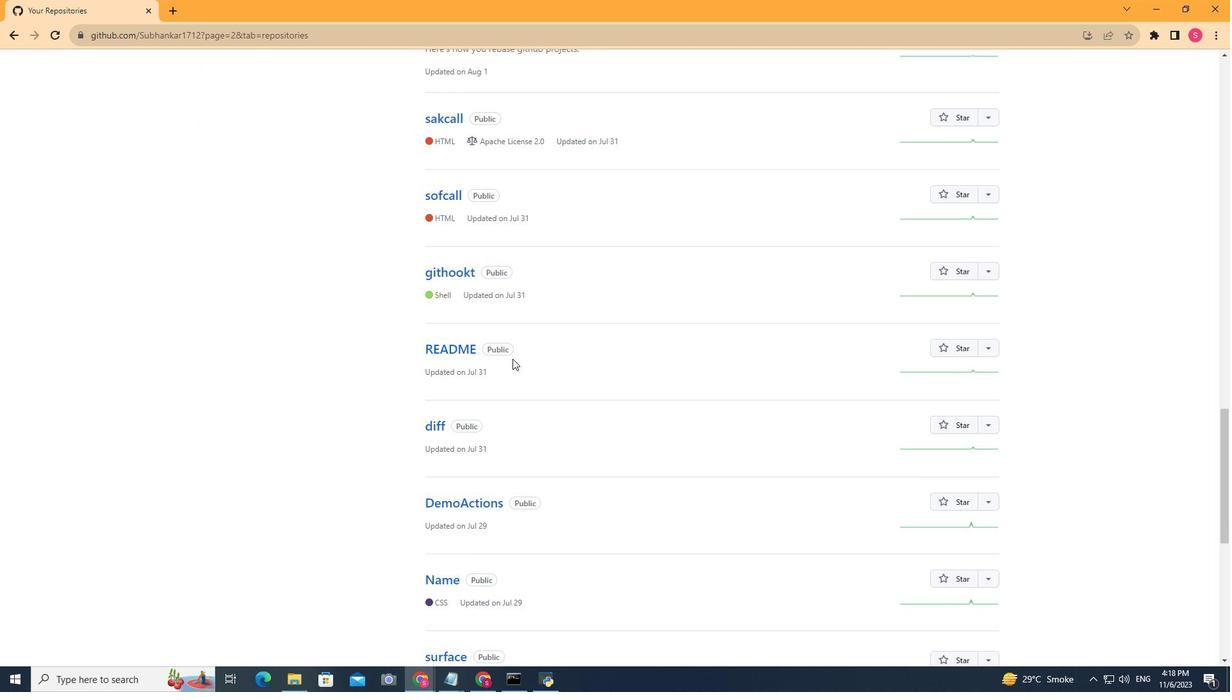 
Action: Mouse scrolled (512, 358) with delta (0, 0)
Screenshot: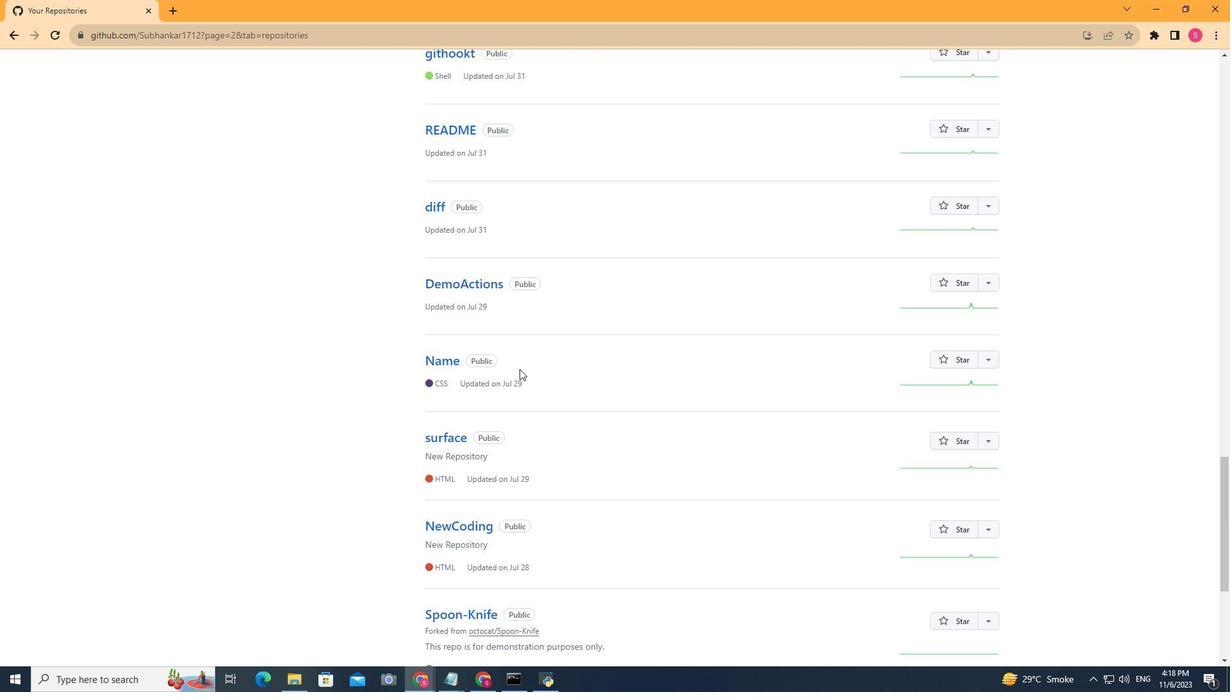 
Action: Mouse scrolled (512, 358) with delta (0, 0)
Screenshot: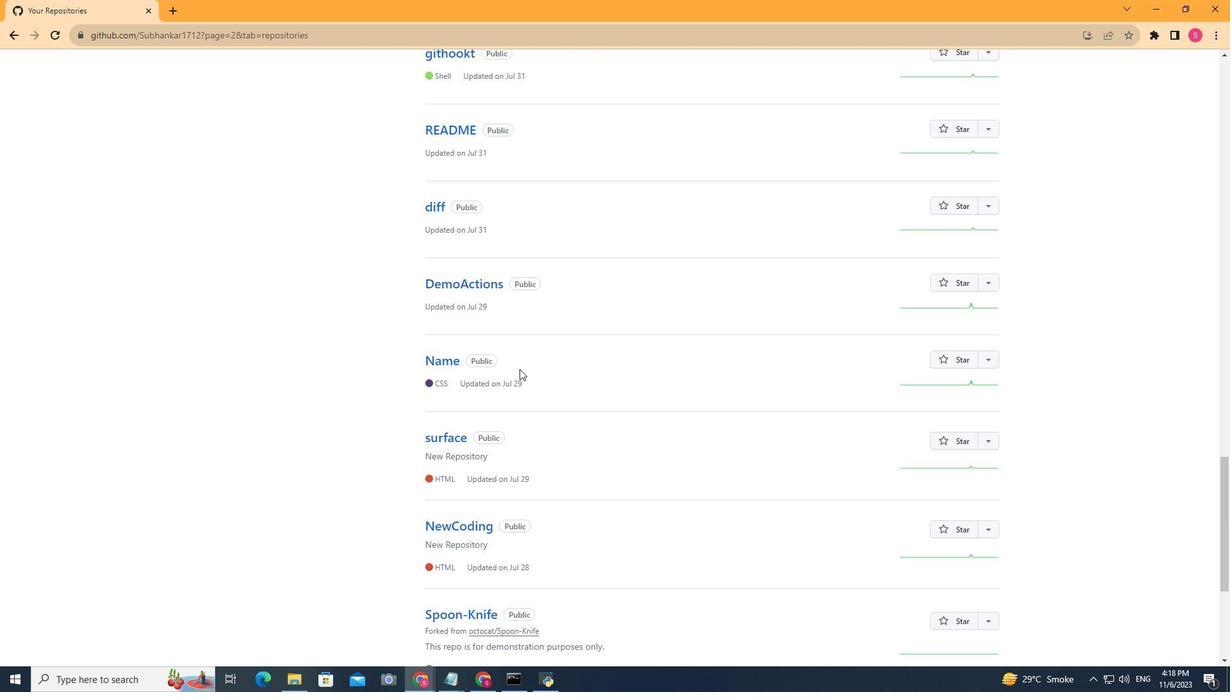 
Action: Mouse scrolled (512, 358) with delta (0, 0)
Screenshot: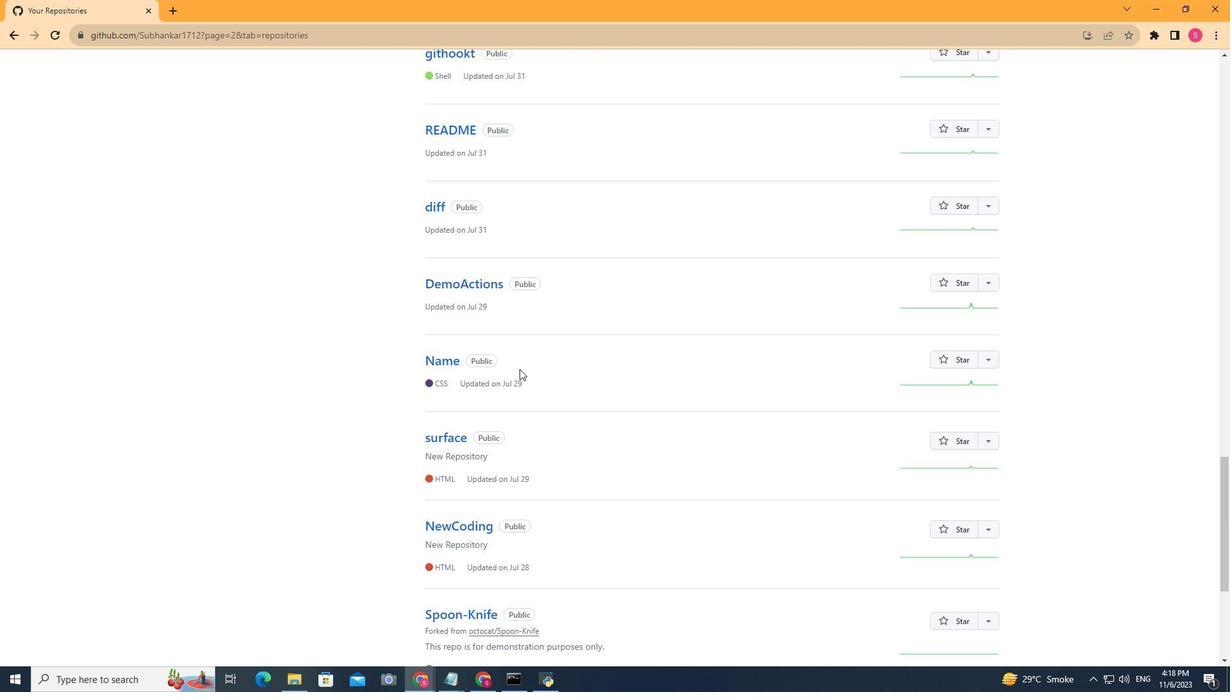 
Action: Mouse scrolled (512, 358) with delta (0, 0)
Screenshot: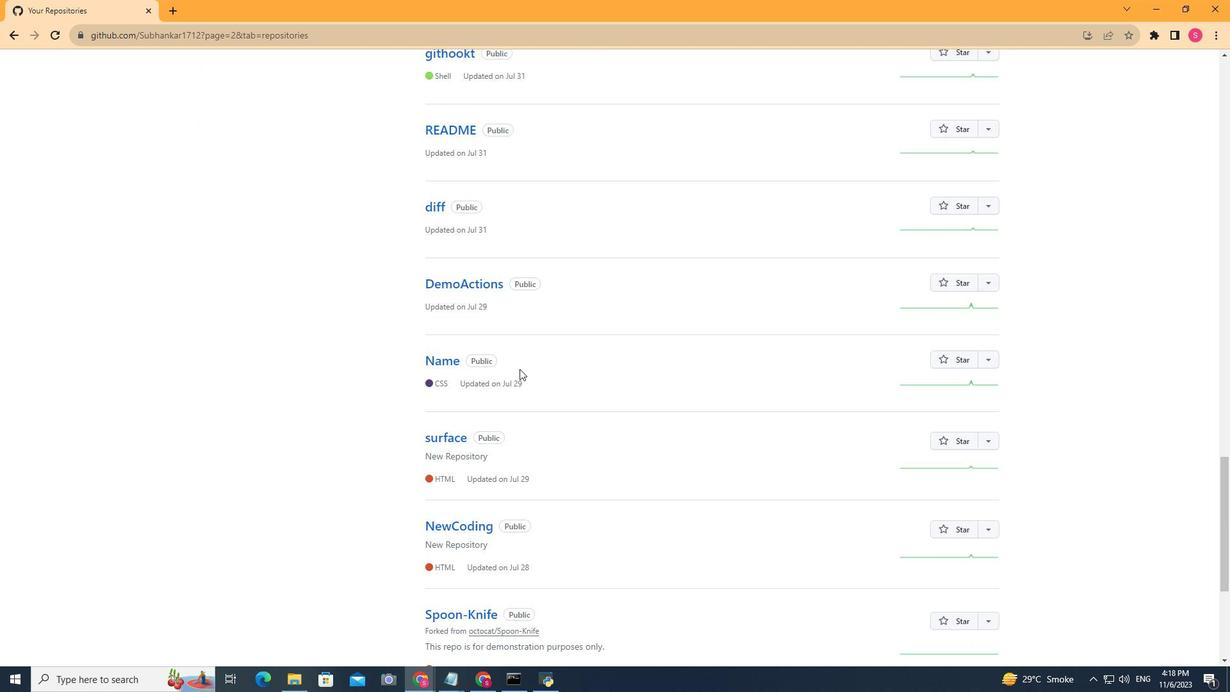 
Action: Mouse scrolled (512, 358) with delta (0, 0)
Screenshot: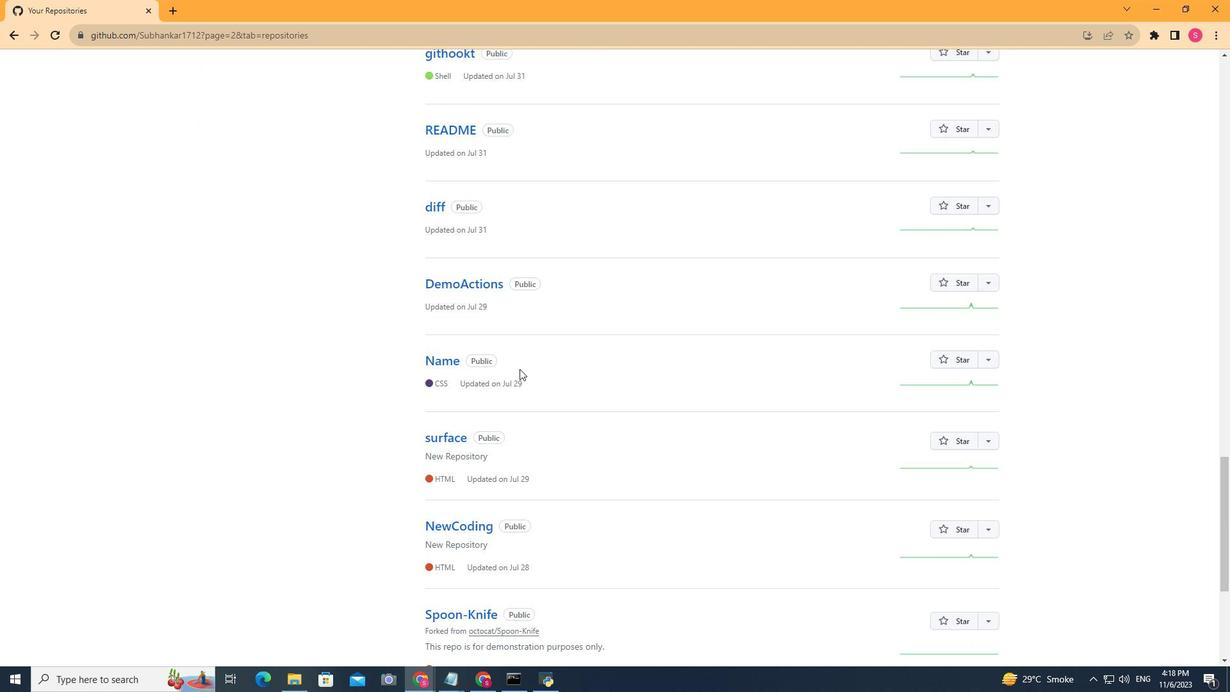 
Action: Mouse moved to (519, 369)
Screenshot: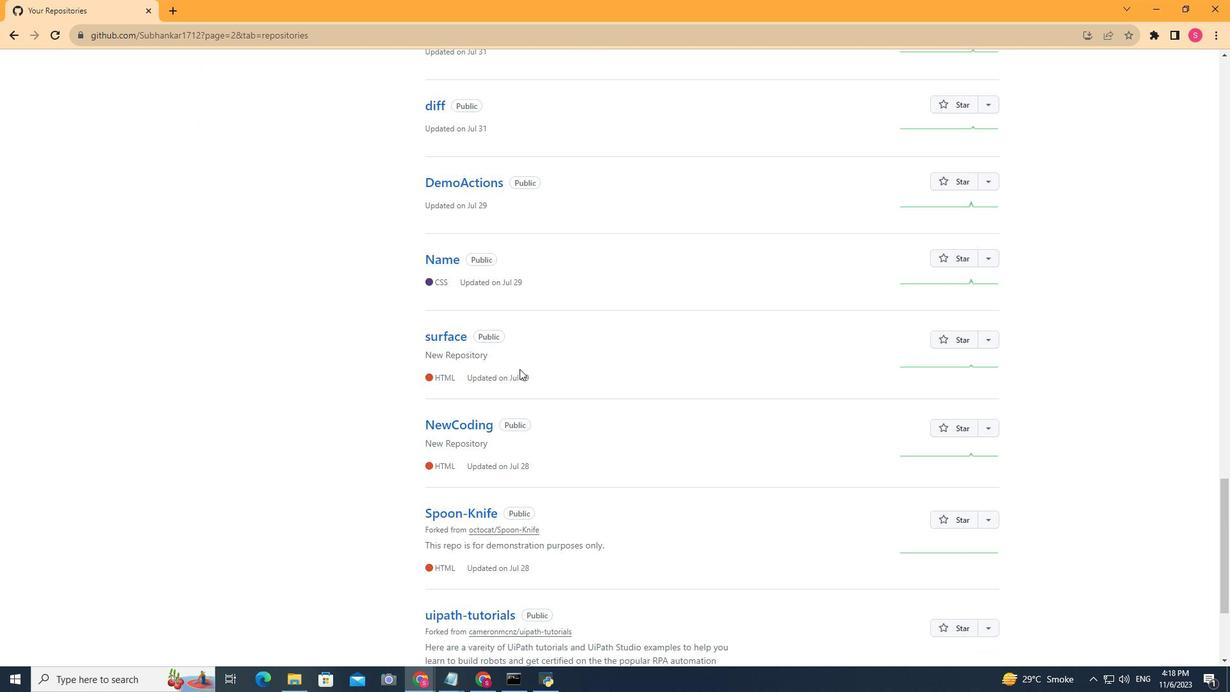 
Action: Mouse scrolled (519, 368) with delta (0, 0)
Screenshot: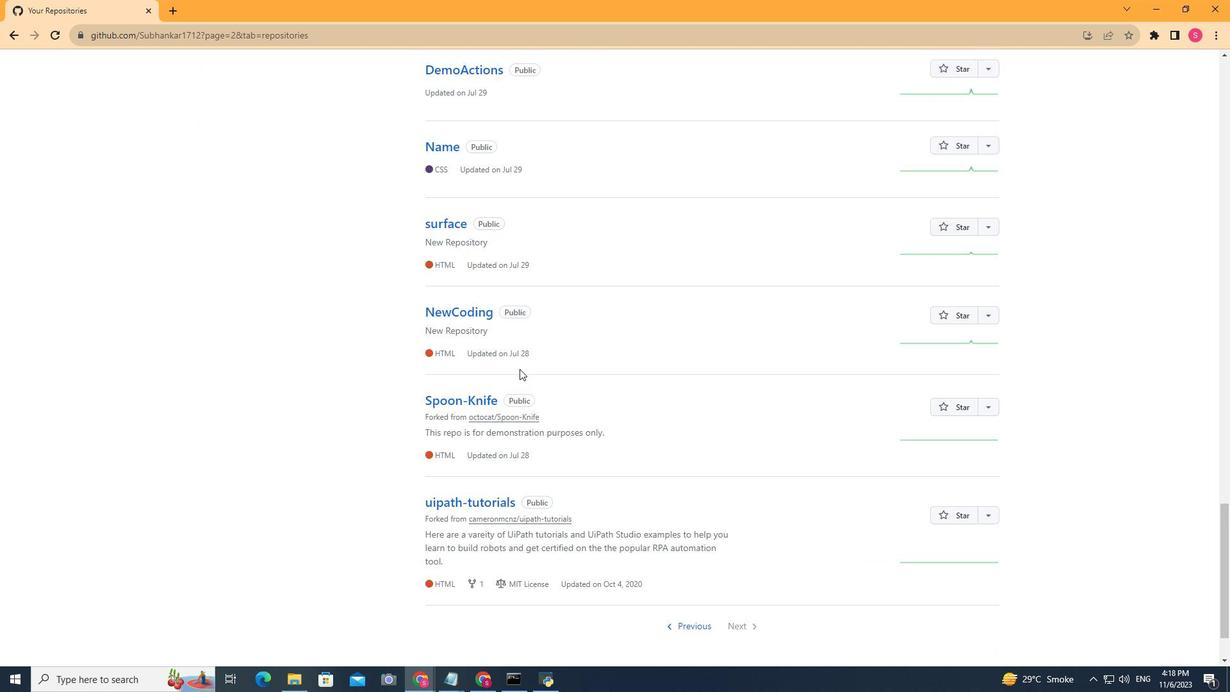 
Action: Mouse scrolled (519, 368) with delta (0, 0)
Screenshot: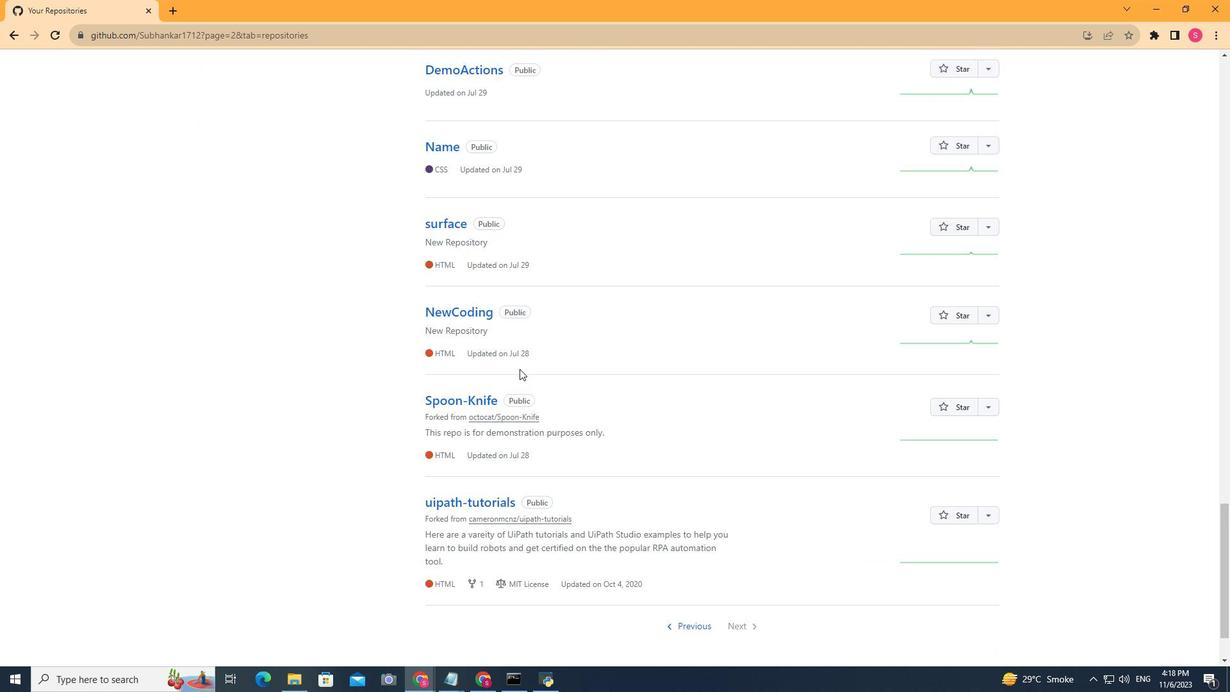 
Action: Mouse scrolled (519, 368) with delta (0, 0)
Screenshot: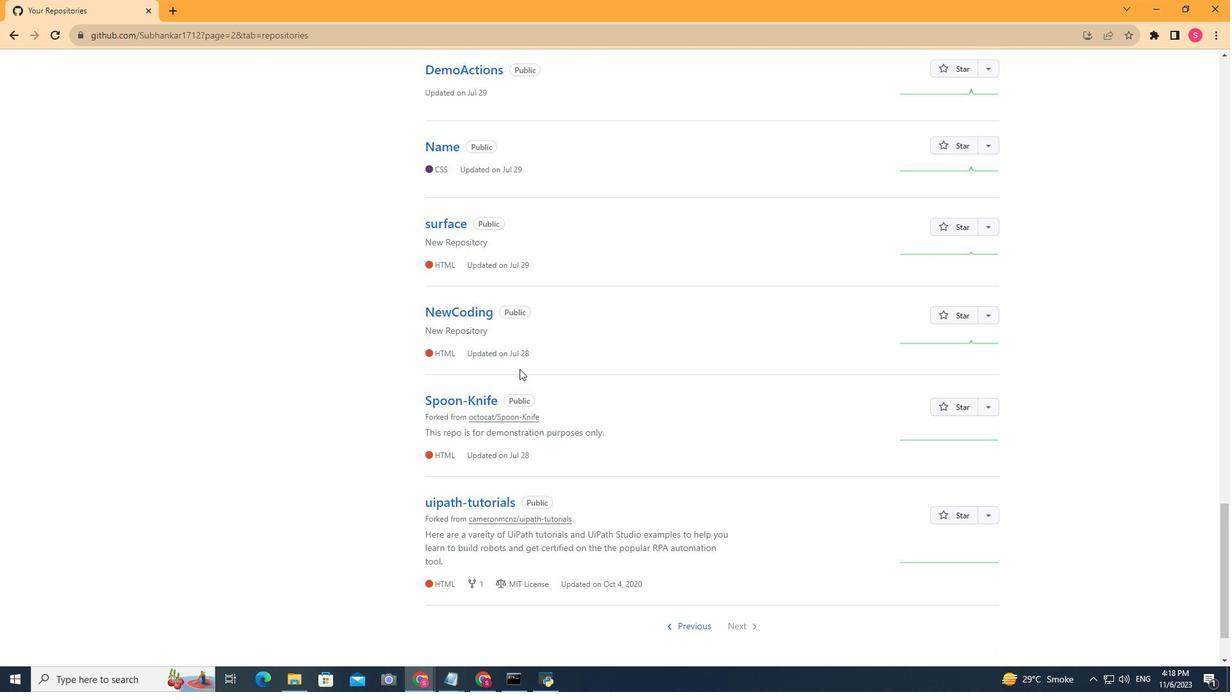 
Action: Mouse scrolled (519, 368) with delta (0, 0)
Screenshot: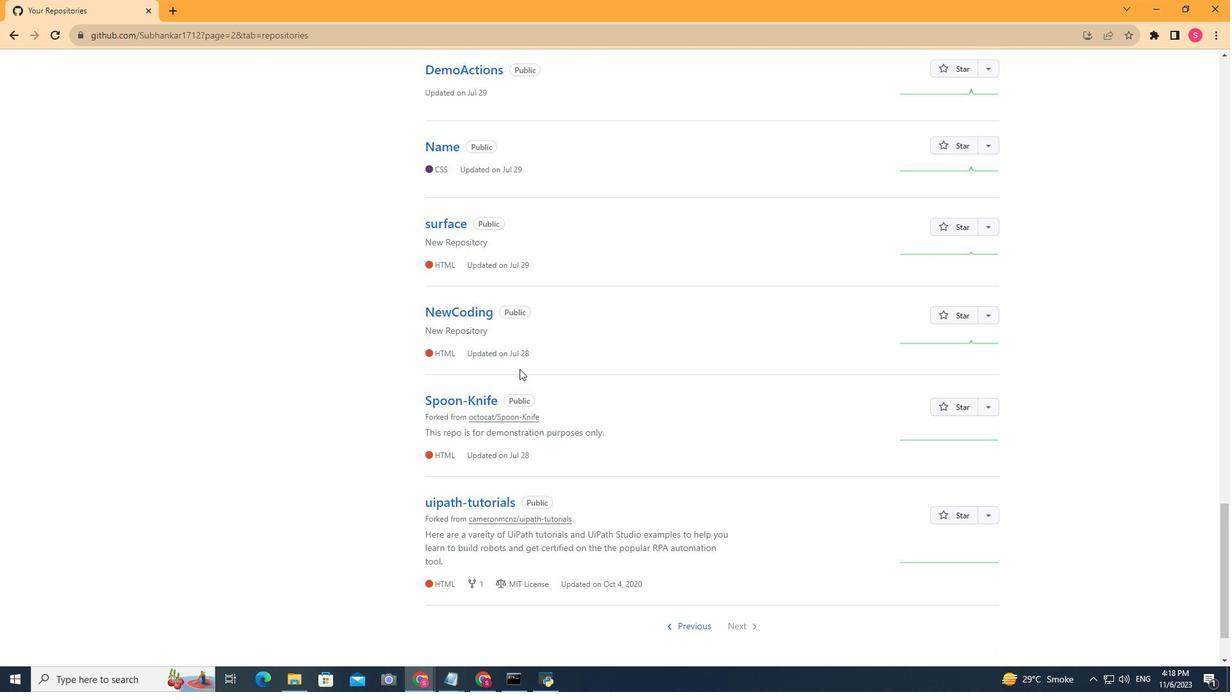 
Action: Mouse scrolled (519, 368) with delta (0, 0)
Screenshot: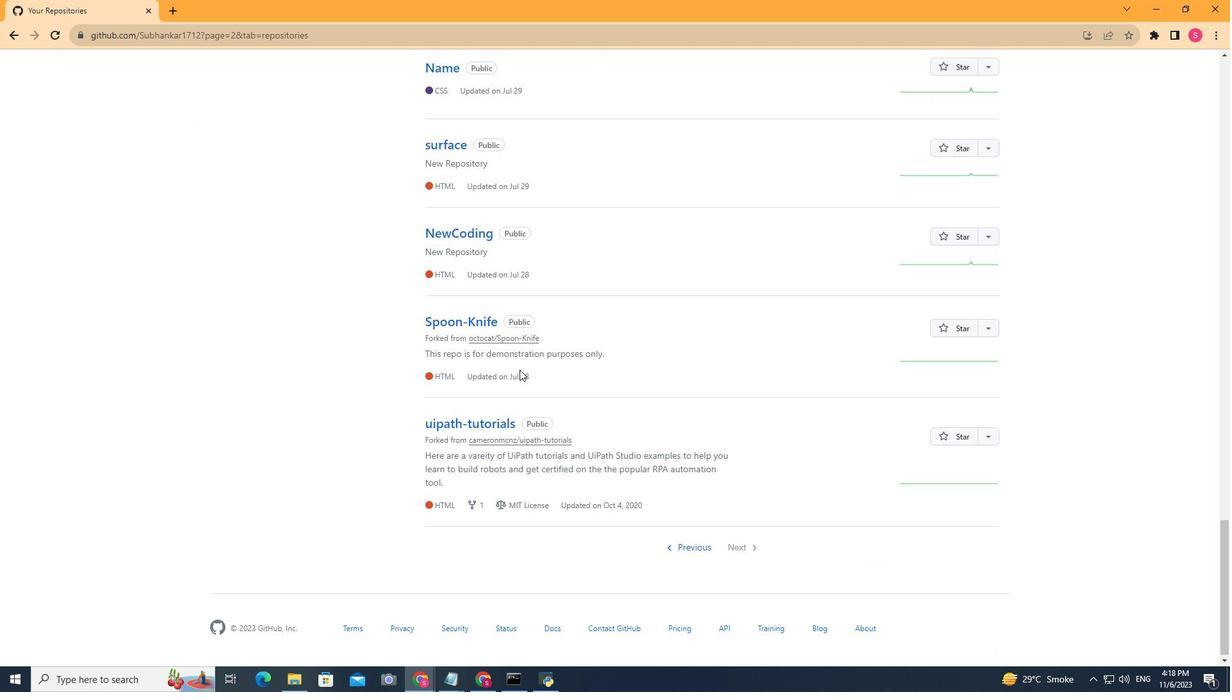 
Action: Mouse moved to (520, 369)
Screenshot: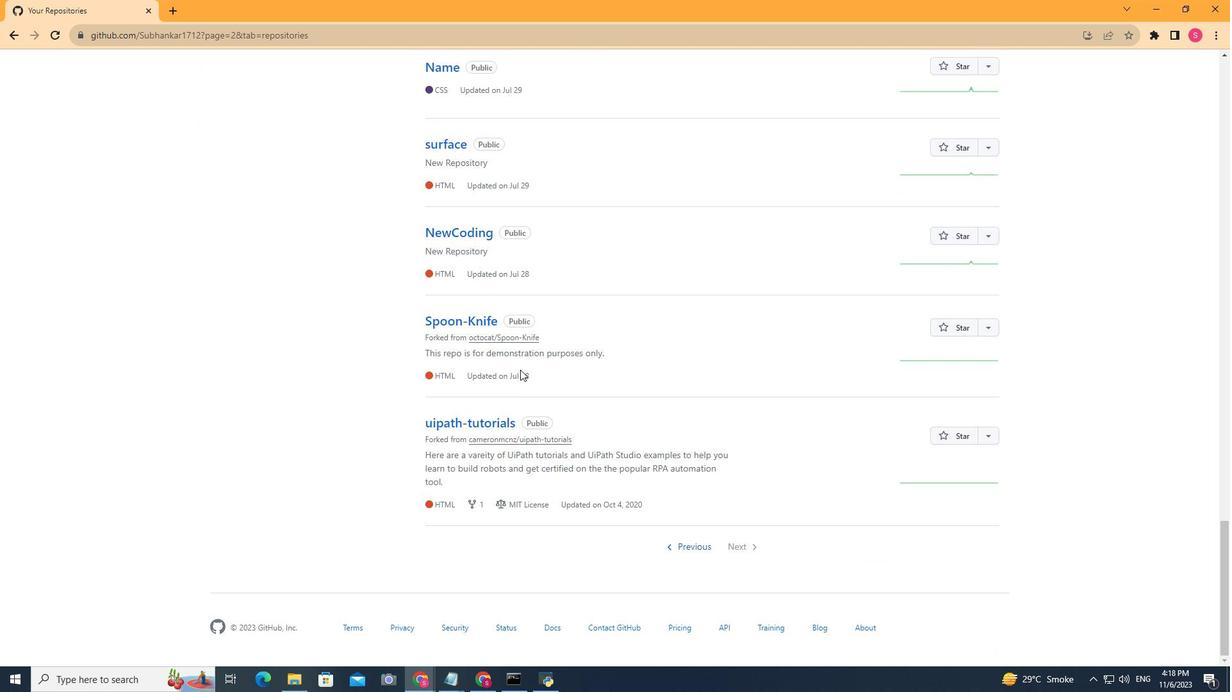 
Action: Mouse scrolled (520, 369) with delta (0, 0)
Screenshot: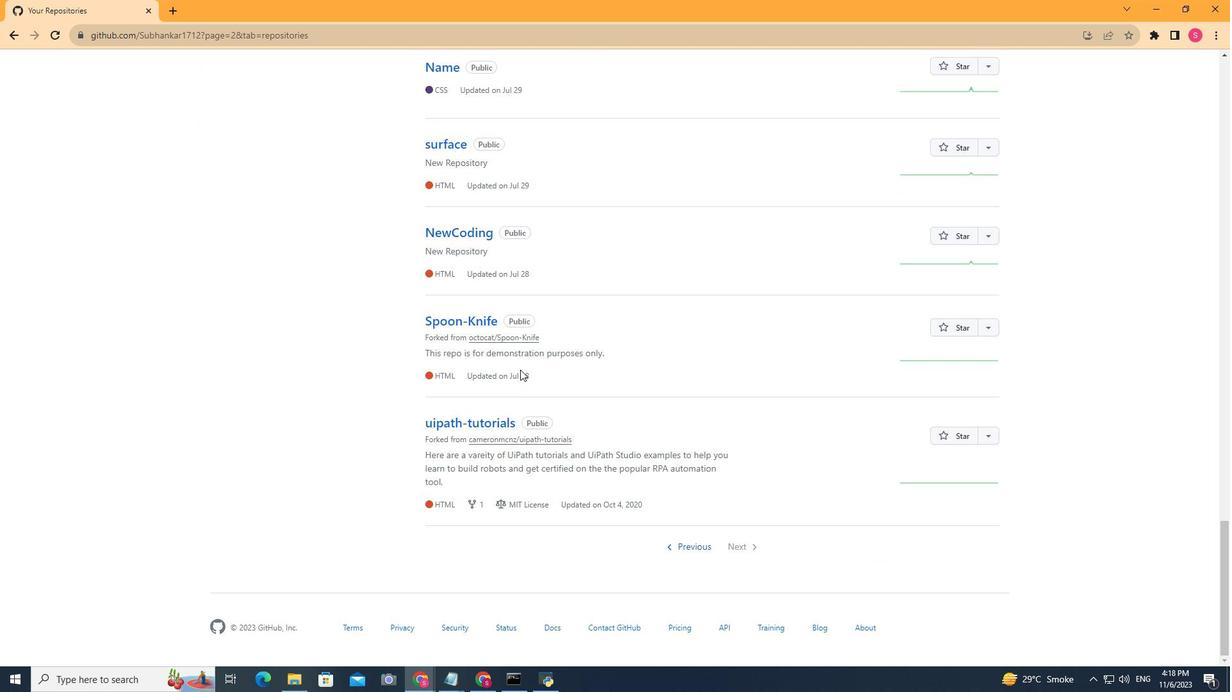 
Action: Mouse scrolled (520, 369) with delta (0, 0)
Screenshot: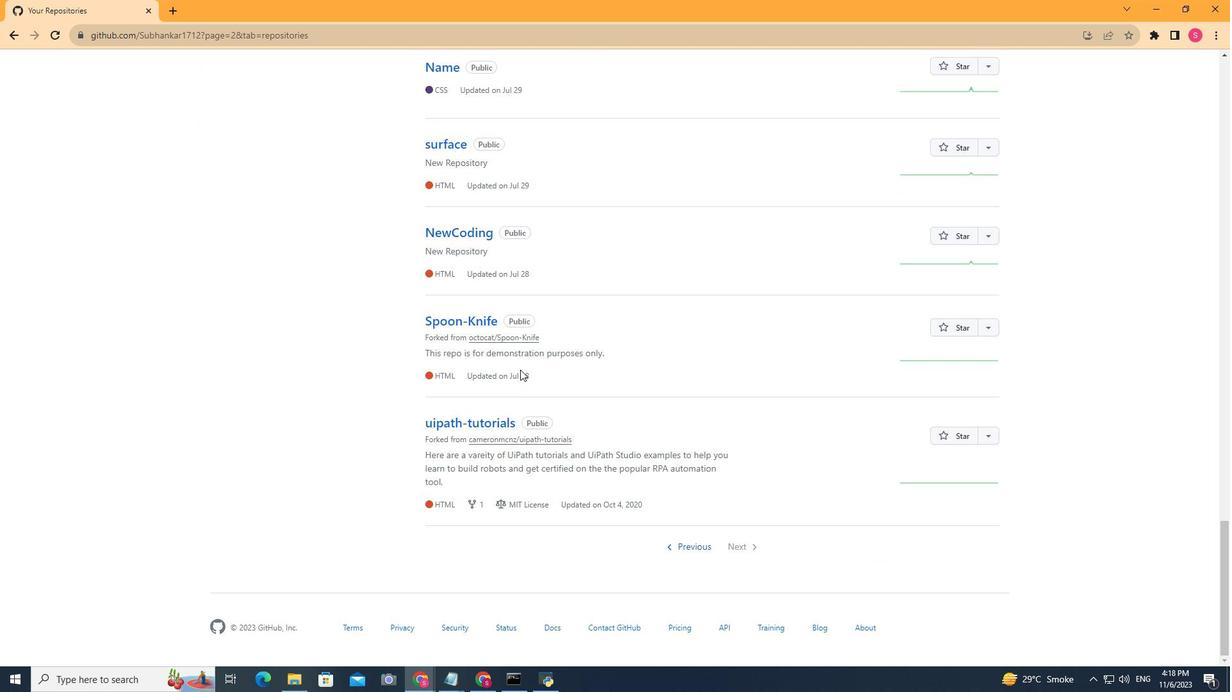 
Action: Mouse scrolled (520, 369) with delta (0, 0)
Screenshot: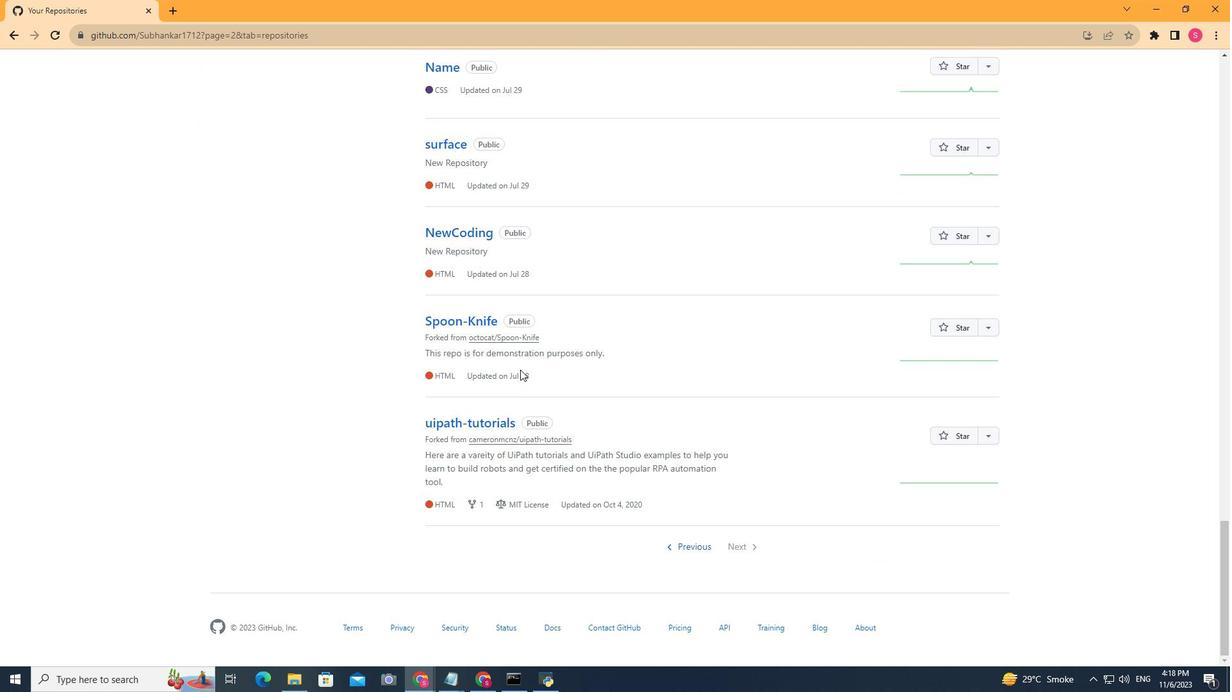 
Action: Mouse scrolled (520, 369) with delta (0, 0)
Screenshot: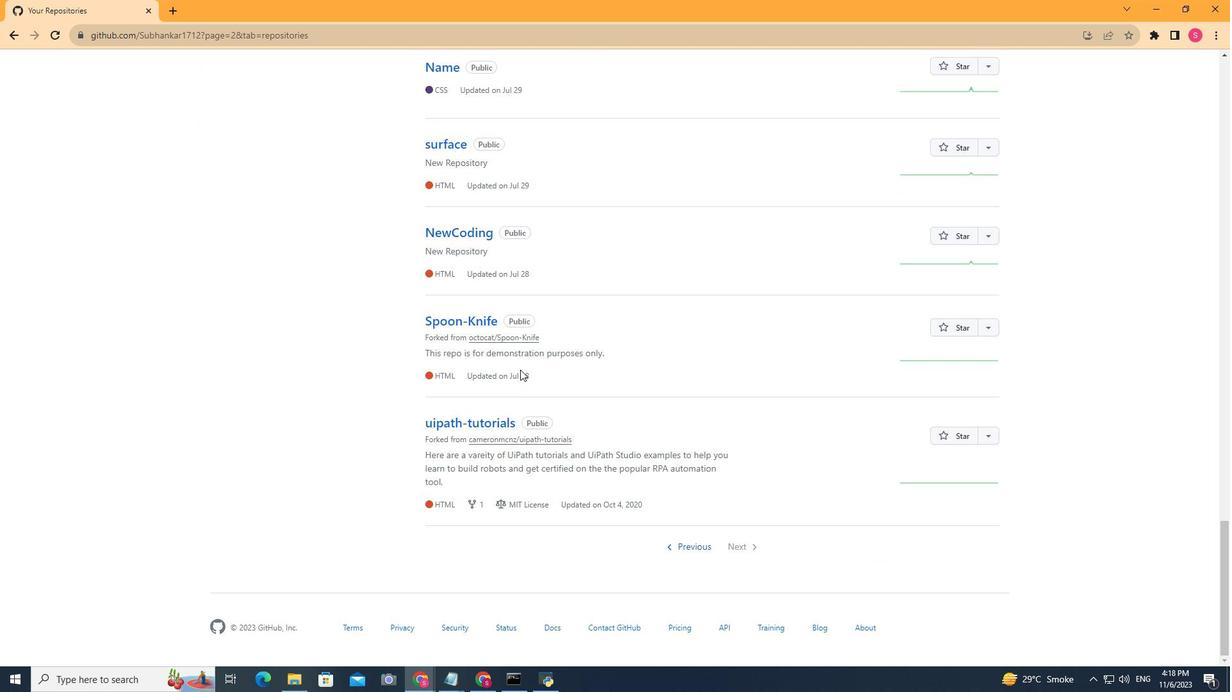
Action: Mouse moved to (485, 409)
Screenshot: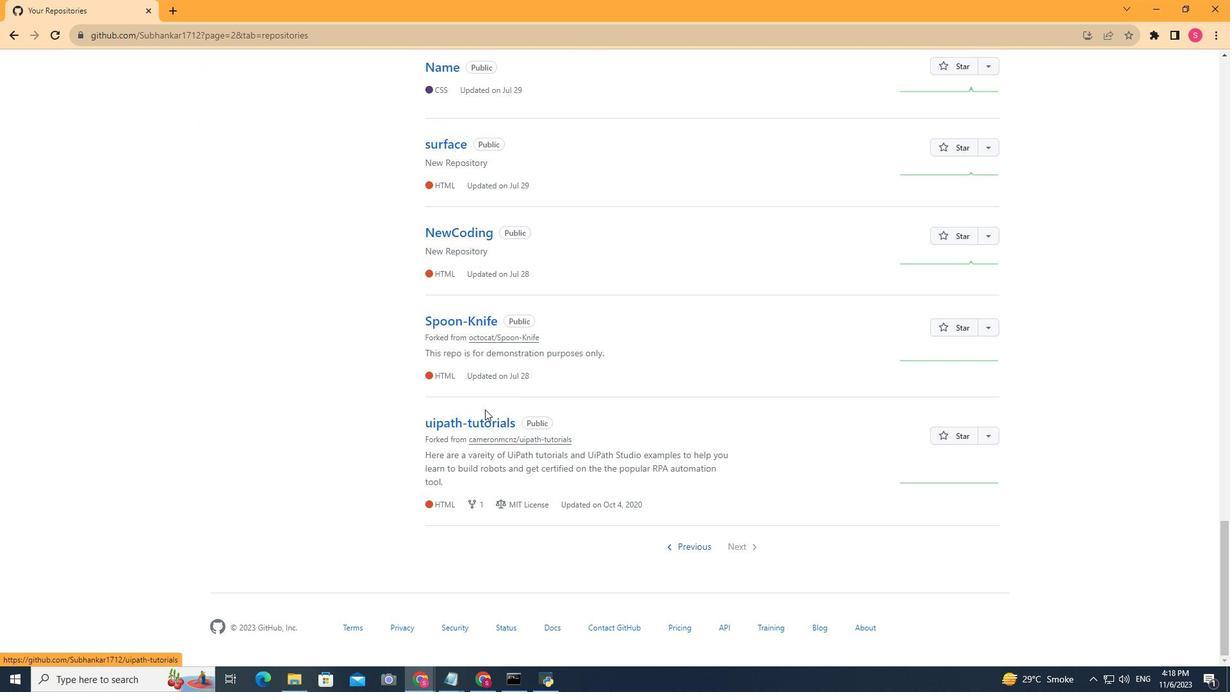 
Action: Mouse scrolled (485, 410) with delta (0, 0)
Screenshot: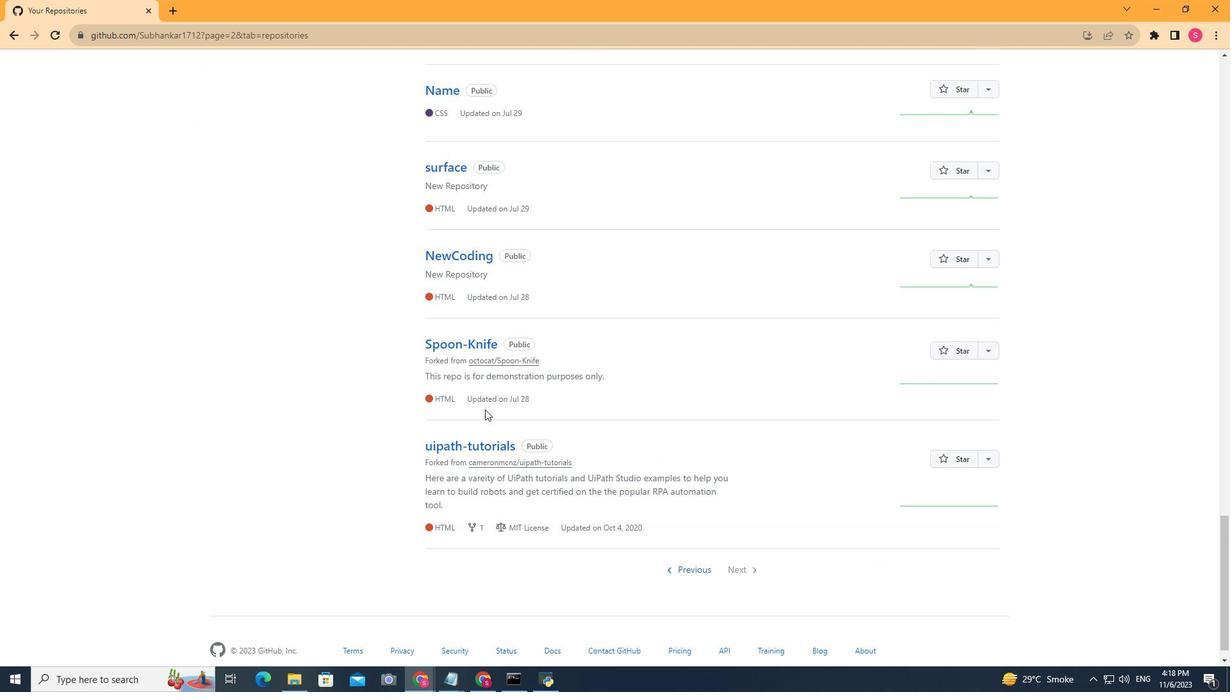 
Action: Mouse scrolled (485, 410) with delta (0, 0)
Screenshot: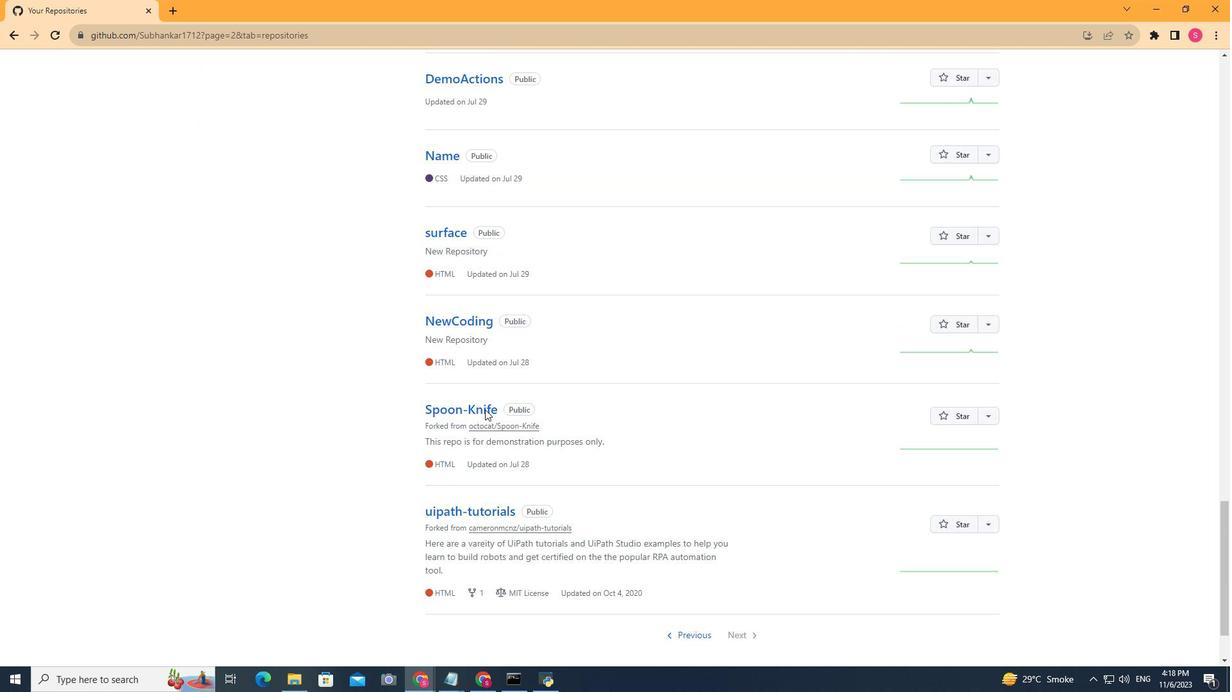 
Action: Mouse moved to (443, 364)
Screenshot: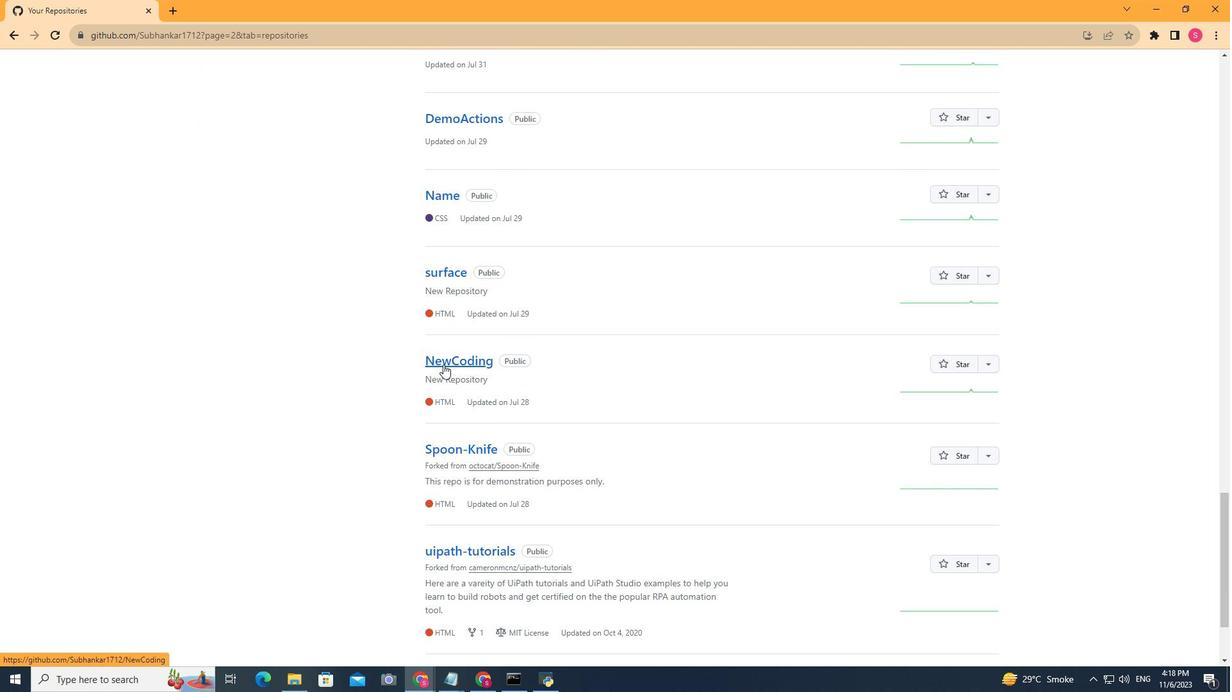
Action: Mouse pressed left at (443, 364)
Screenshot: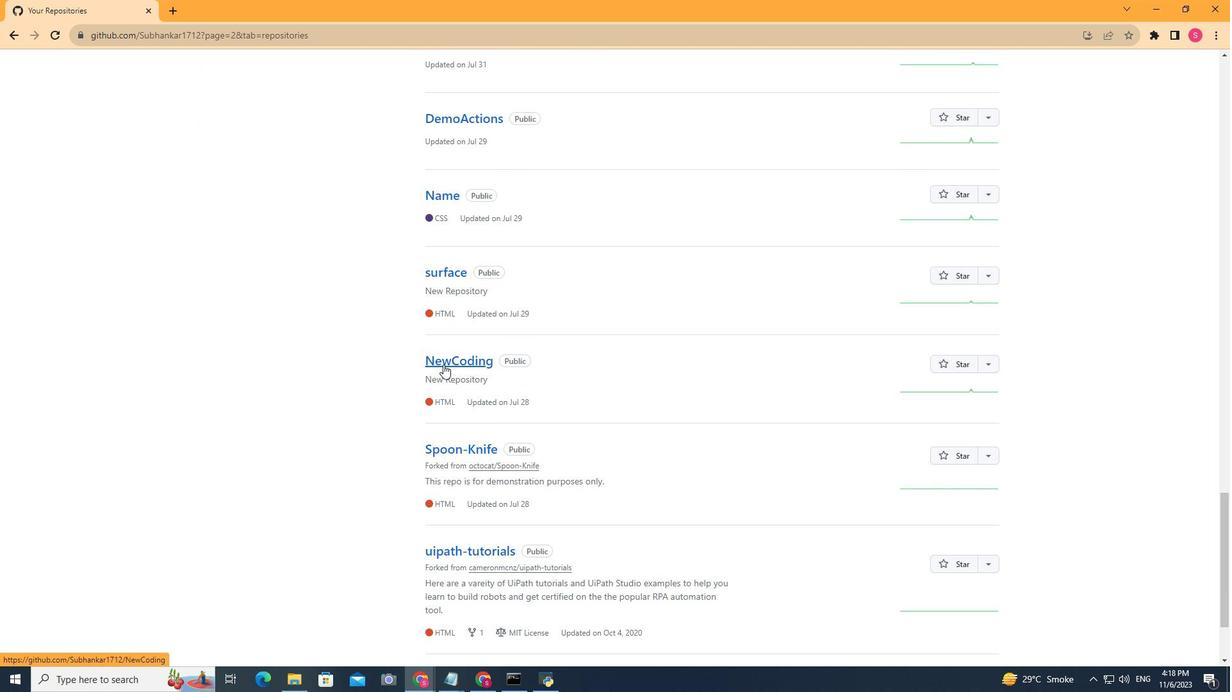
Action: Mouse moved to (534, 98)
Screenshot: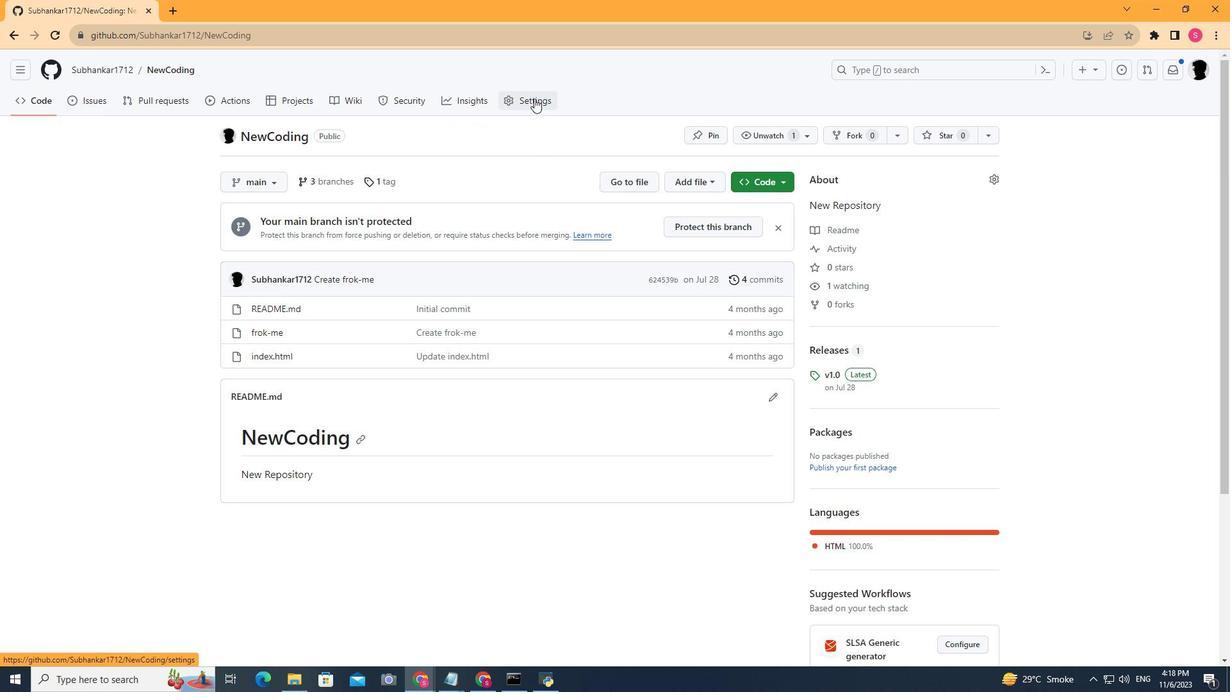 
Action: Mouse pressed left at (534, 98)
Screenshot: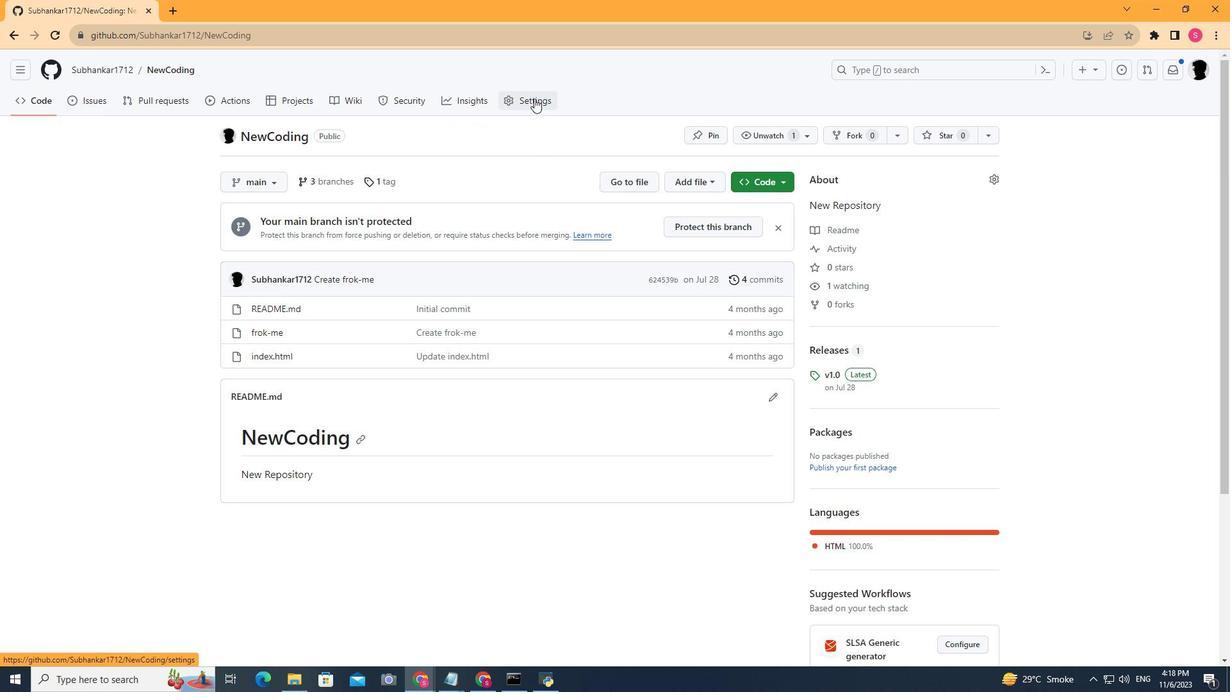 
Action: Mouse moved to (566, 352)
Screenshot: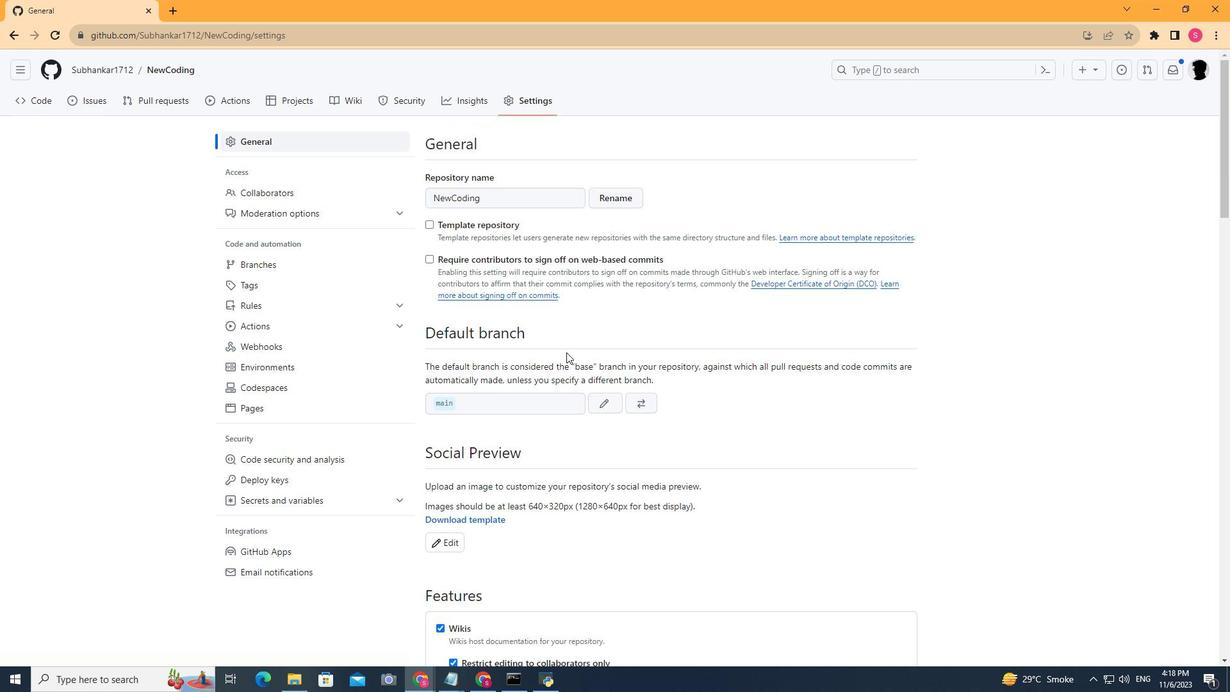 
Action: Mouse scrolled (566, 351) with delta (0, 0)
Screenshot: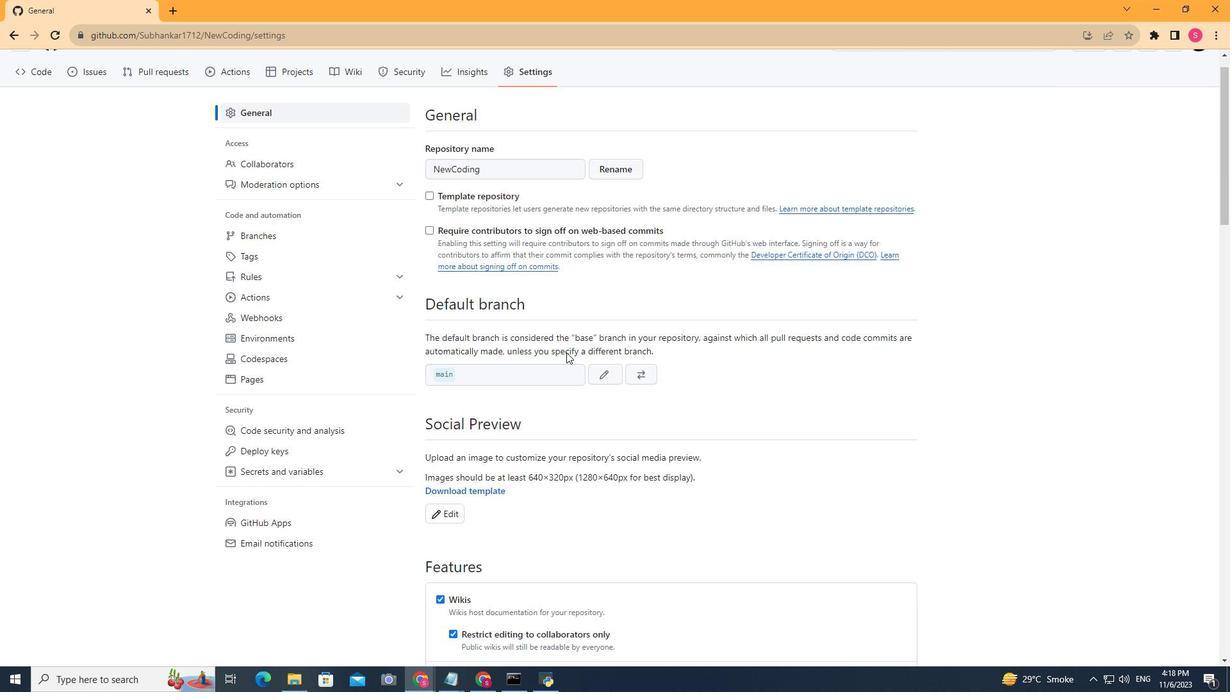 
Action: Mouse scrolled (566, 351) with delta (0, 0)
Screenshot: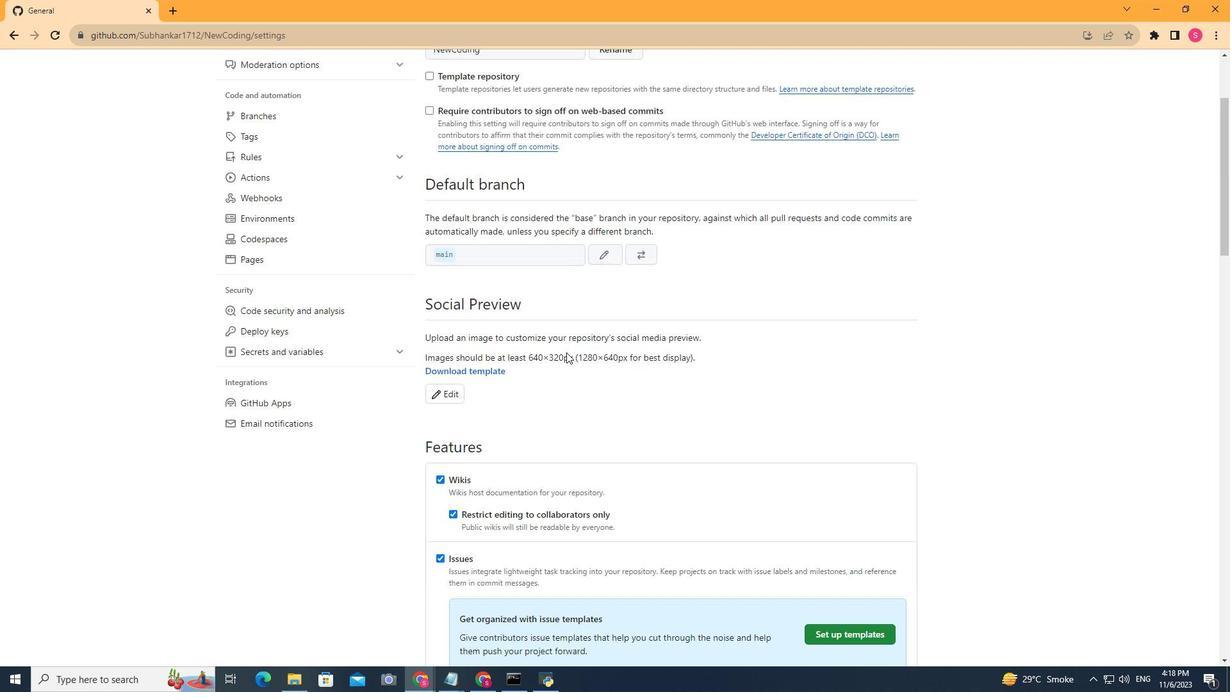 
Action: Mouse scrolled (566, 351) with delta (0, 0)
Screenshot: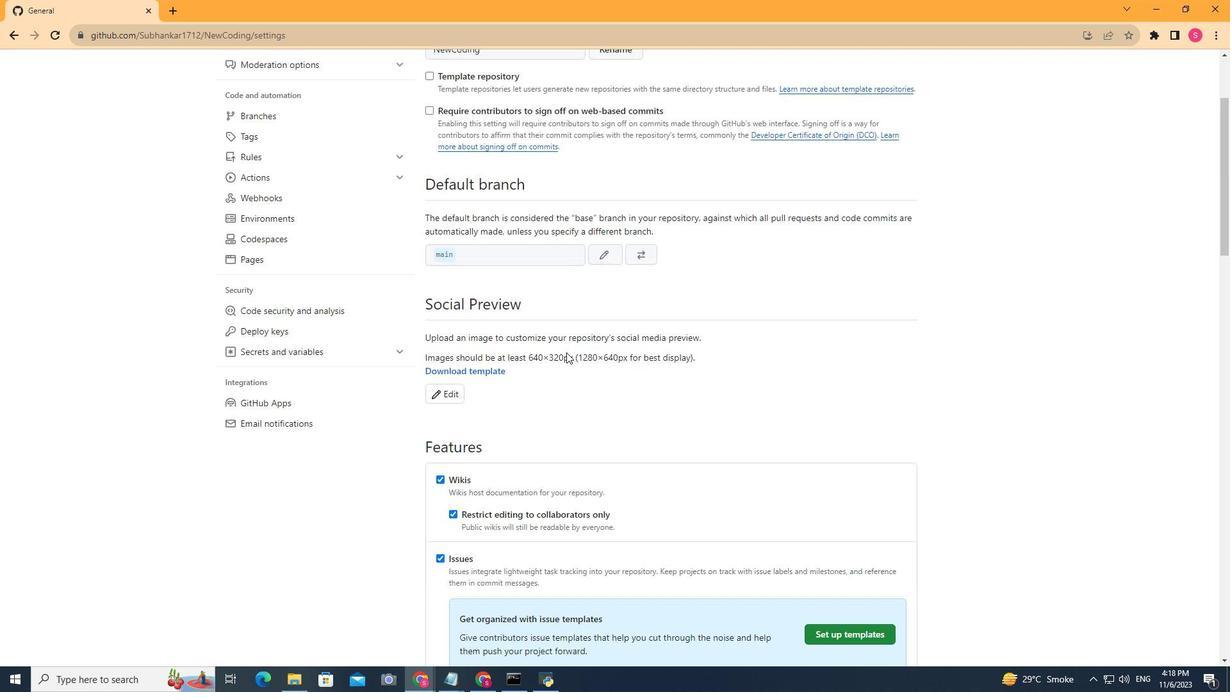 
Action: Mouse scrolled (566, 351) with delta (0, 0)
Screenshot: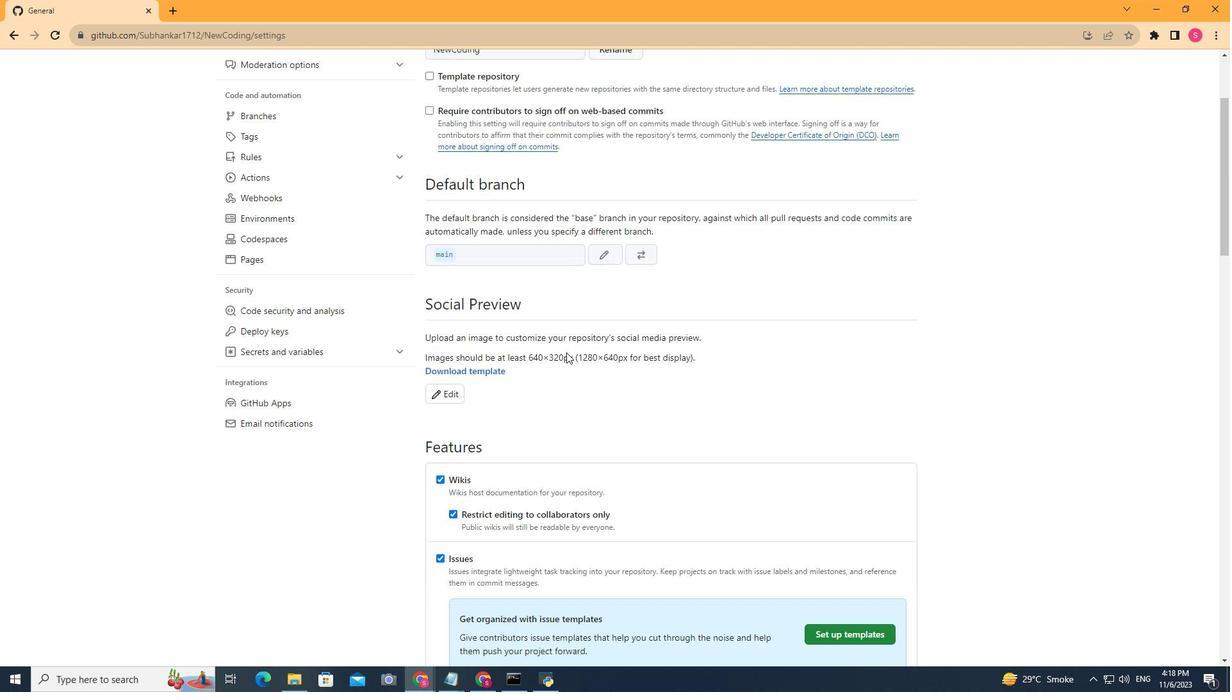 
Action: Mouse scrolled (566, 351) with delta (0, 0)
Screenshot: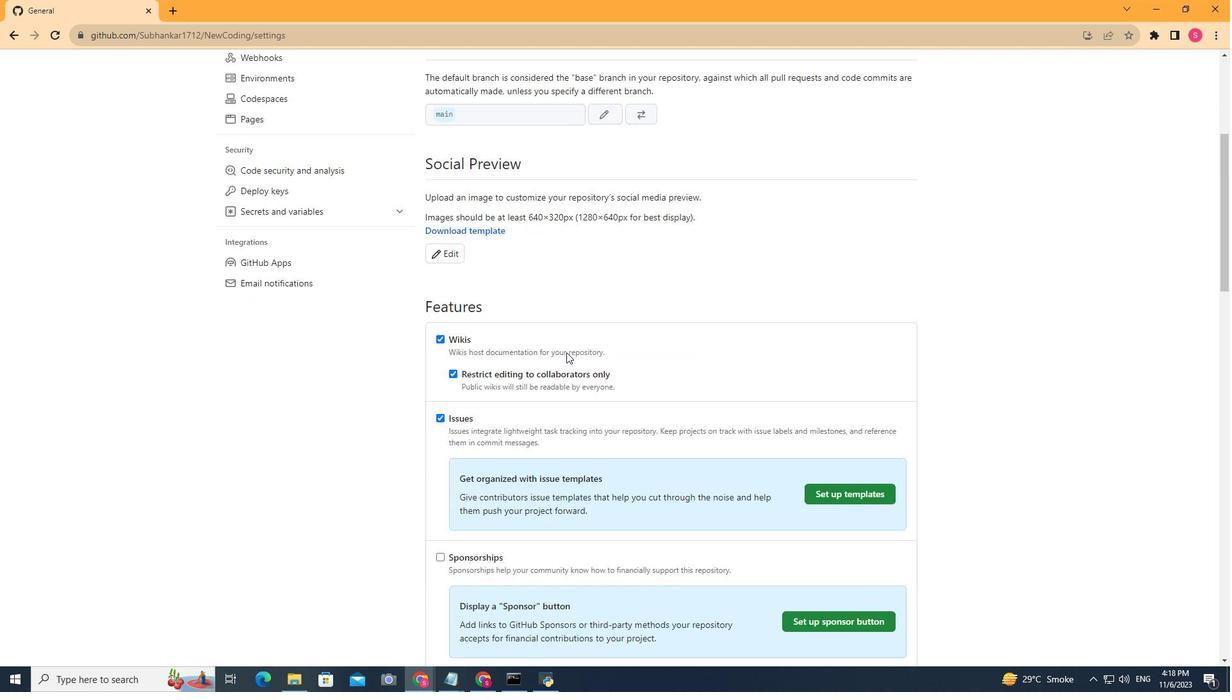 
Action: Mouse scrolled (566, 351) with delta (0, 0)
Screenshot: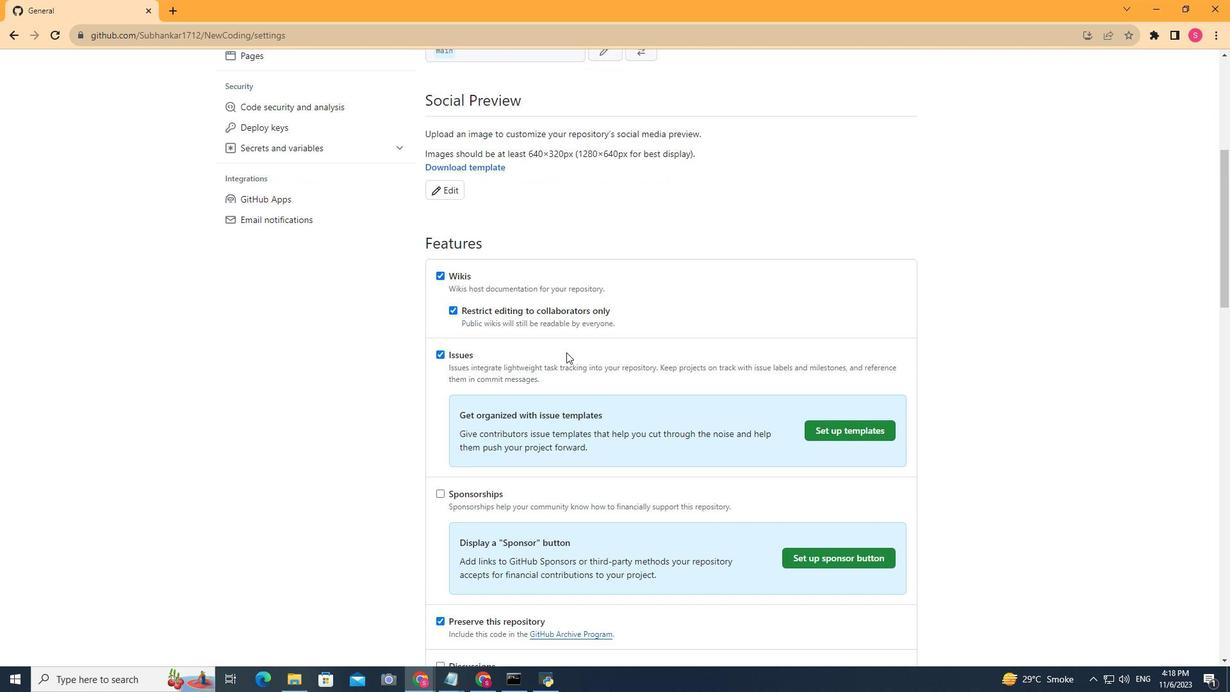 
Action: Mouse scrolled (566, 351) with delta (0, 0)
Screenshot: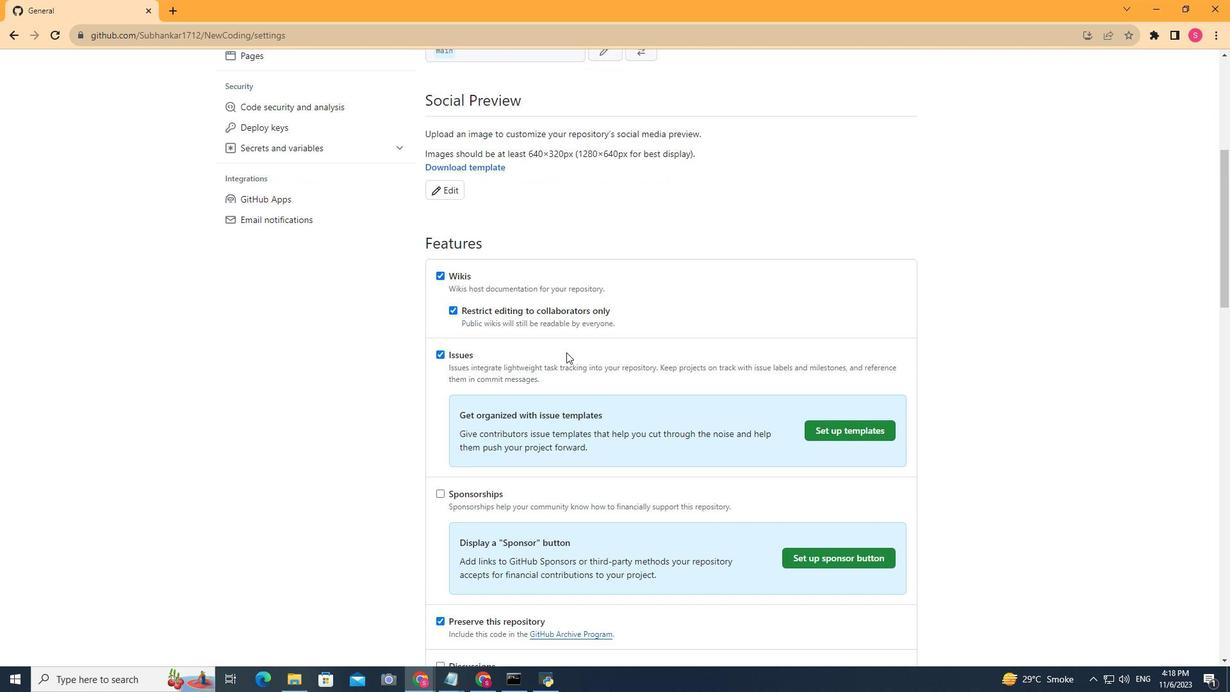 
Action: Mouse scrolled (566, 351) with delta (0, 0)
Screenshot: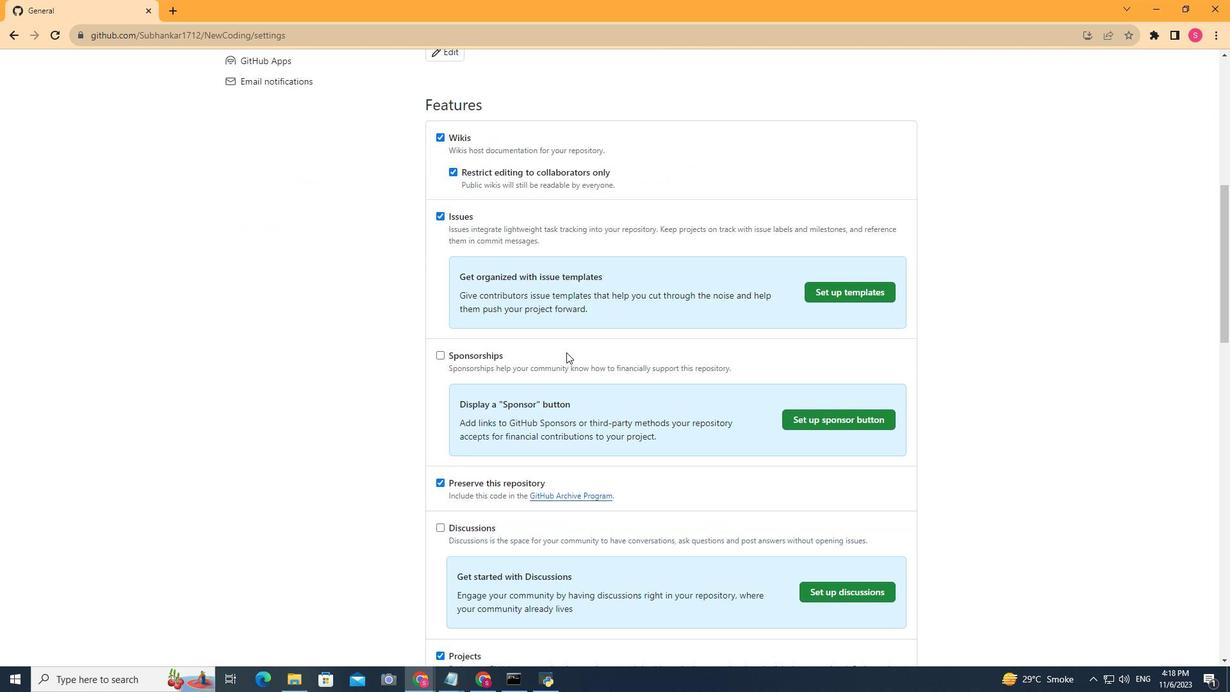 
Action: Mouse scrolled (566, 351) with delta (0, 0)
Screenshot: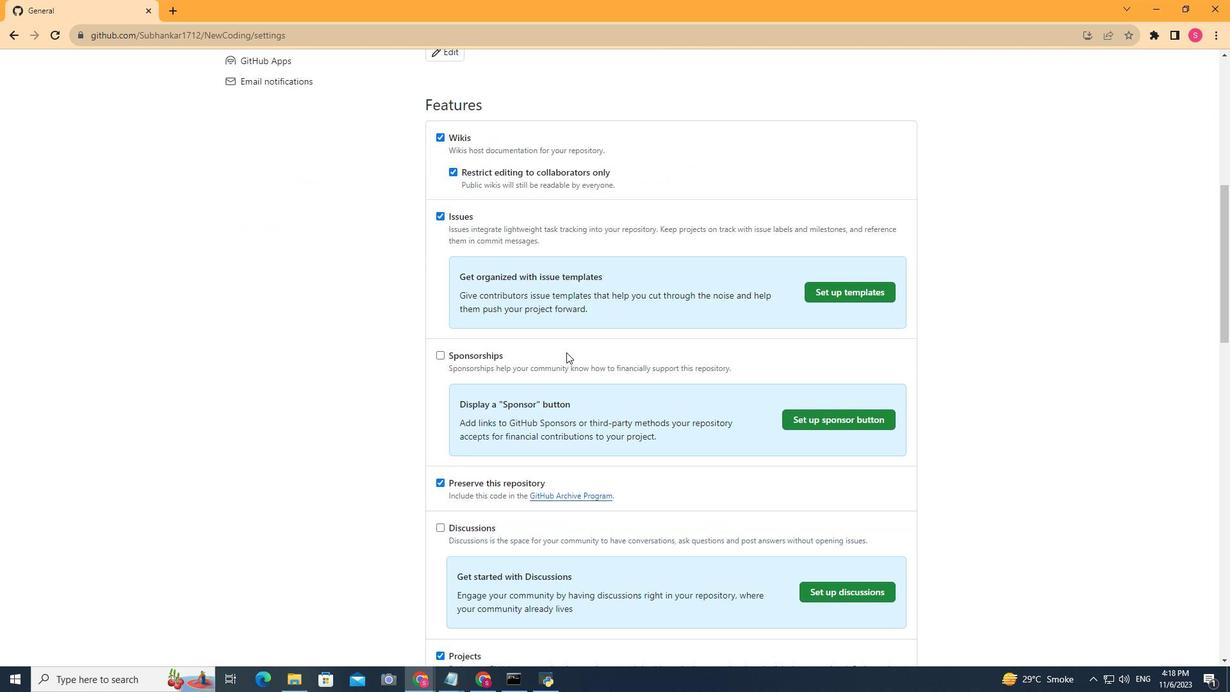 
Action: Mouse scrolled (566, 351) with delta (0, 0)
Screenshot: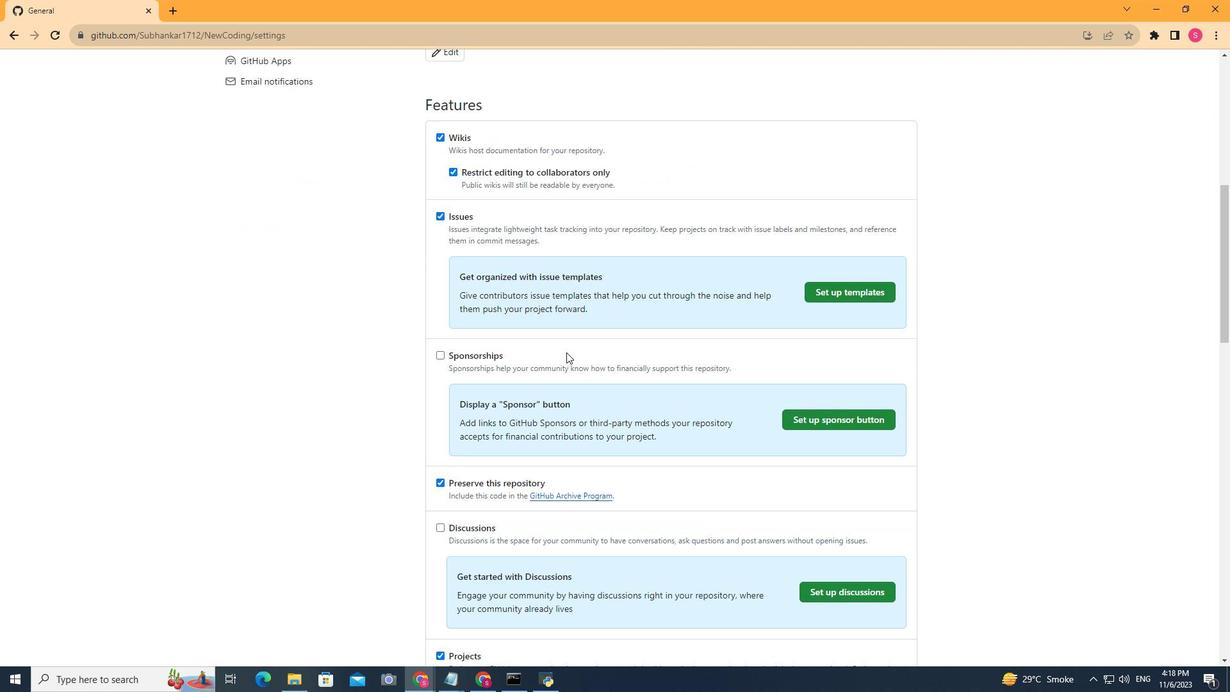 
Action: Mouse scrolled (566, 351) with delta (0, 0)
Screenshot: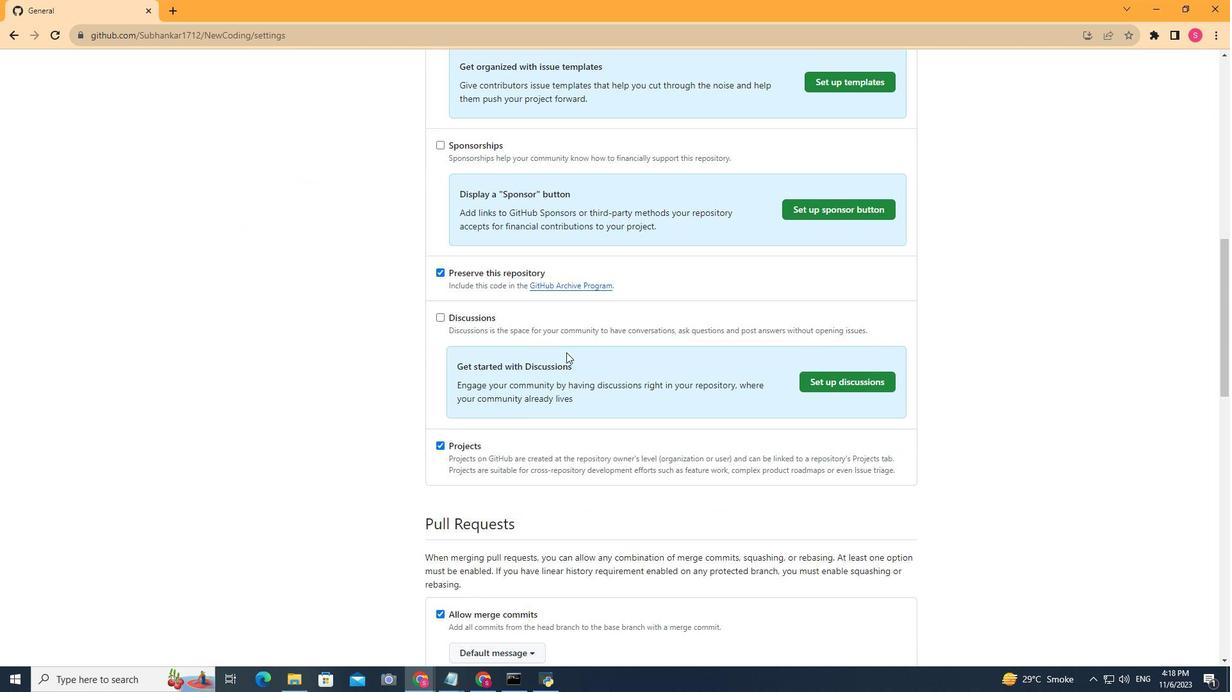 
Action: Mouse scrolled (566, 351) with delta (0, 0)
Screenshot: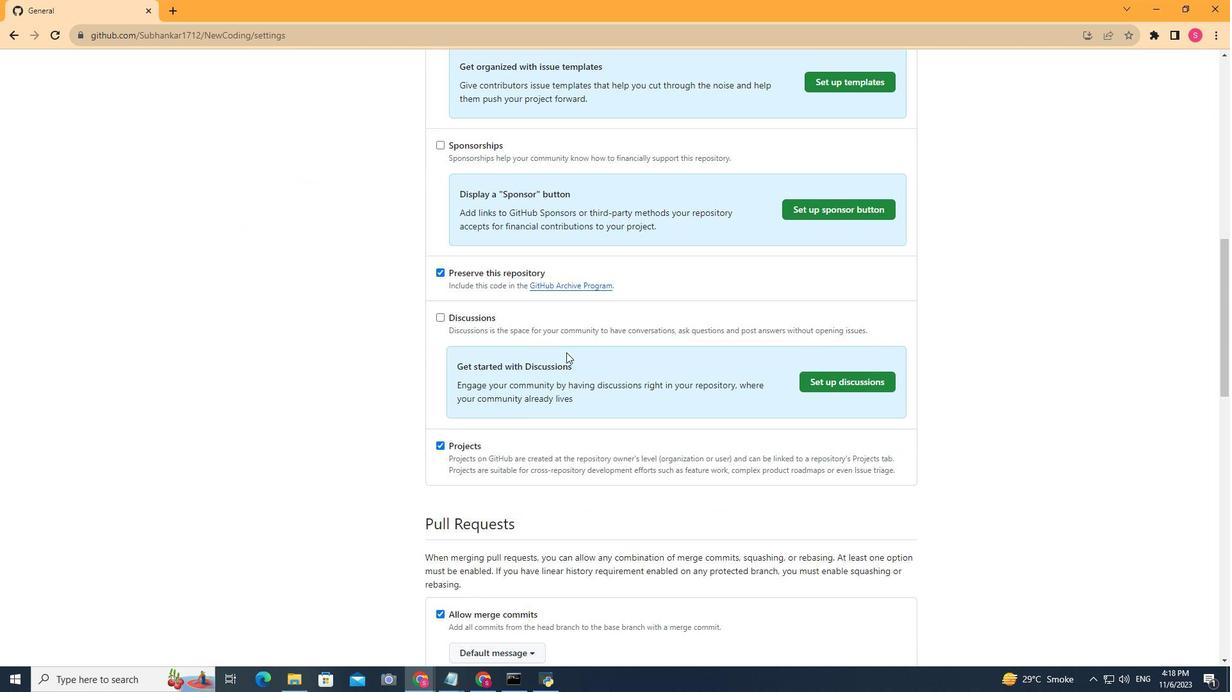 
Action: Mouse scrolled (566, 351) with delta (0, 0)
Screenshot: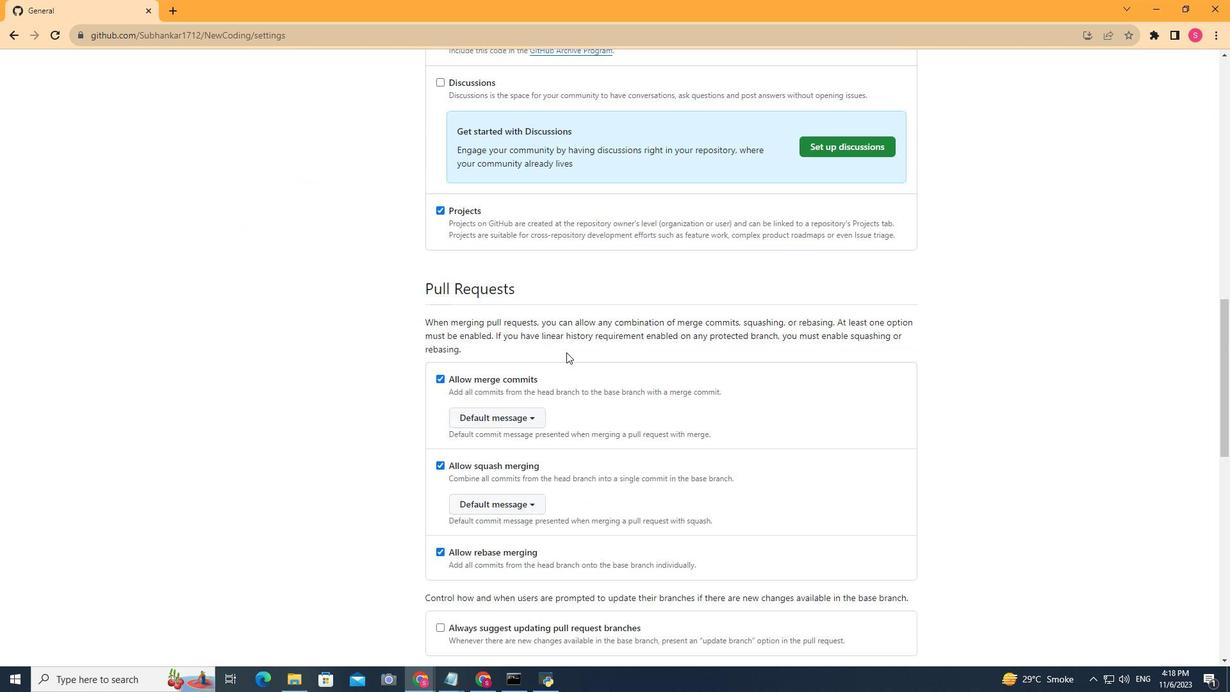 
Action: Mouse scrolled (566, 351) with delta (0, 0)
Screenshot: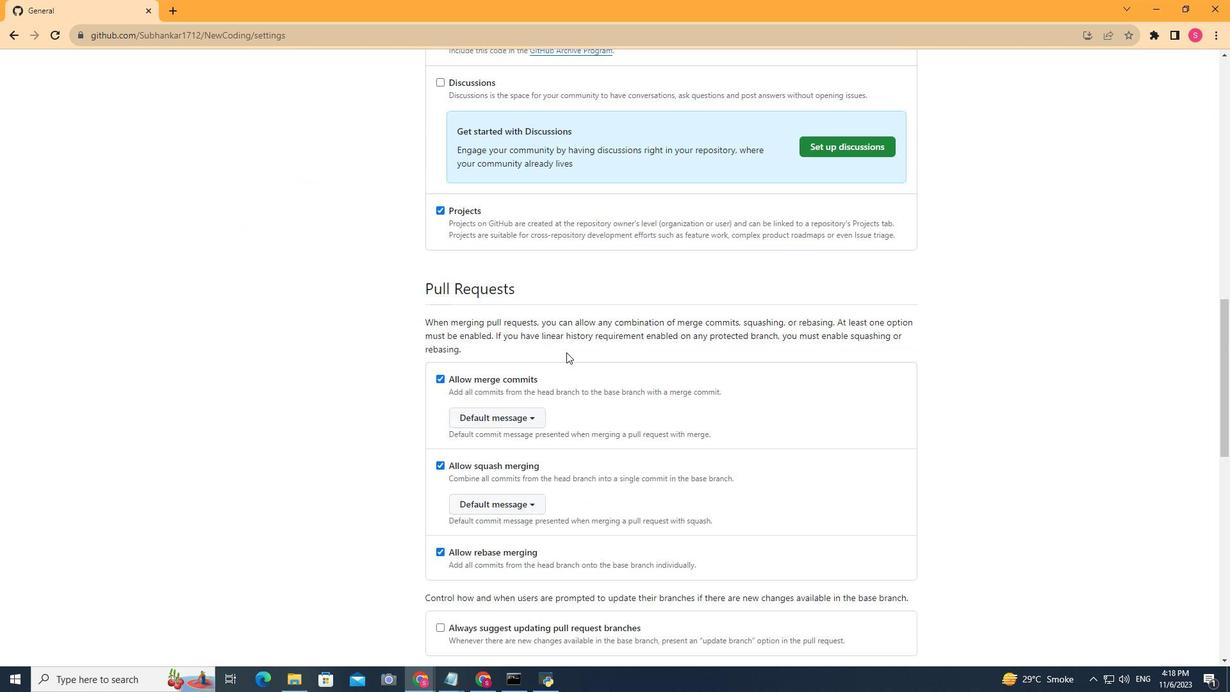 
Action: Mouse scrolled (566, 351) with delta (0, 0)
Screenshot: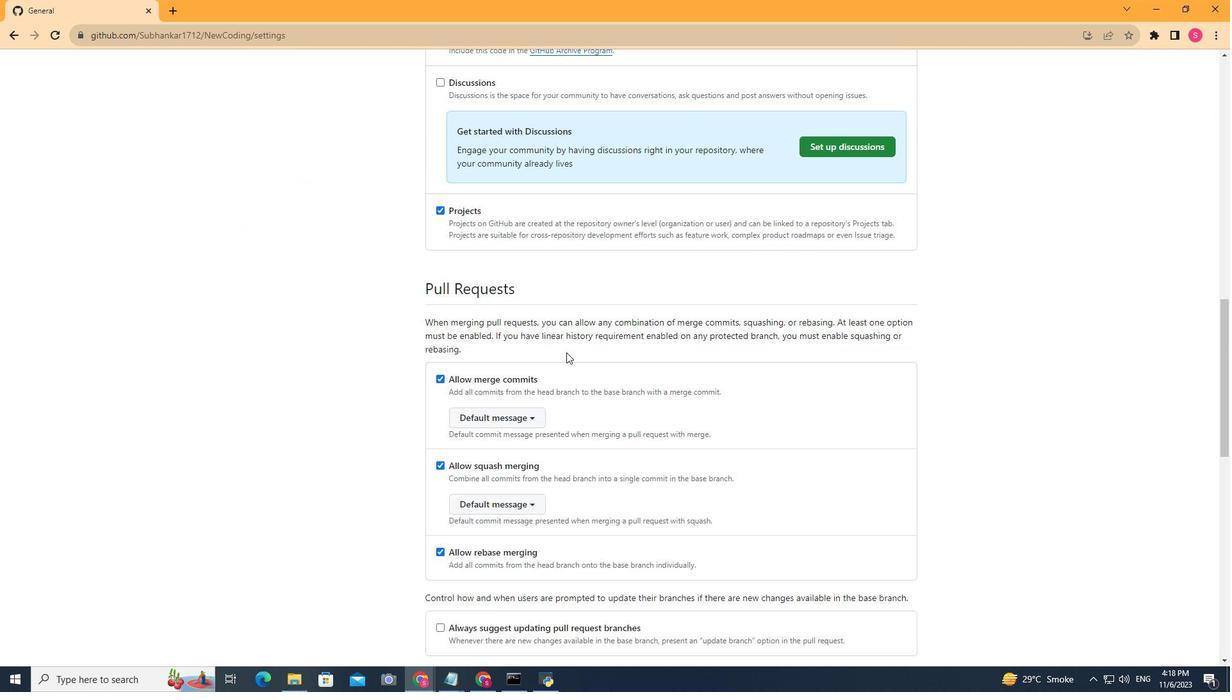 
Action: Mouse scrolled (566, 351) with delta (0, 0)
Screenshot: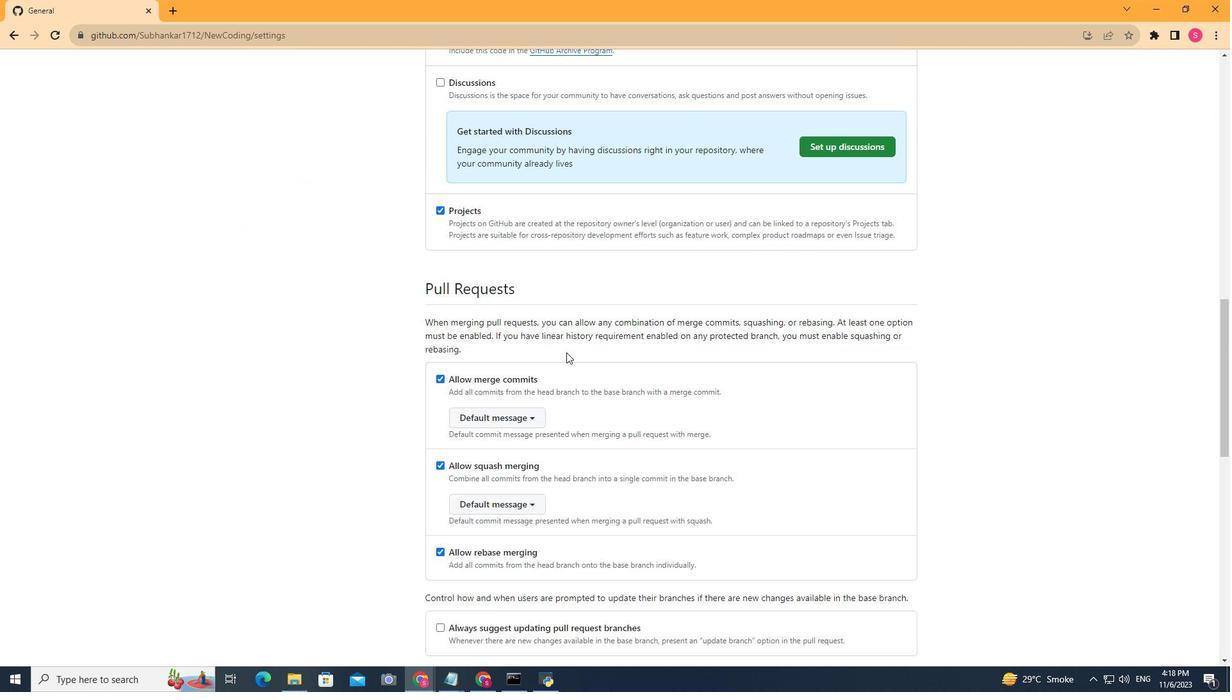 
Action: Mouse scrolled (566, 351) with delta (0, 0)
Screenshot: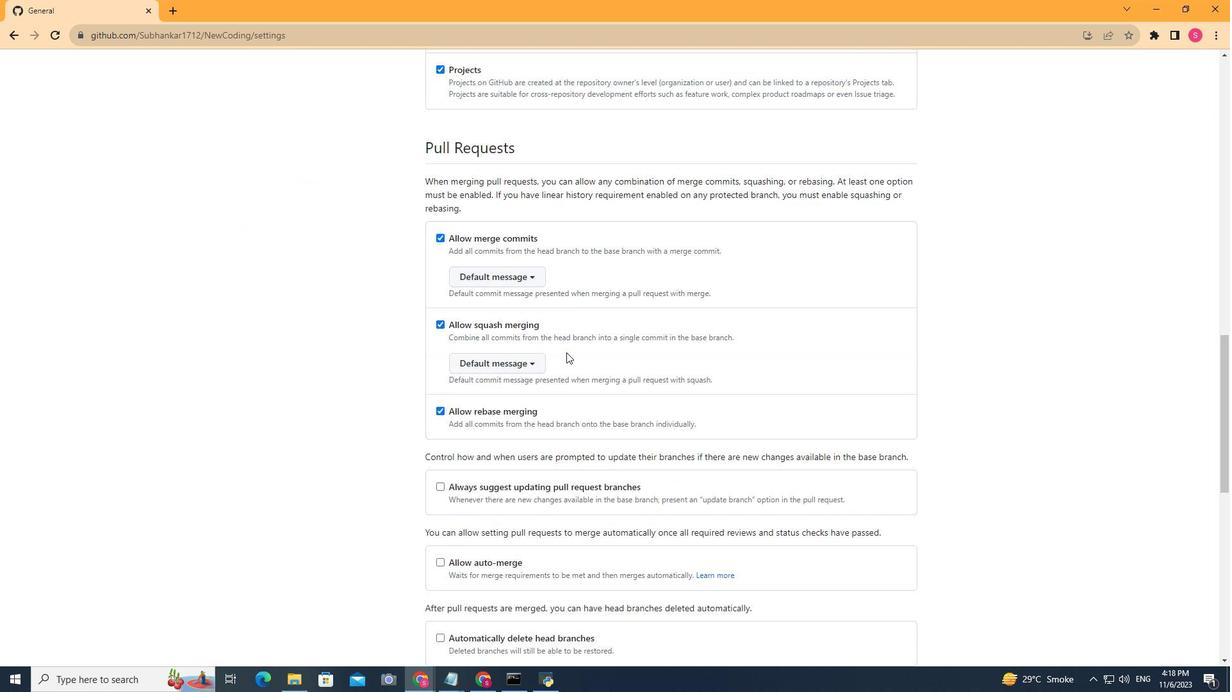 
Action: Mouse scrolled (566, 351) with delta (0, 0)
Screenshot: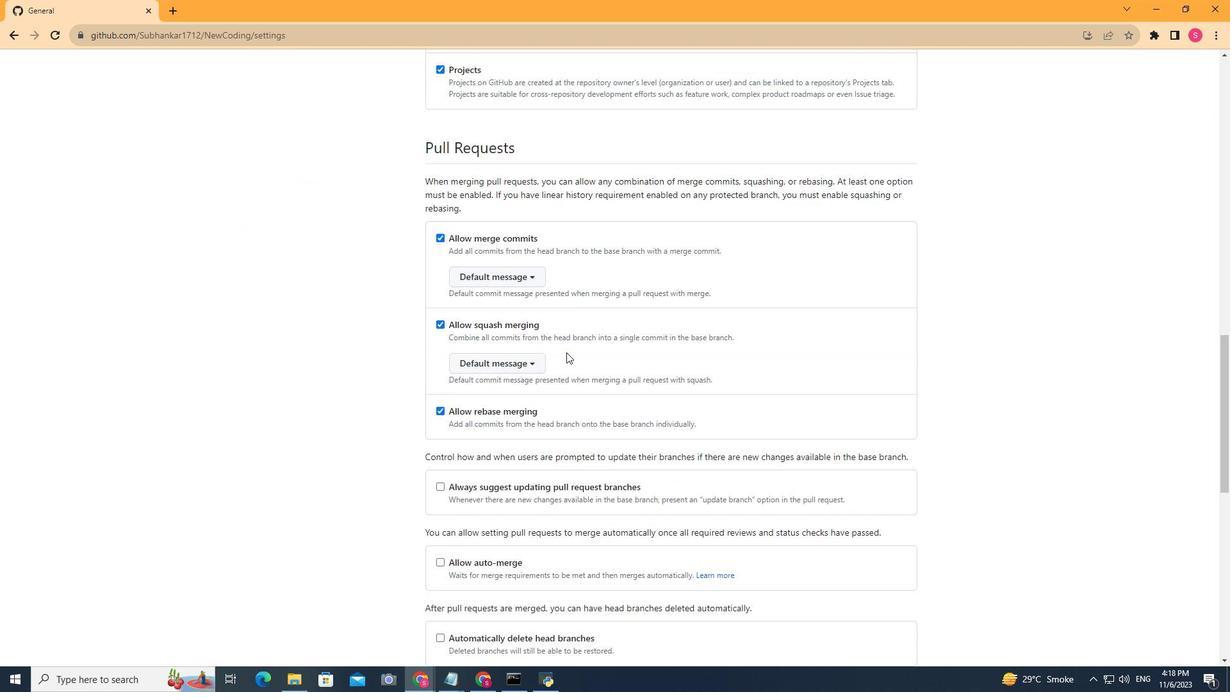 
Action: Mouse scrolled (566, 351) with delta (0, 0)
Screenshot: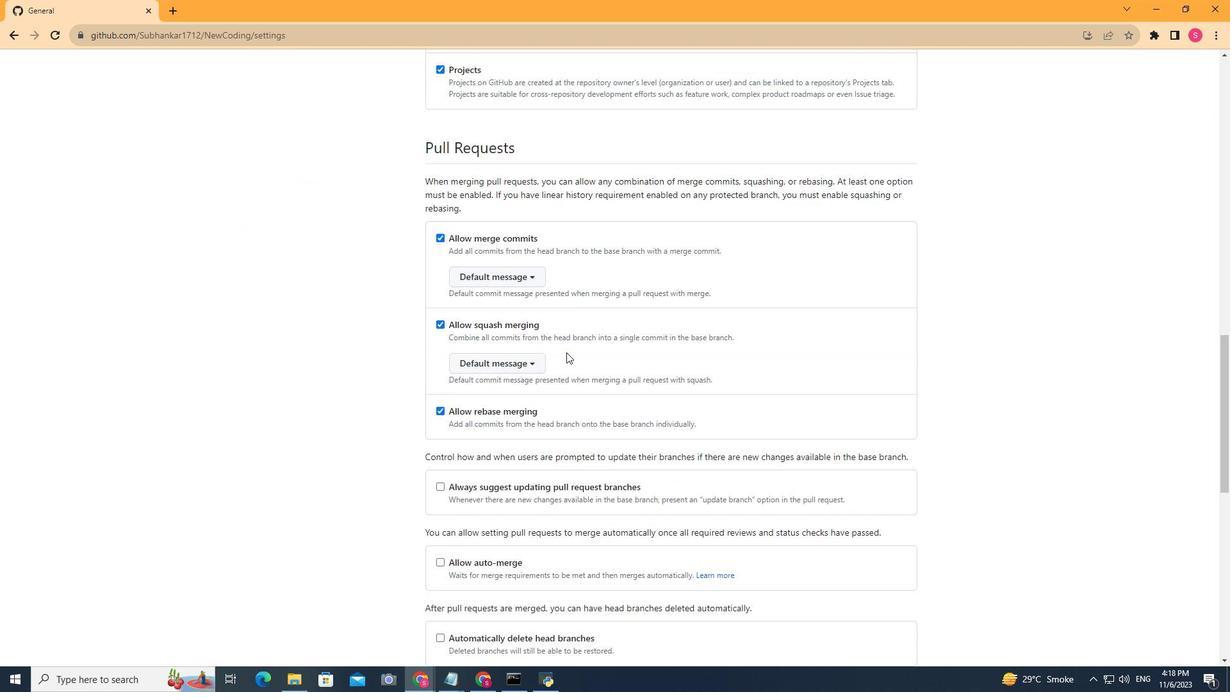 
Action: Mouse scrolled (566, 351) with delta (0, 0)
Screenshot: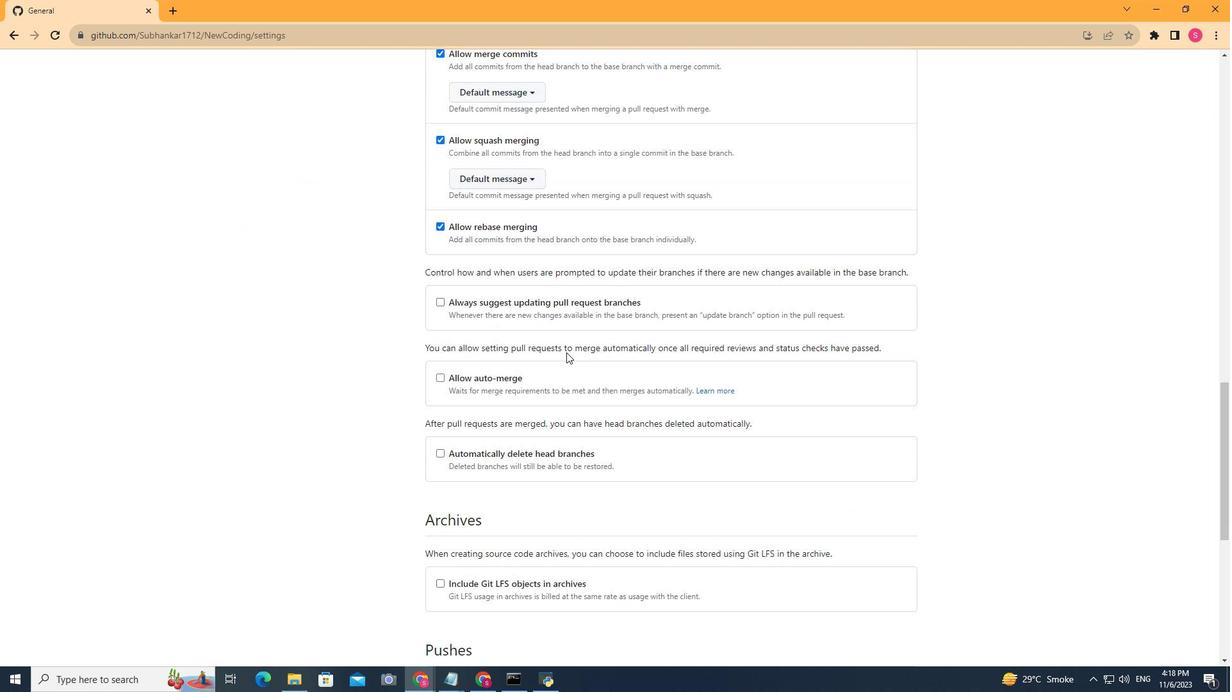 
Action: Mouse scrolled (566, 351) with delta (0, 0)
Screenshot: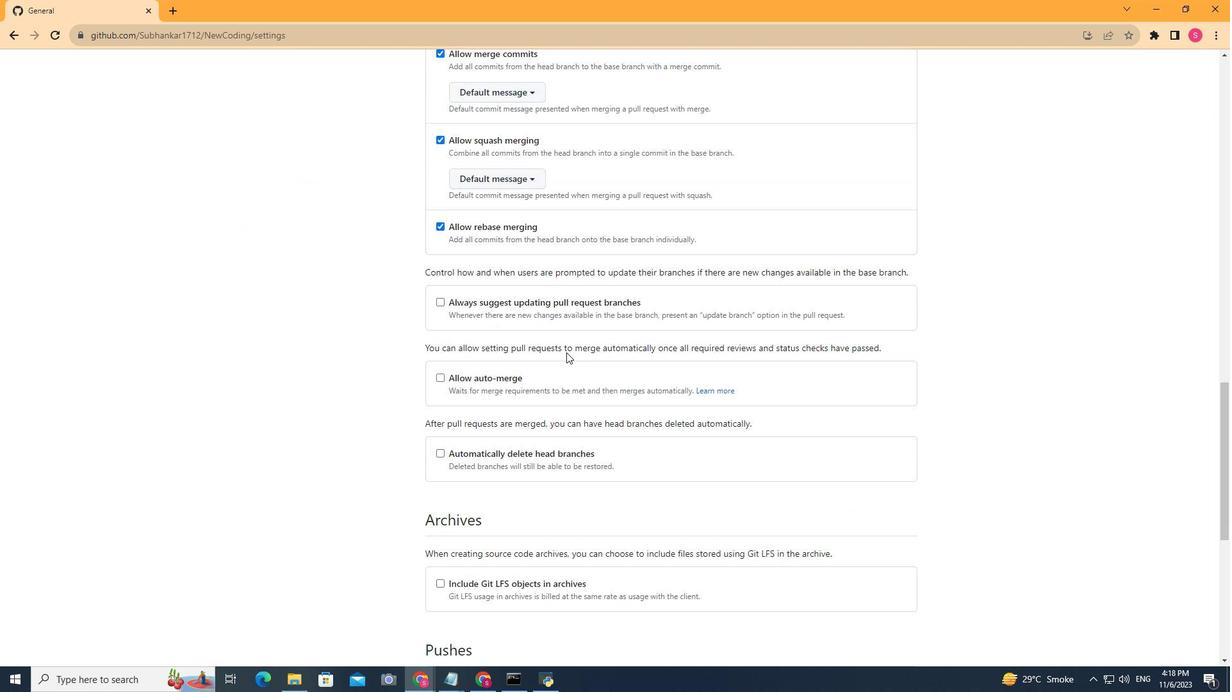 
Action: Mouse scrolled (566, 351) with delta (0, 0)
Screenshot: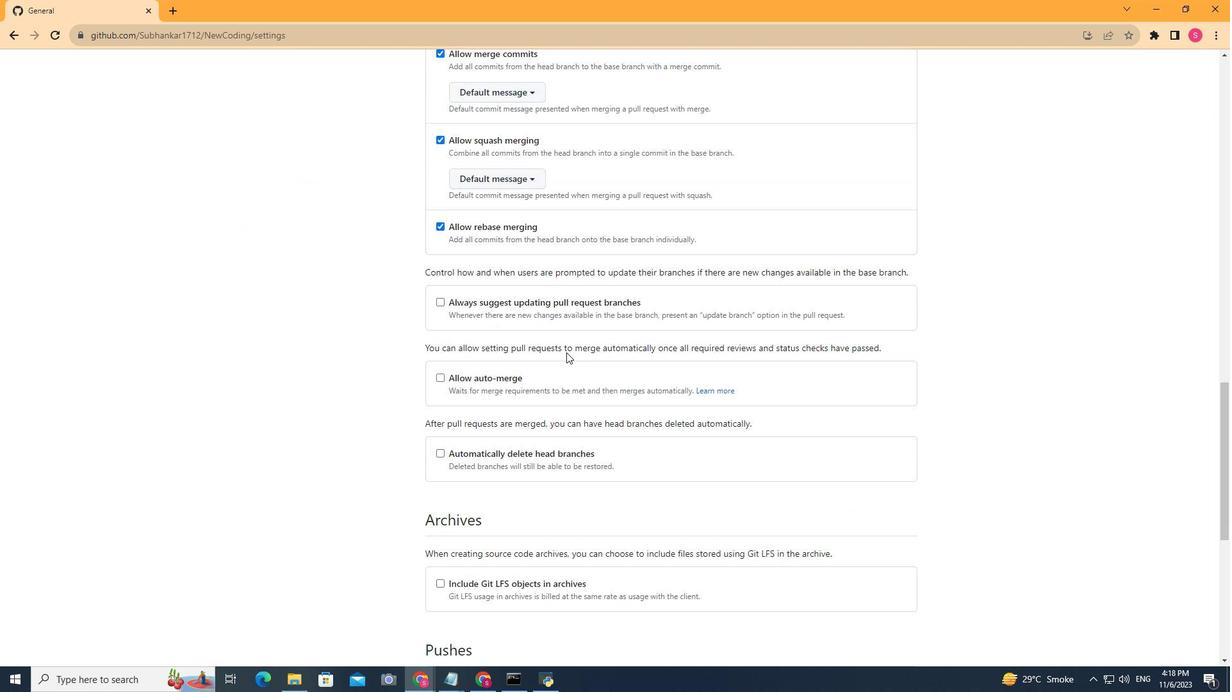 
Action: Mouse scrolled (566, 351) with delta (0, 0)
Screenshot: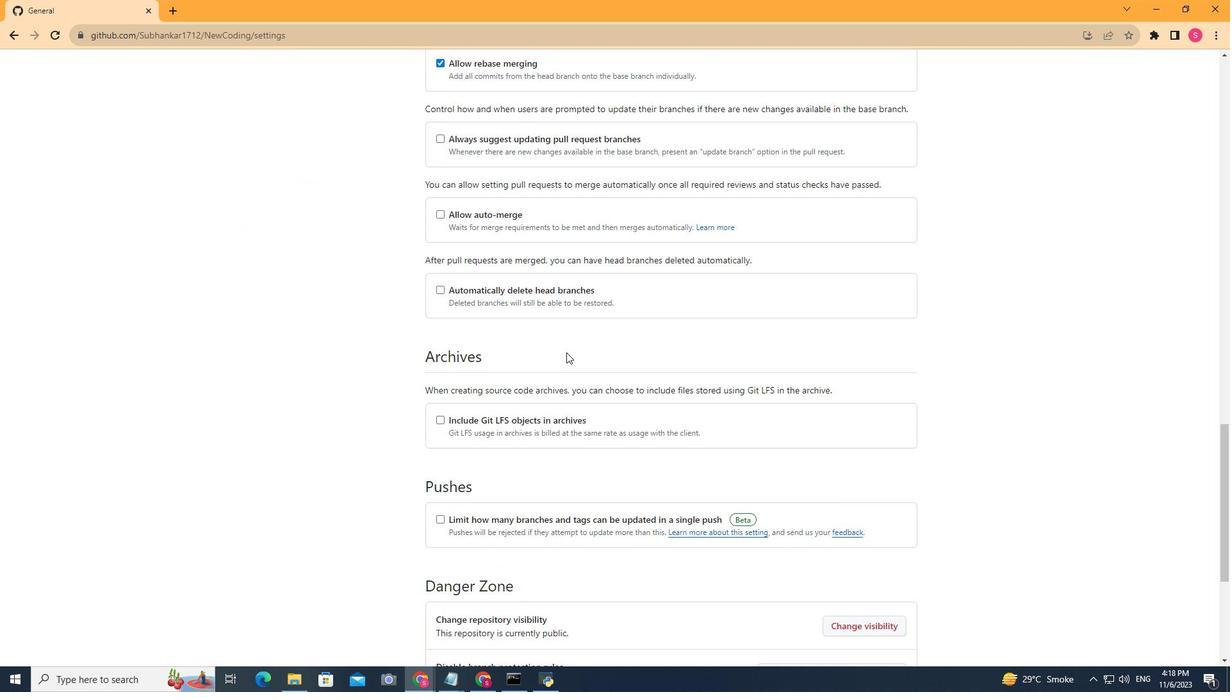 
Action: Mouse scrolled (566, 351) with delta (0, 0)
Screenshot: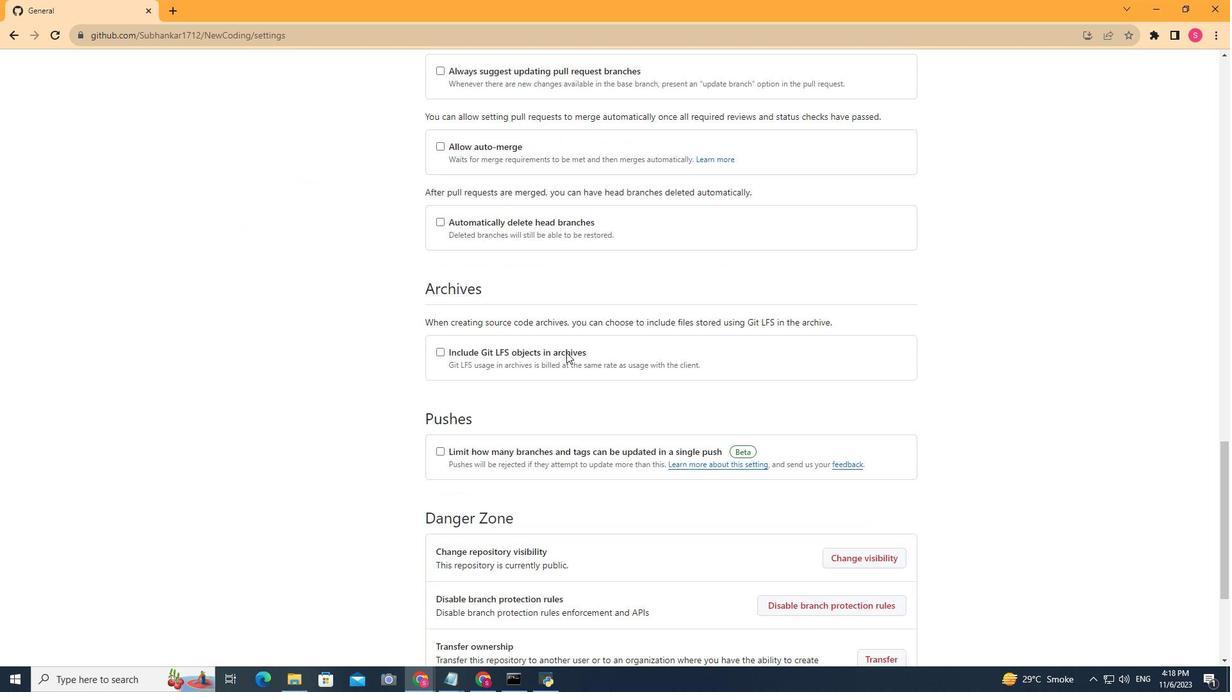 
Action: Mouse scrolled (566, 351) with delta (0, 0)
Screenshot: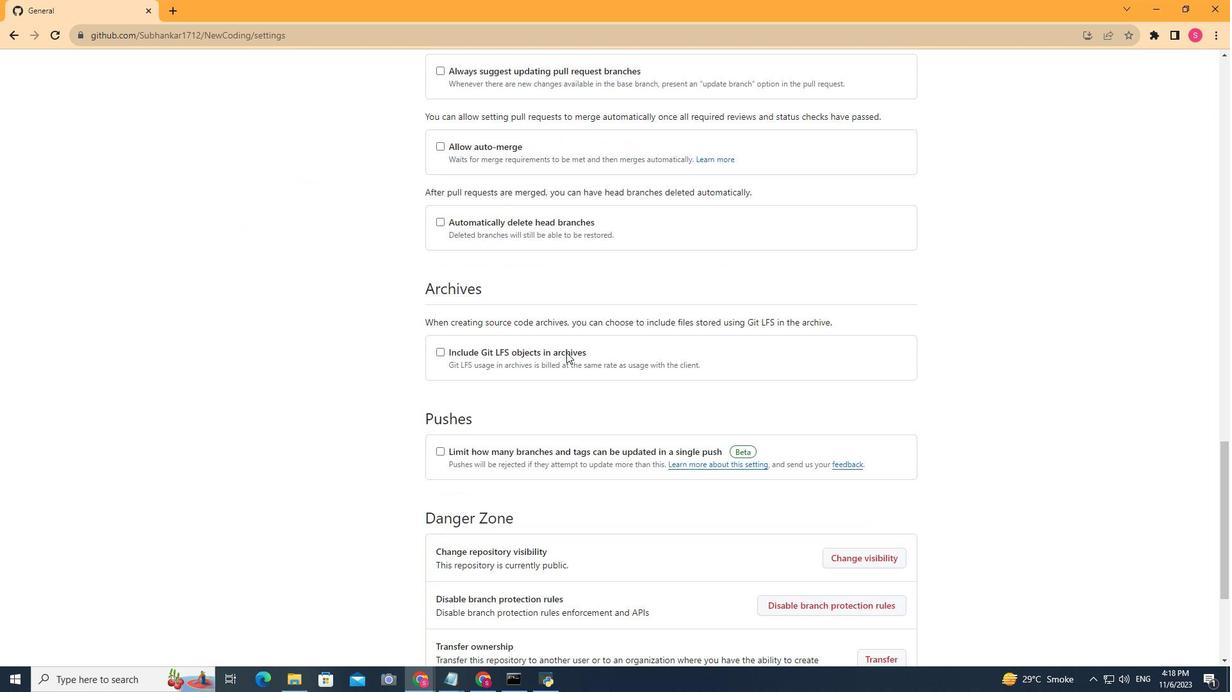 
Action: Mouse scrolled (566, 351) with delta (0, 0)
Screenshot: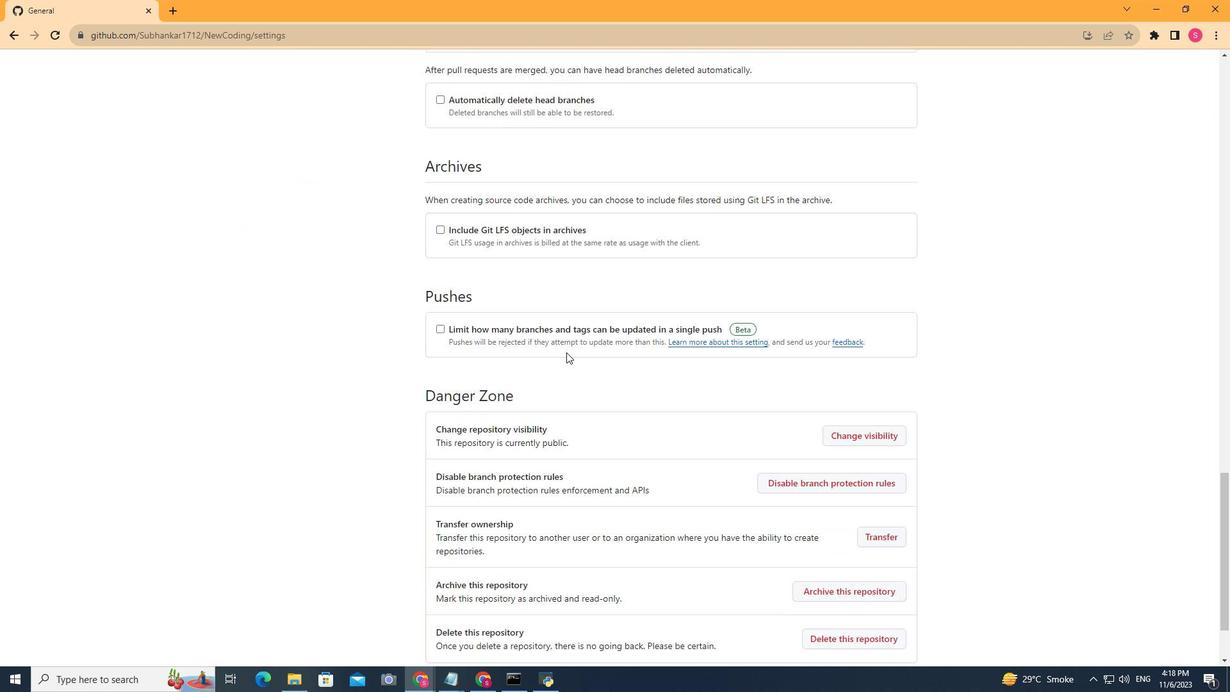 
Action: Mouse scrolled (566, 351) with delta (0, 0)
Screenshot: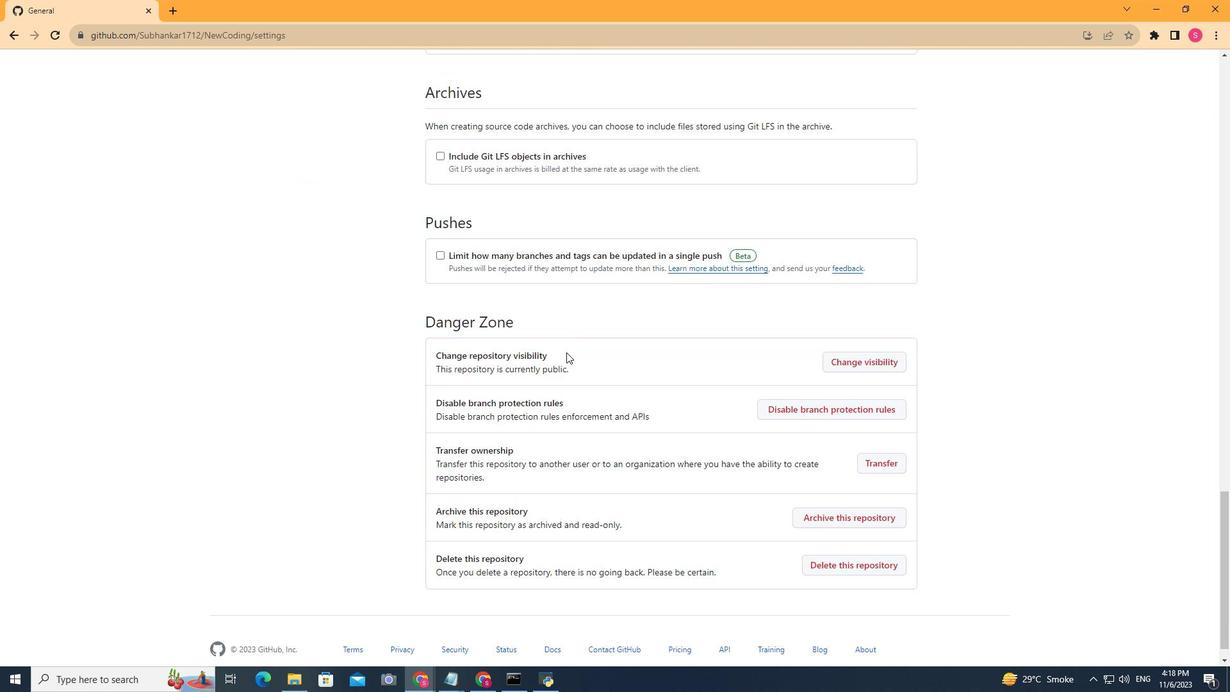 
Action: Mouse scrolled (566, 351) with delta (0, 0)
Screenshot: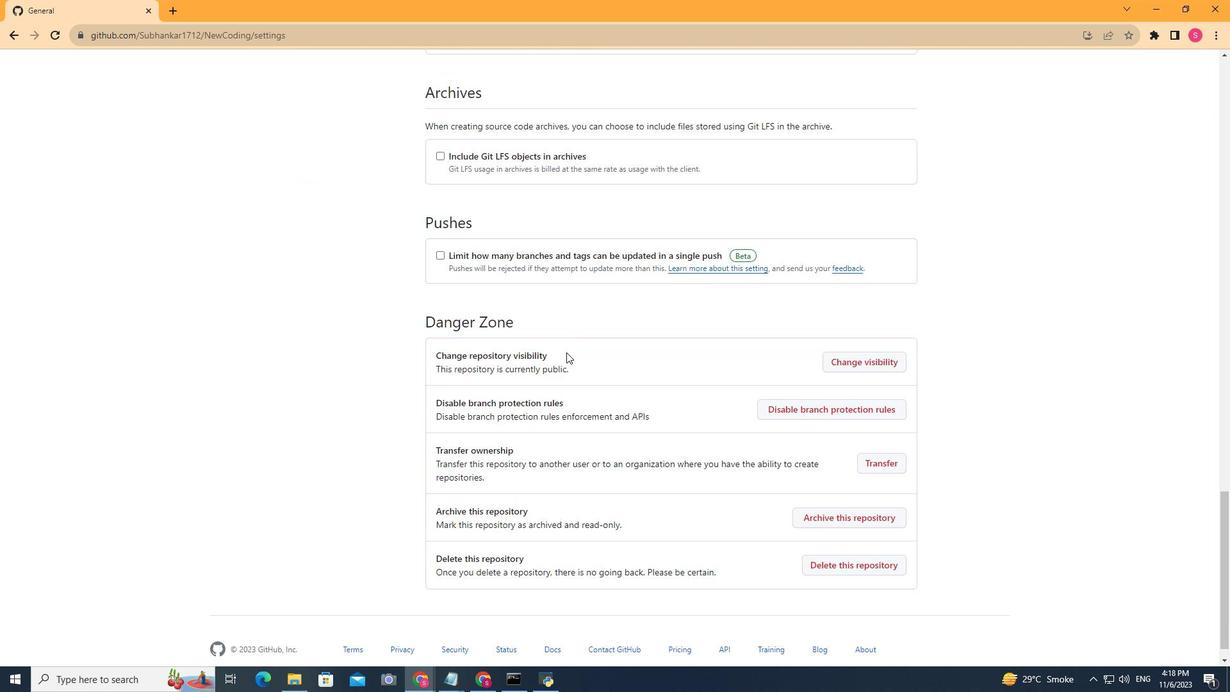 
Action: Mouse scrolled (566, 351) with delta (0, 0)
Screenshot: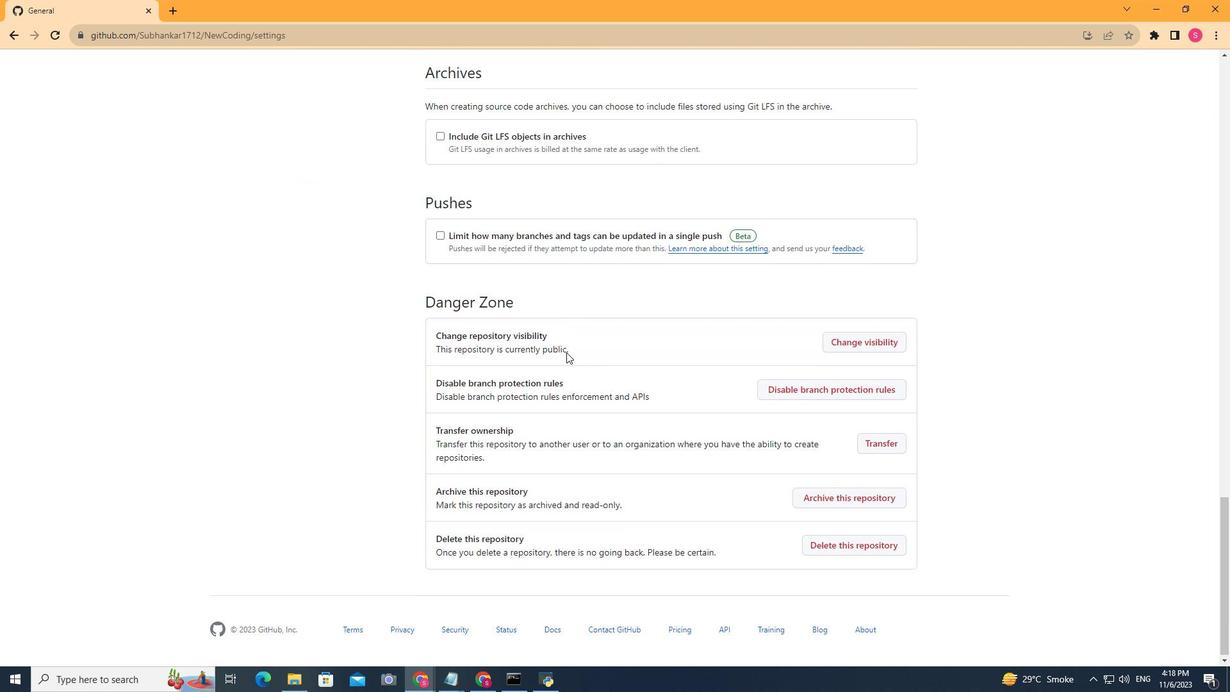 
Action: Mouse scrolled (566, 351) with delta (0, 0)
Screenshot: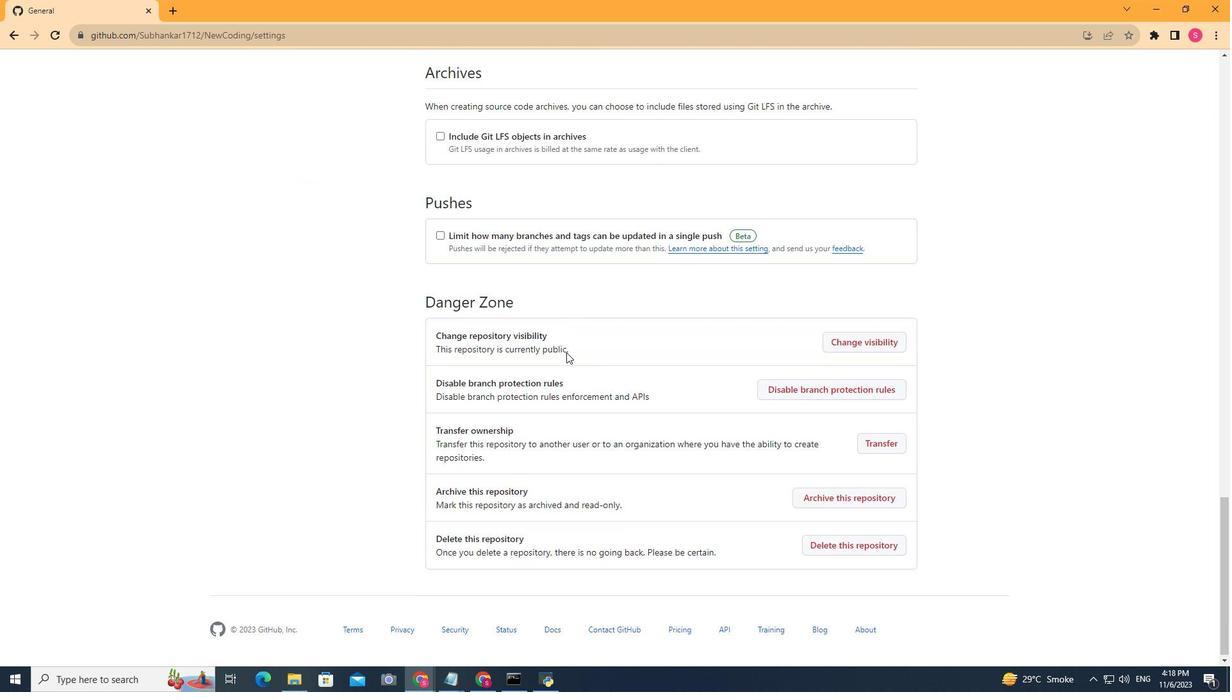 
Action: Mouse scrolled (566, 351) with delta (0, 0)
Screenshot: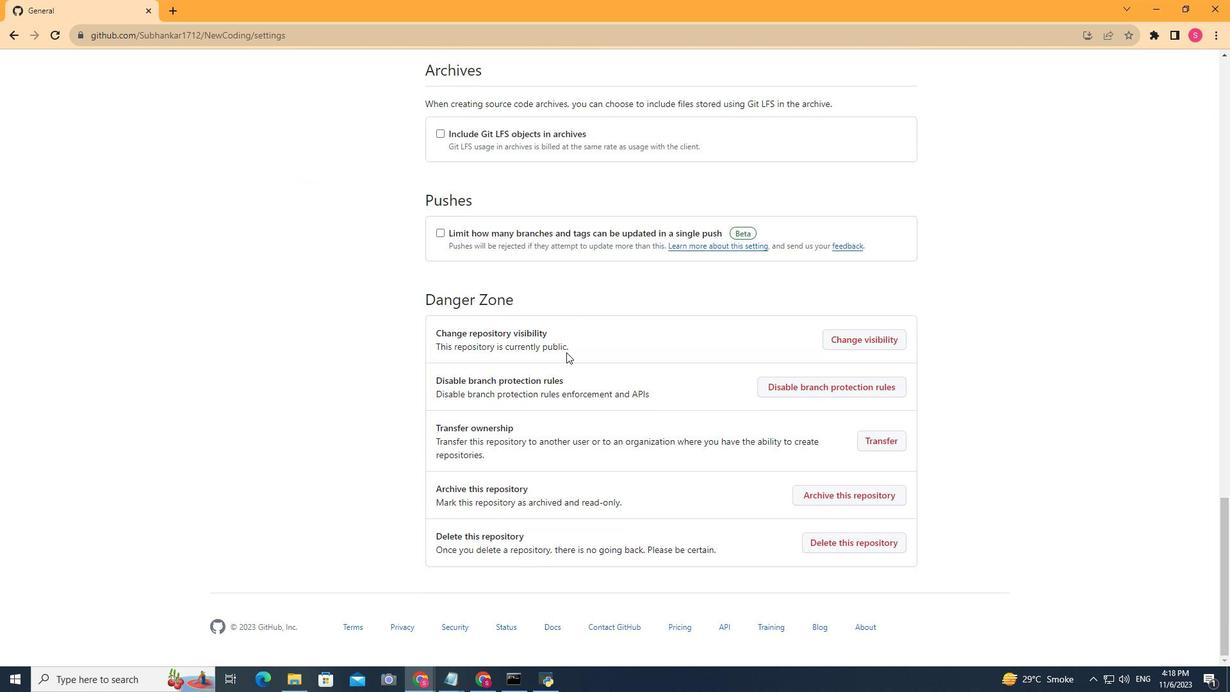 
Action: Mouse scrolled (566, 351) with delta (0, 0)
Screenshot: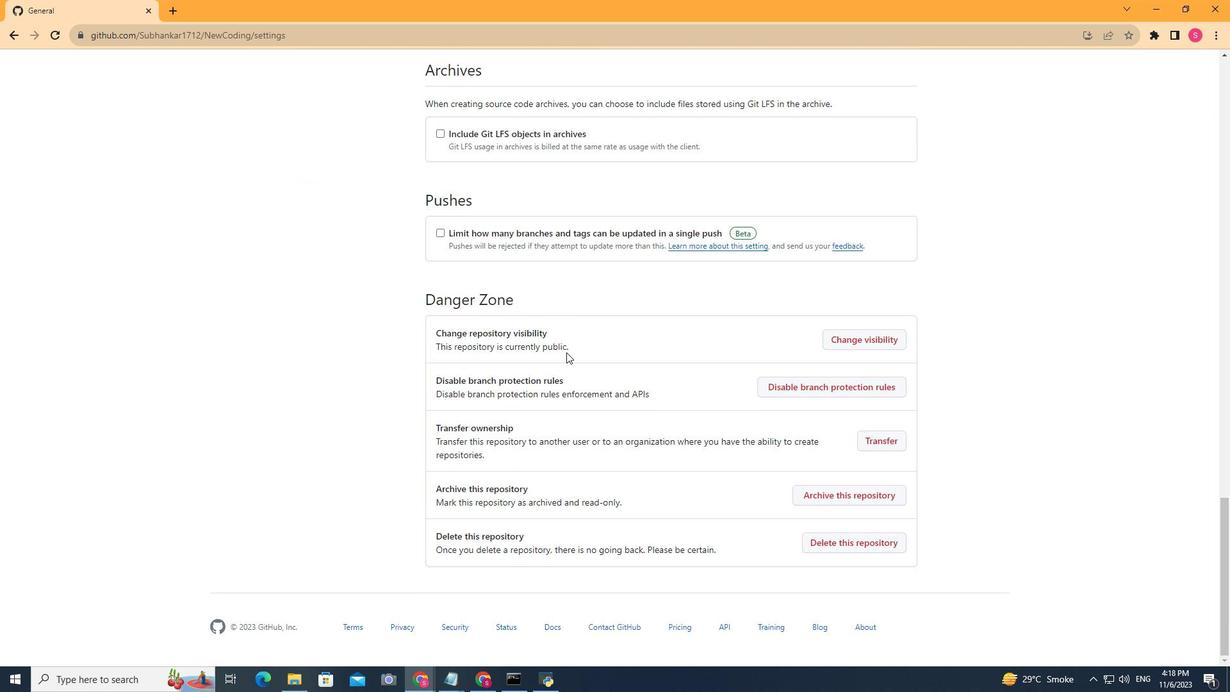 
Action: Mouse scrolled (566, 351) with delta (0, 0)
Screenshot: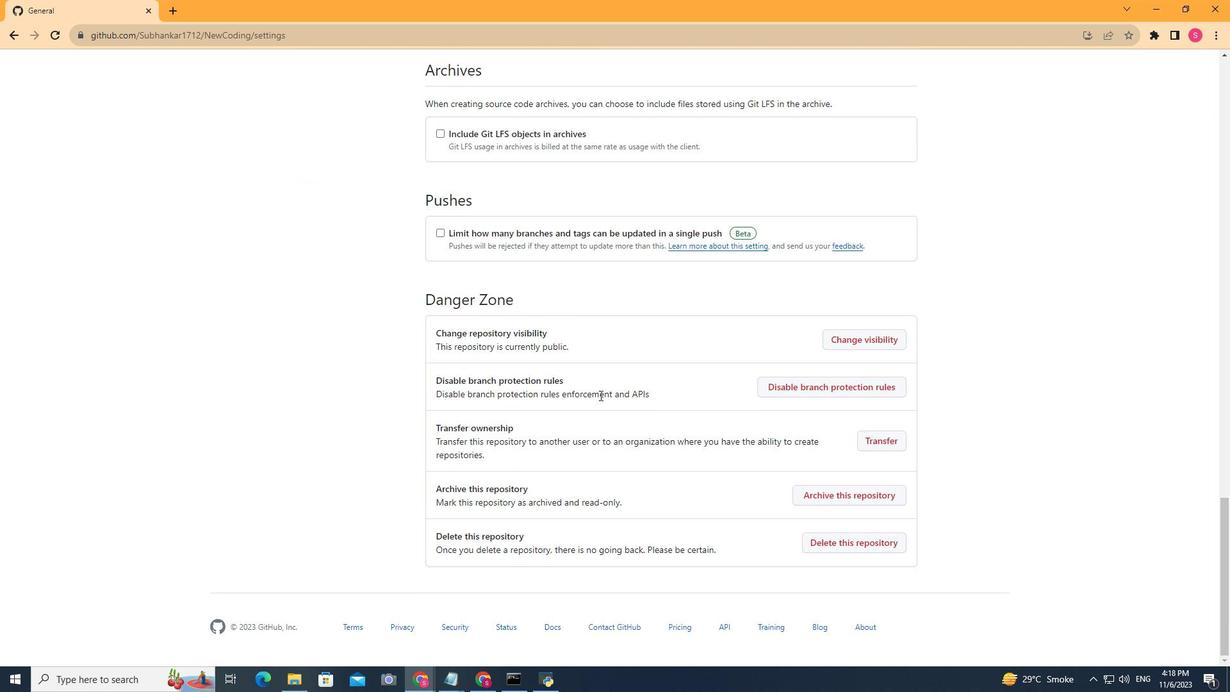 
Action: Mouse moved to (832, 494)
Screenshot: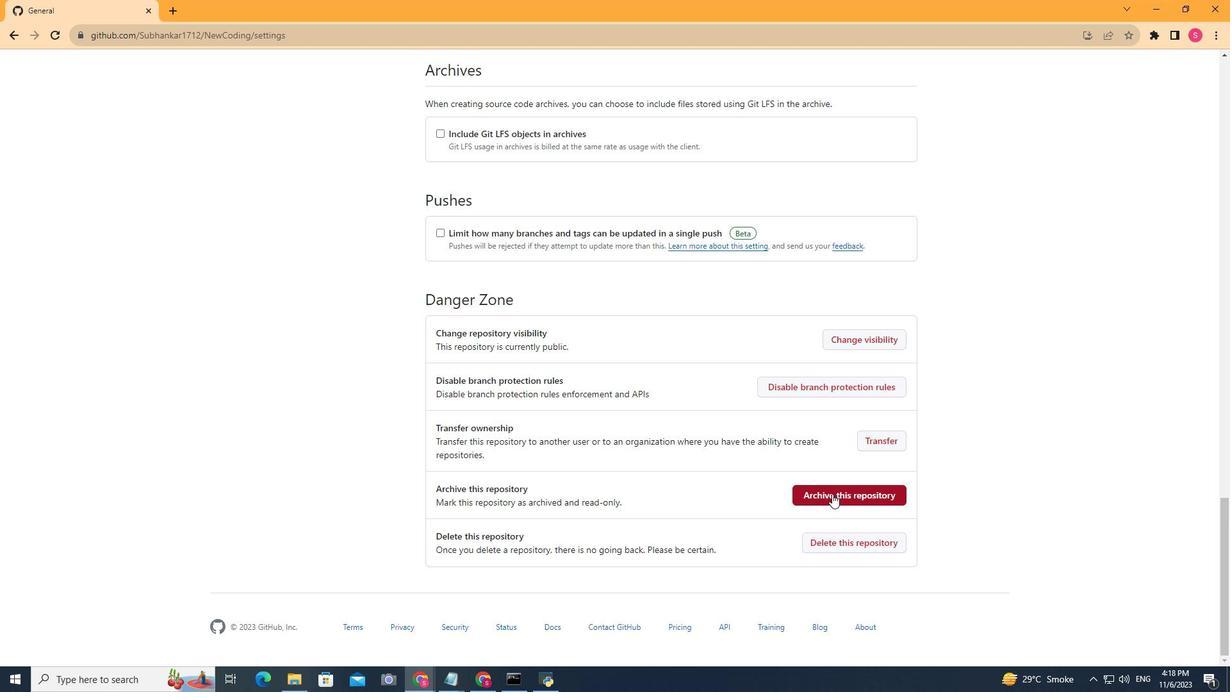 
Action: Mouse pressed left at (832, 494)
Screenshot: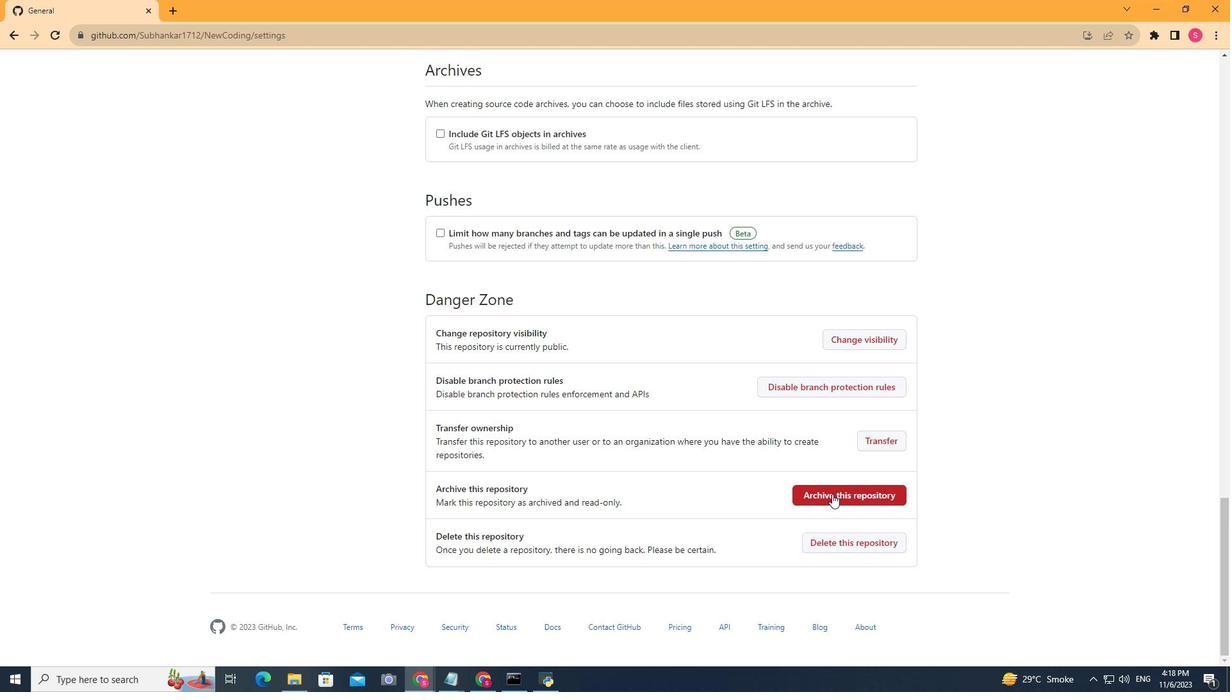 
Action: Mouse moved to (521, 395)
Screenshot: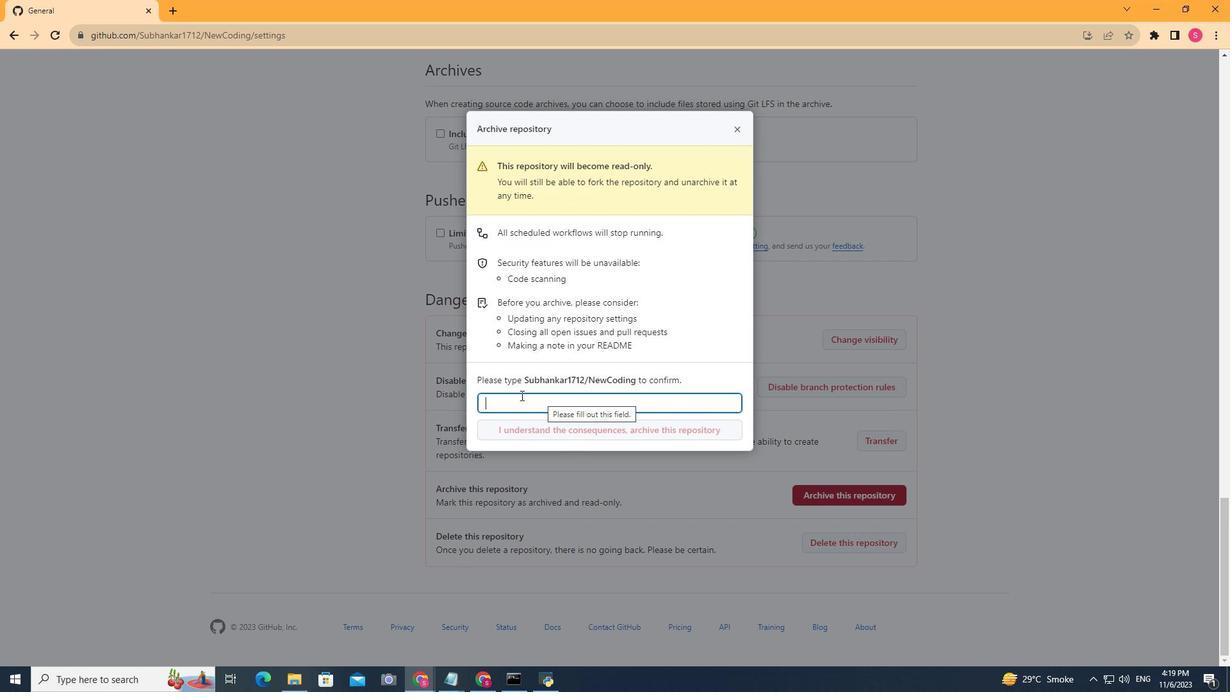 
Action: Mouse pressed left at (521, 395)
Screenshot: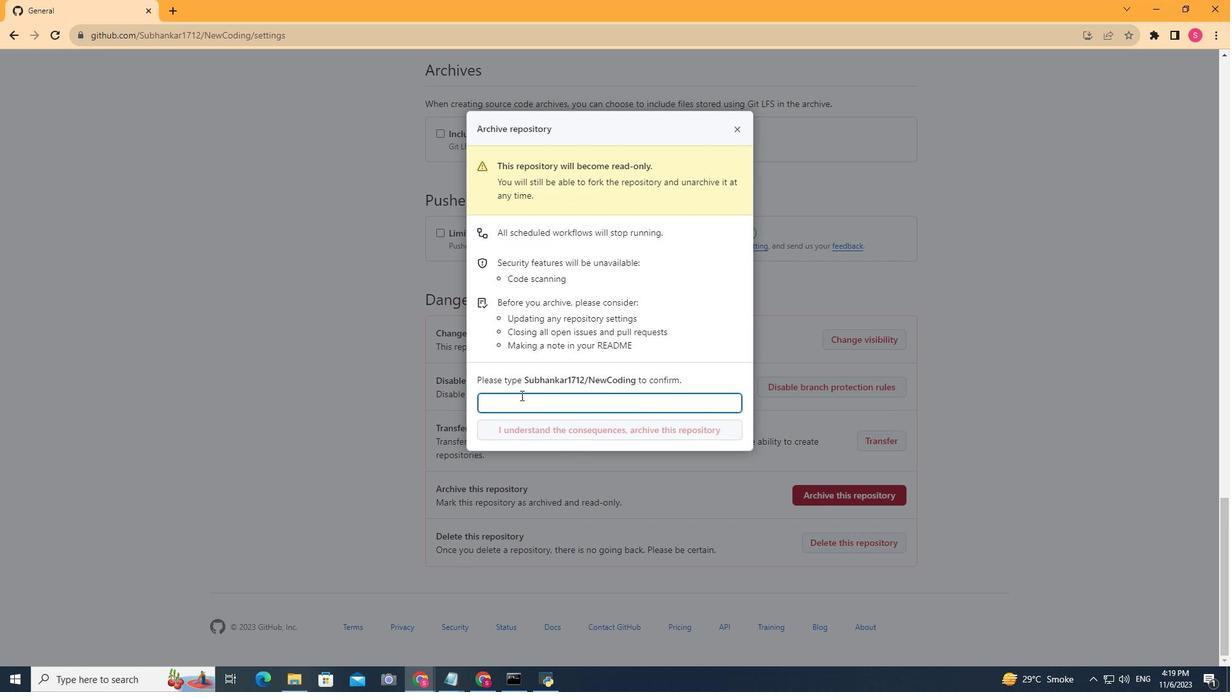 
Action: Key pressed <Key.shift>Subhankar1712/<Key.shift>New<Key.shift>Coding
Screenshot: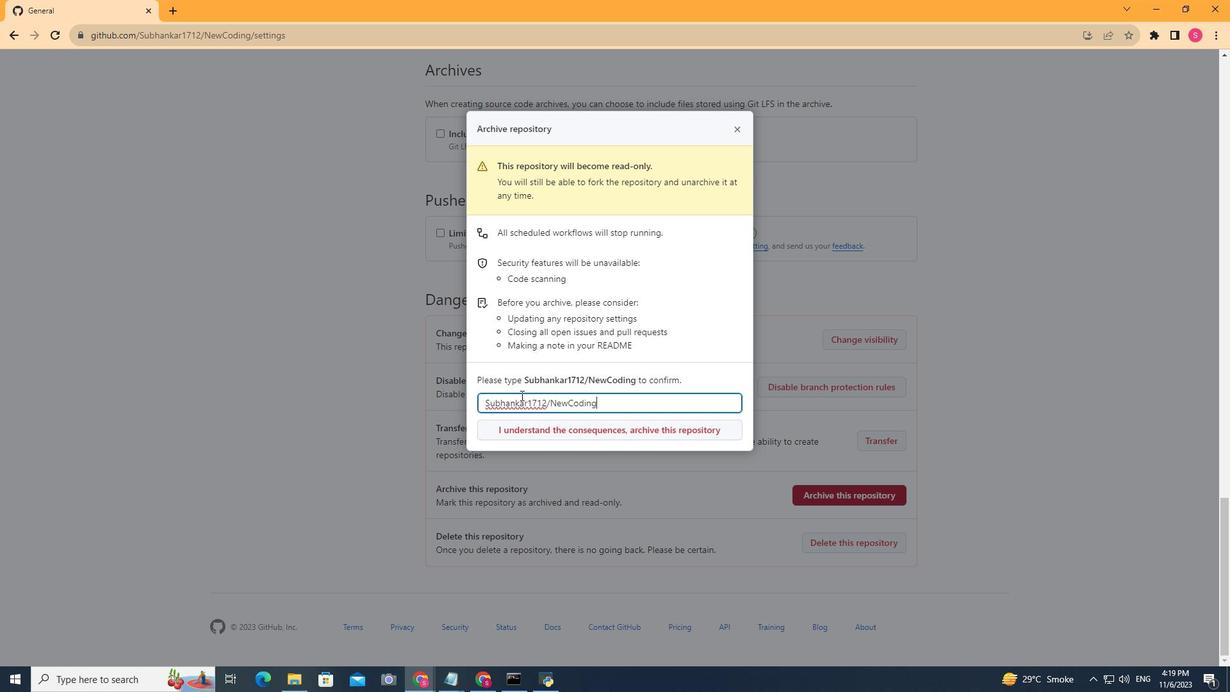 
Action: Mouse moved to (557, 425)
Screenshot: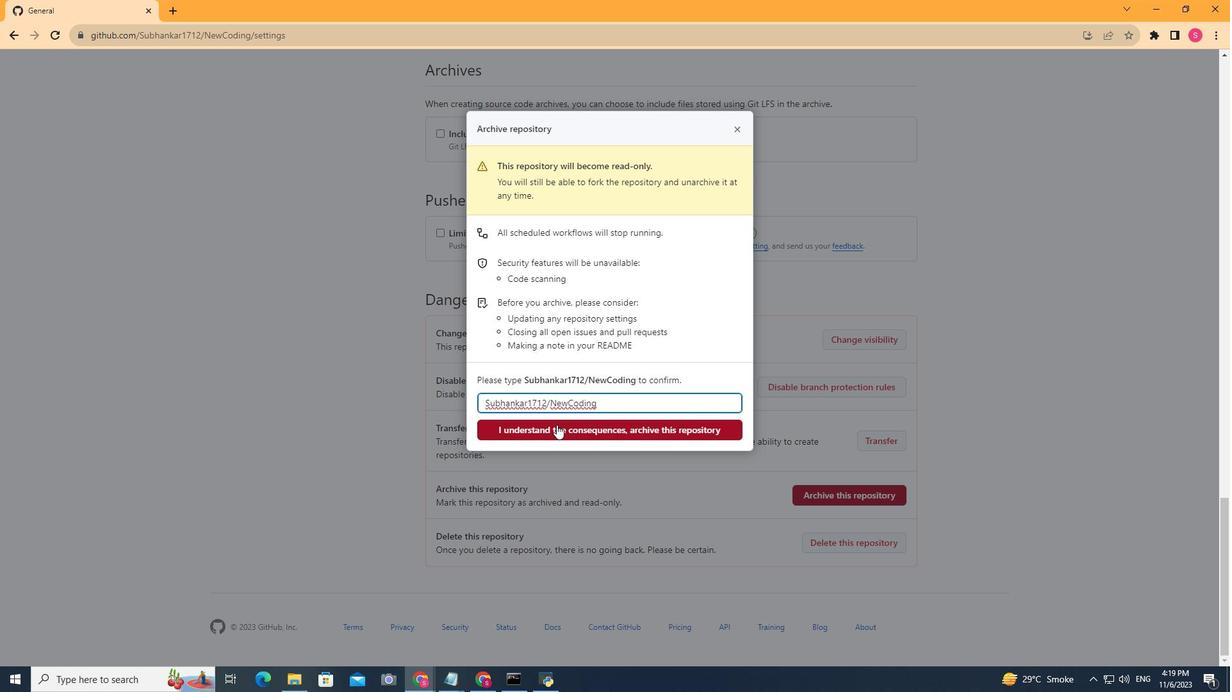 
Action: Mouse pressed left at (557, 425)
Screenshot: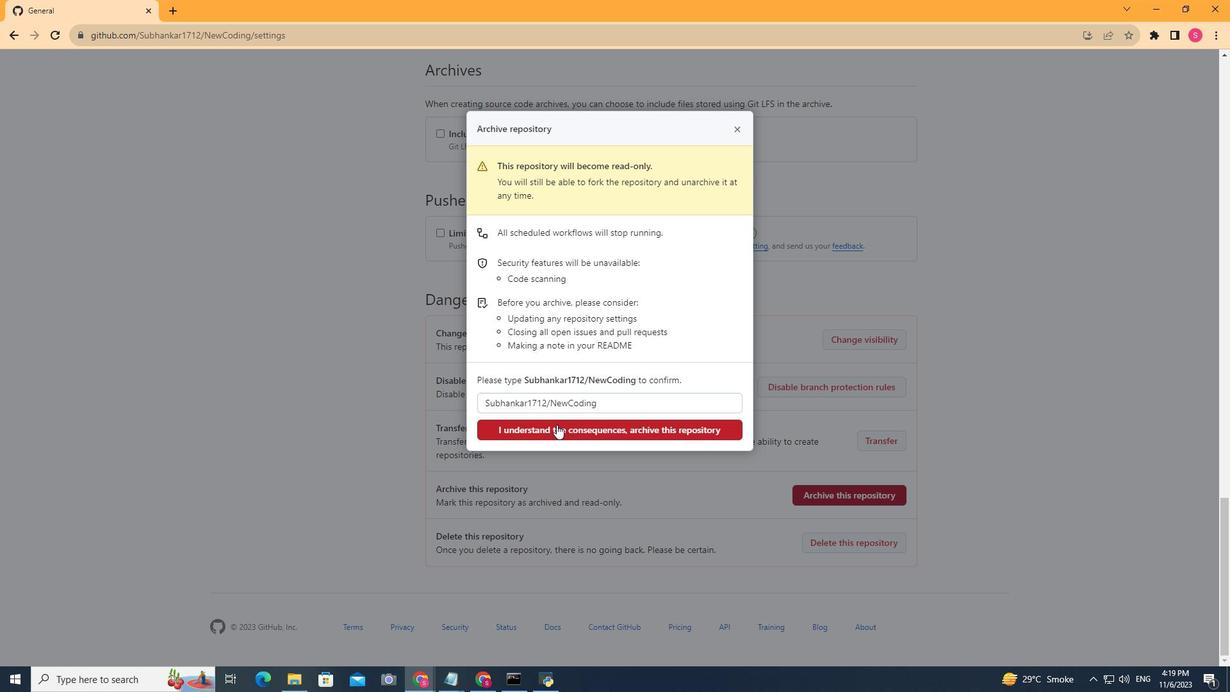 
Action: Mouse moved to (587, 434)
Screenshot: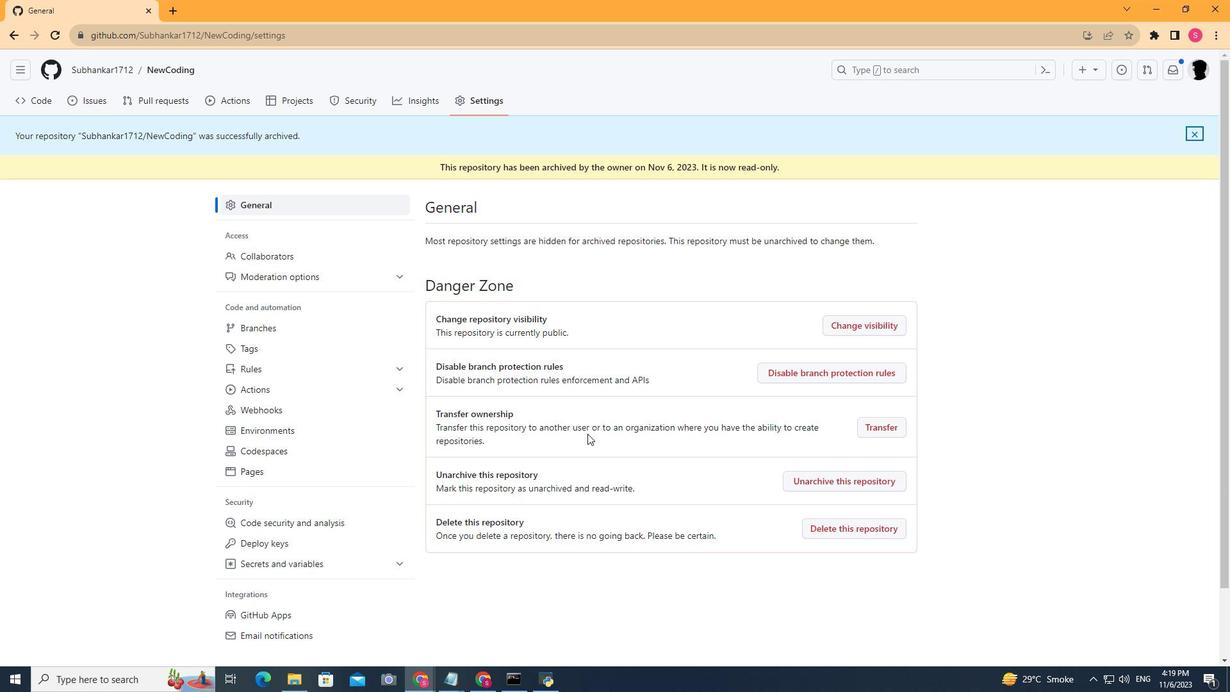 
Action: Mouse scrolled (587, 434) with delta (0, 0)
Screenshot: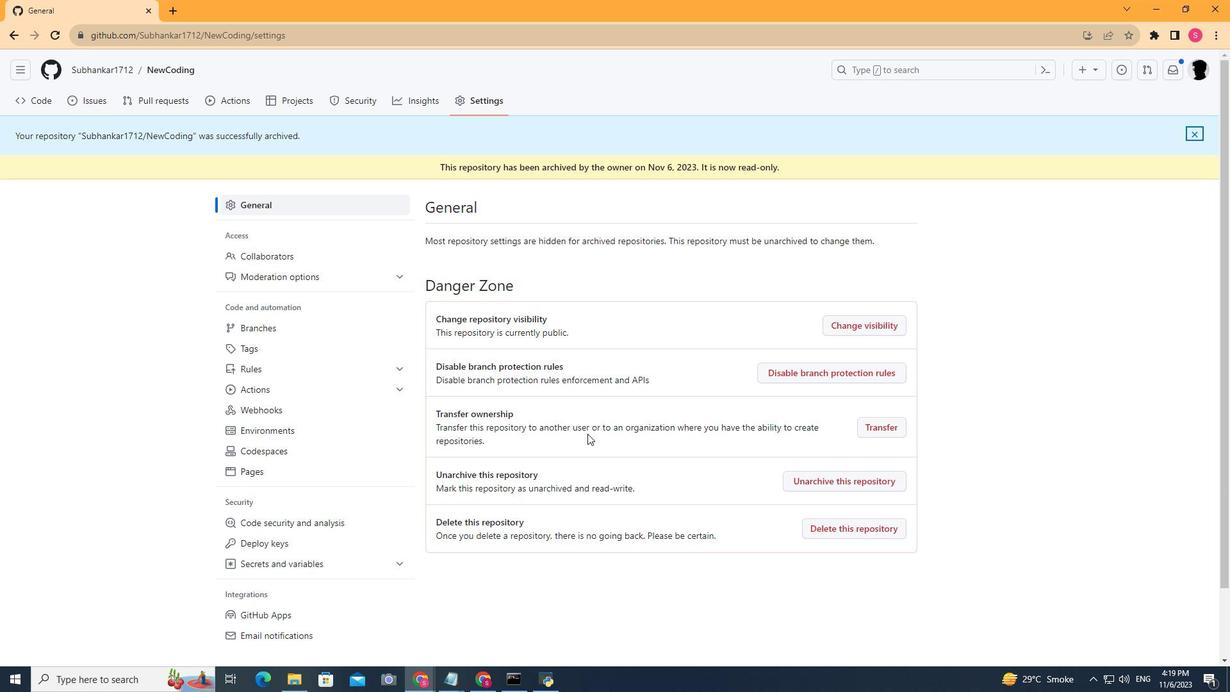 
Action: Mouse scrolled (587, 434) with delta (0, 0)
Screenshot: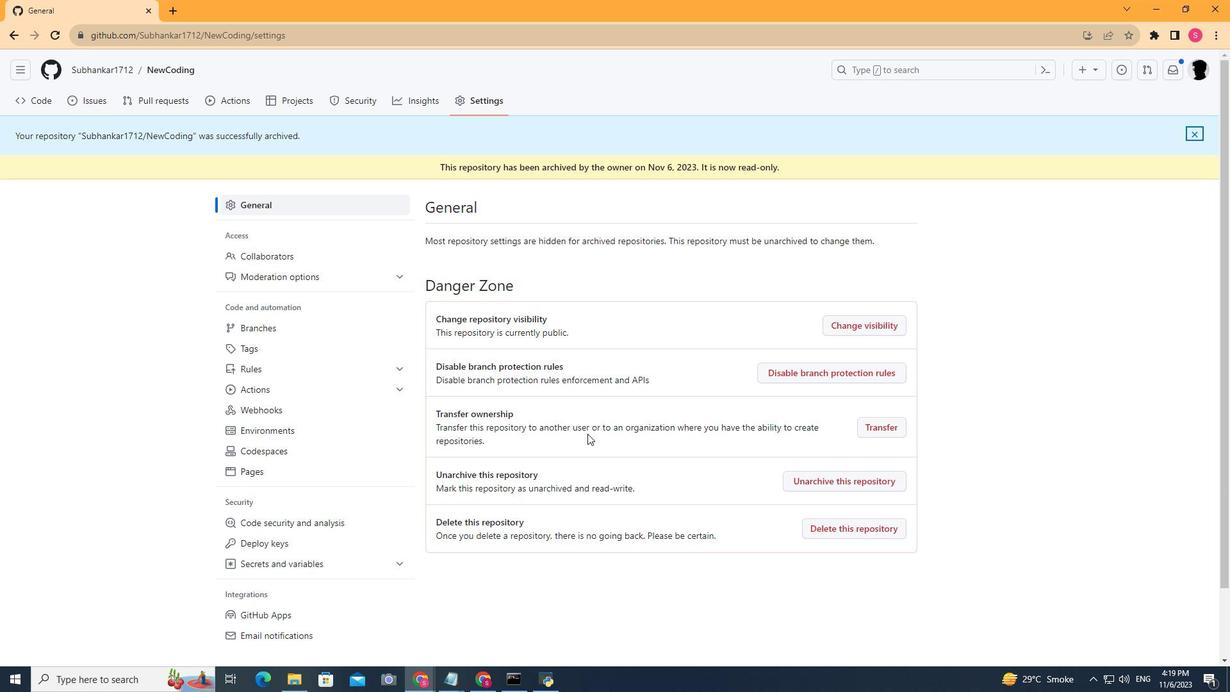 
Action: Mouse scrolled (587, 434) with delta (0, 0)
Screenshot: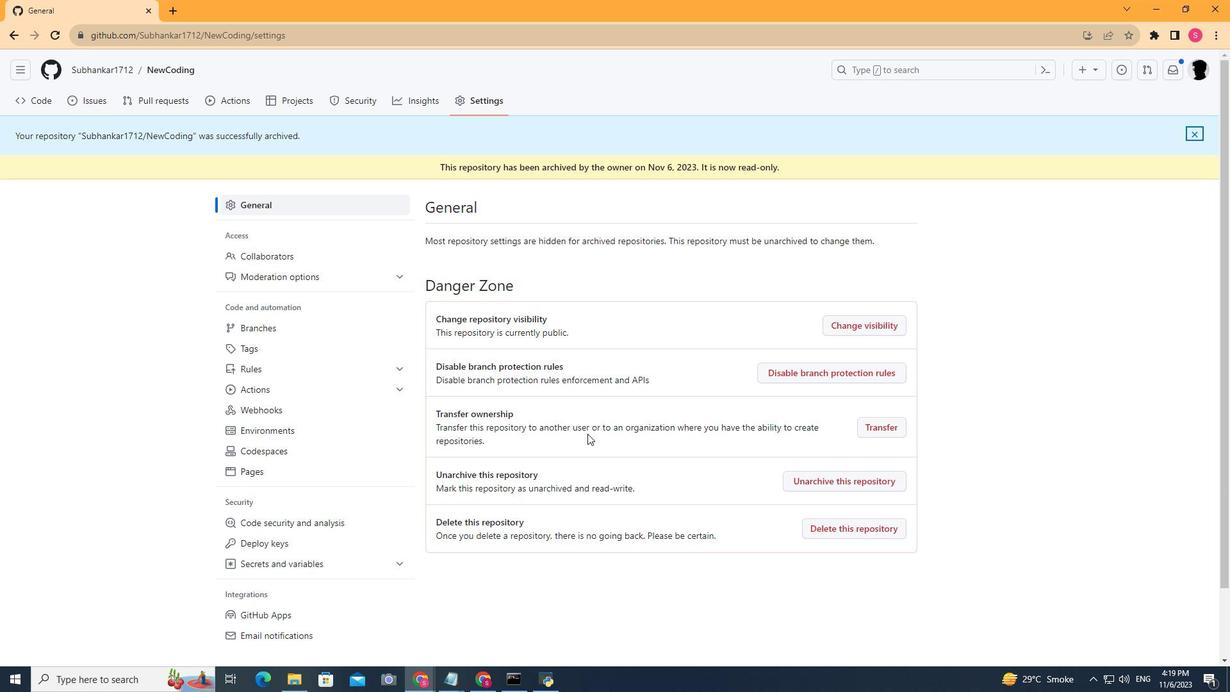 
Action: Mouse scrolled (587, 434) with delta (0, 0)
Screenshot: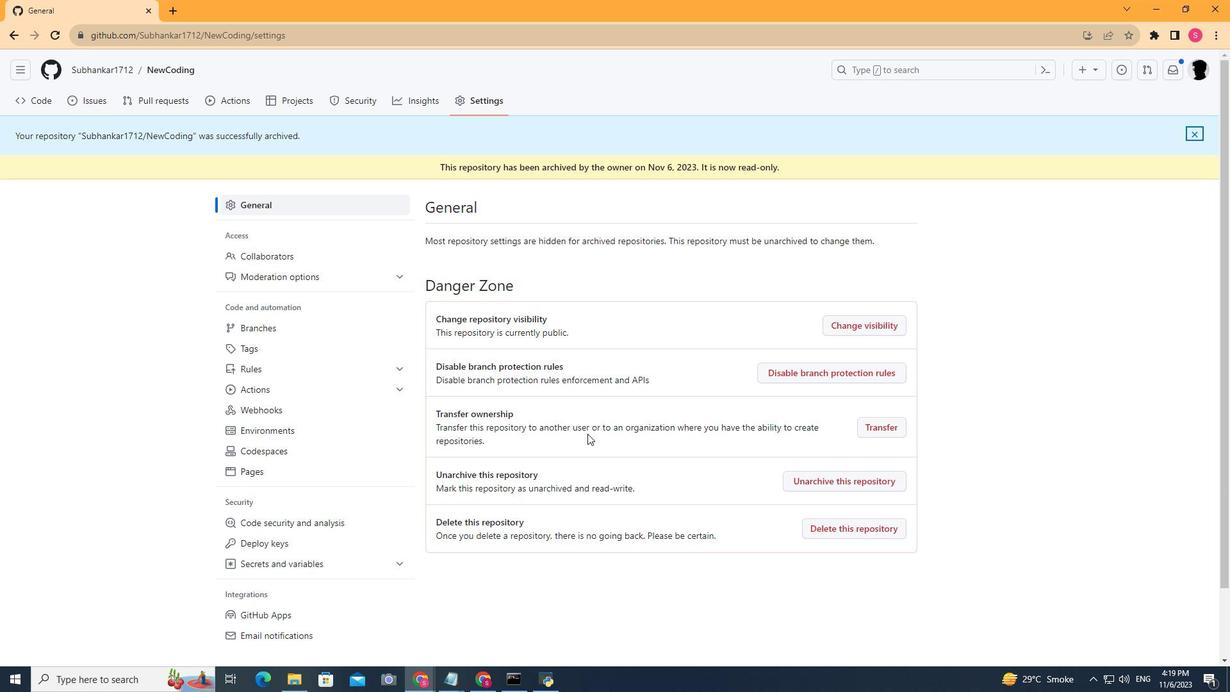 
Action: Mouse scrolled (587, 434) with delta (0, 0)
Screenshot: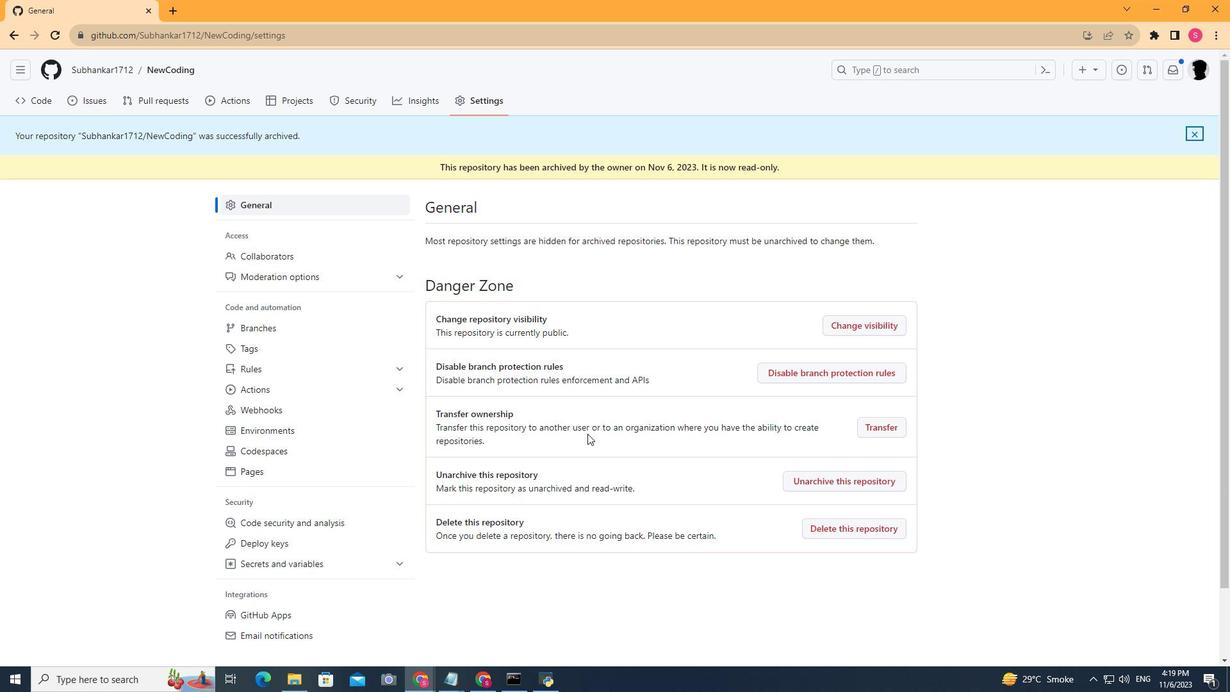 
Action: Mouse moved to (588, 434)
Screenshot: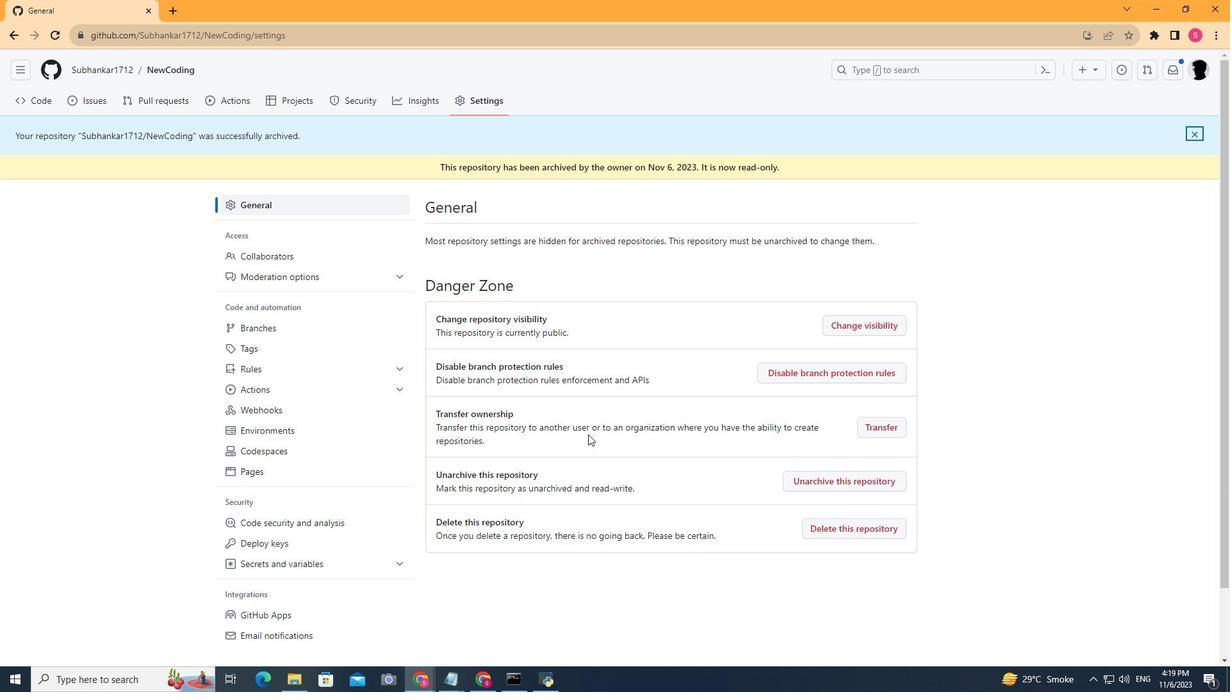 
